 Task: Find connections with filter location Brive-la-Gaillarde with filter topic #Onlineadvertisingwith filter profile language Potuguese with filter current company WME with filter school SVKM's Narsee Monjee Institute of Management Studies (NMIMS) with filter industry Strategic Management Services with filter service category Team Building with filter keywords title Animal Shelter Manager
Action: Mouse moved to (589, 78)
Screenshot: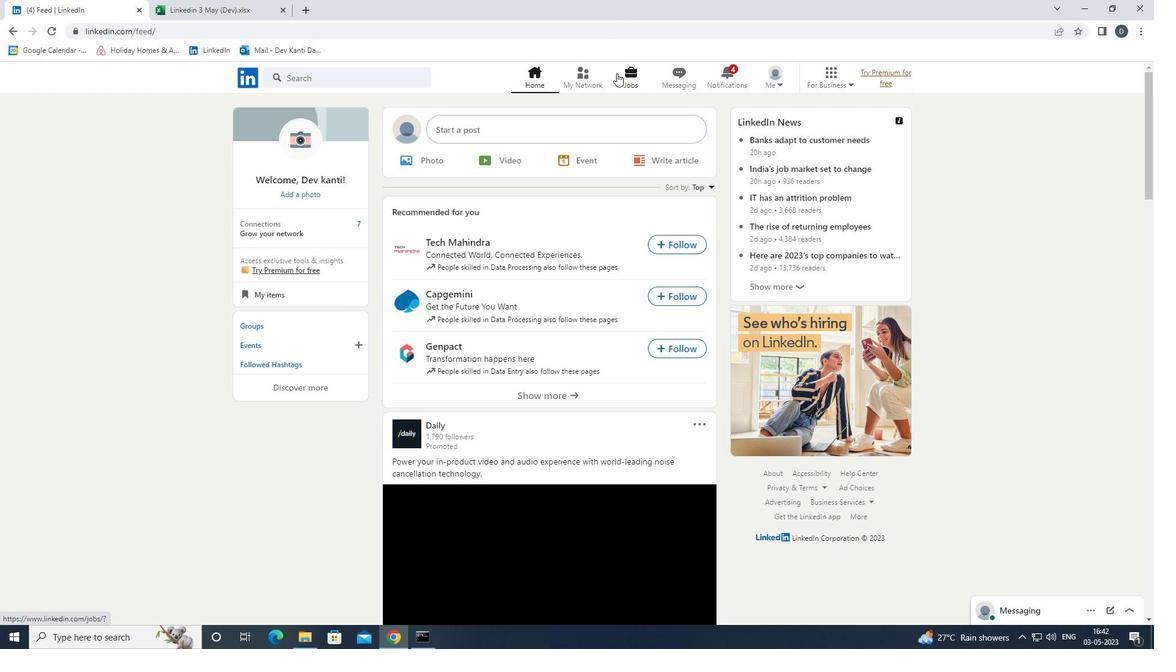 
Action: Mouse pressed left at (589, 78)
Screenshot: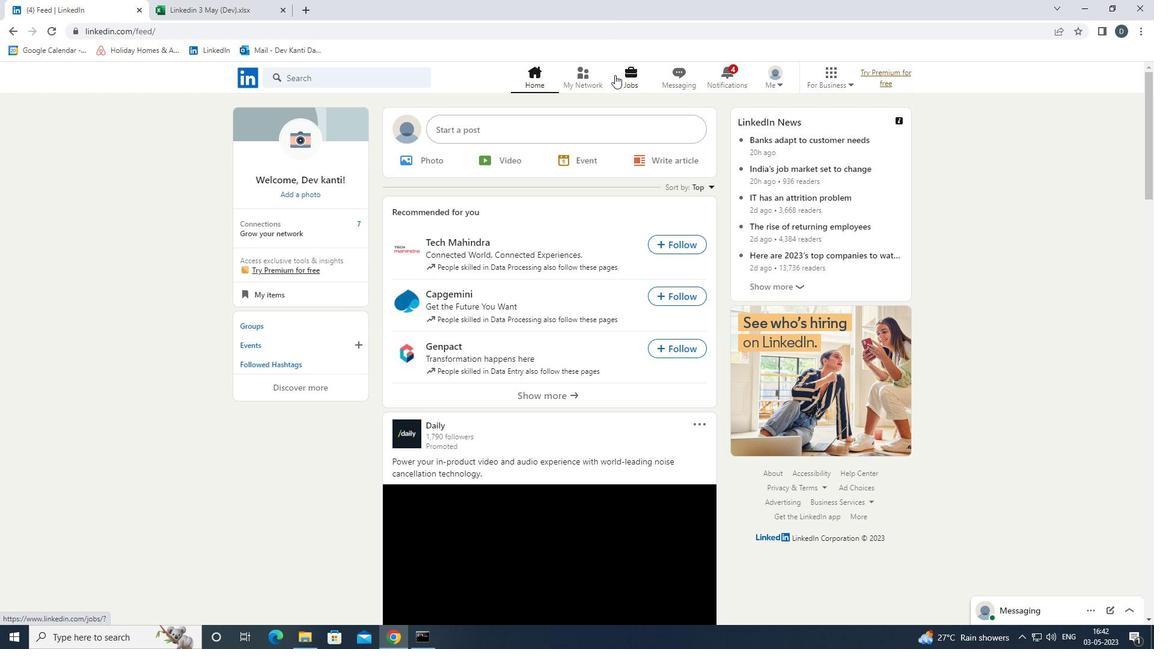 
Action: Mouse moved to (398, 147)
Screenshot: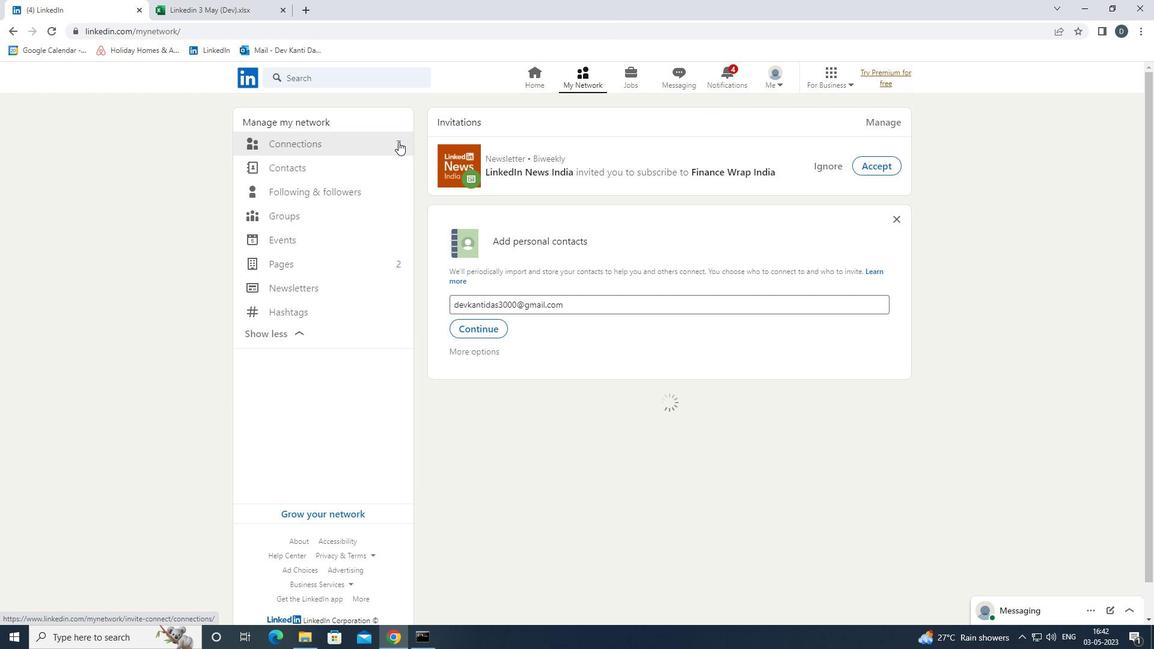 
Action: Mouse pressed left at (398, 147)
Screenshot: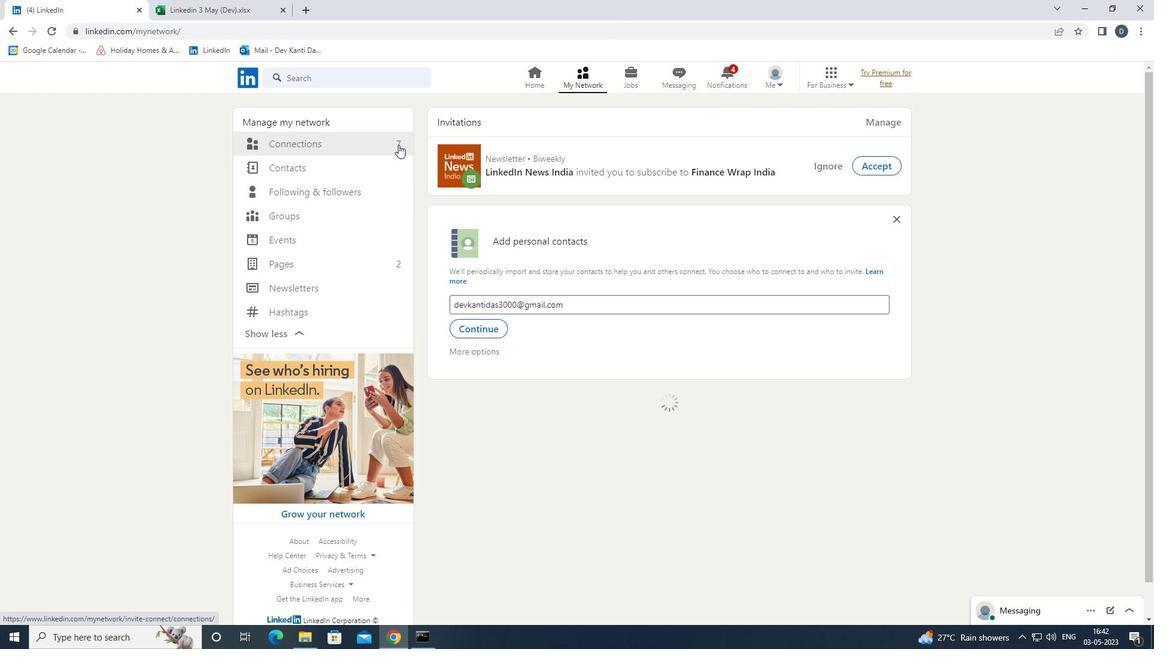 
Action: Mouse moved to (685, 144)
Screenshot: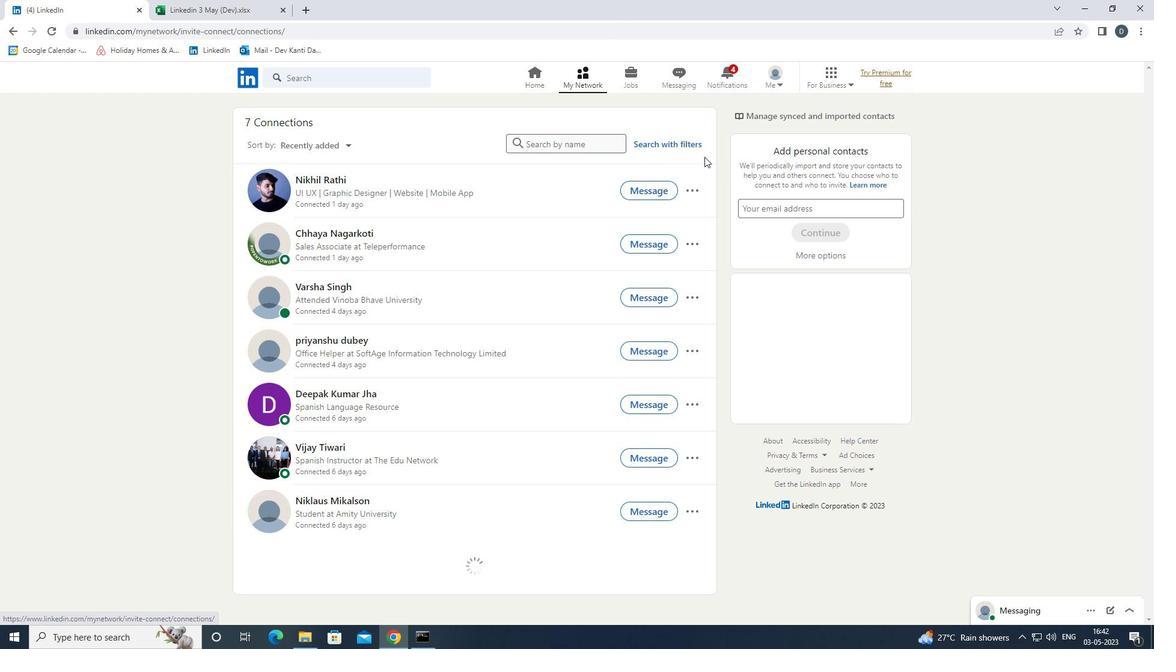 
Action: Mouse pressed left at (685, 144)
Screenshot: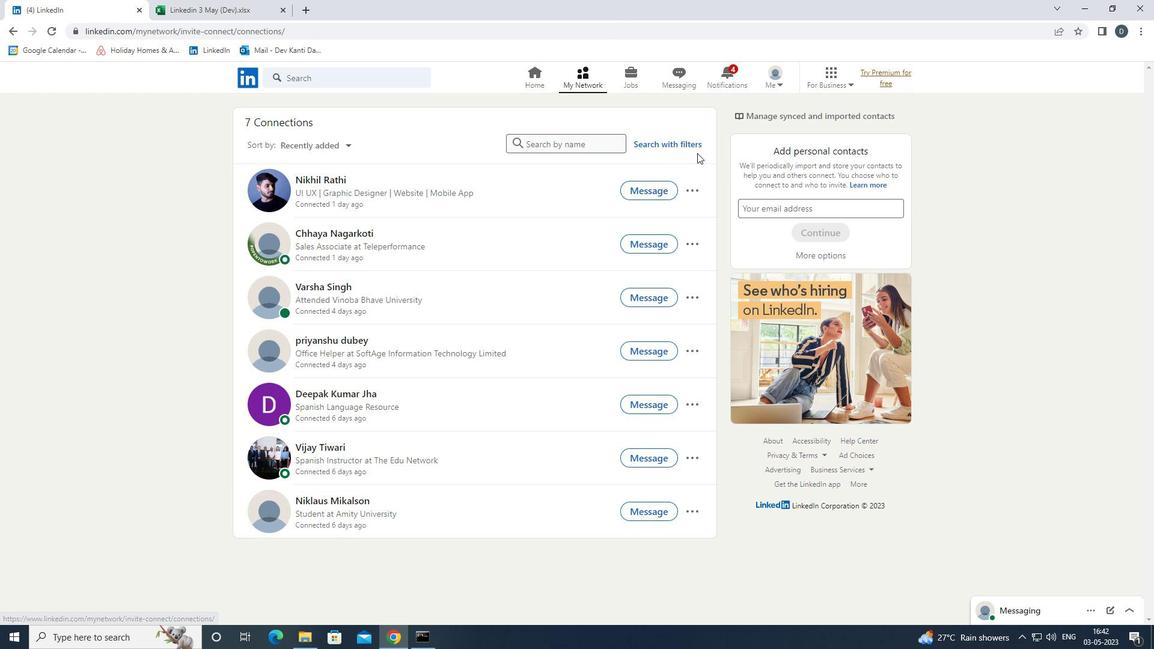 
Action: Mouse moved to (610, 108)
Screenshot: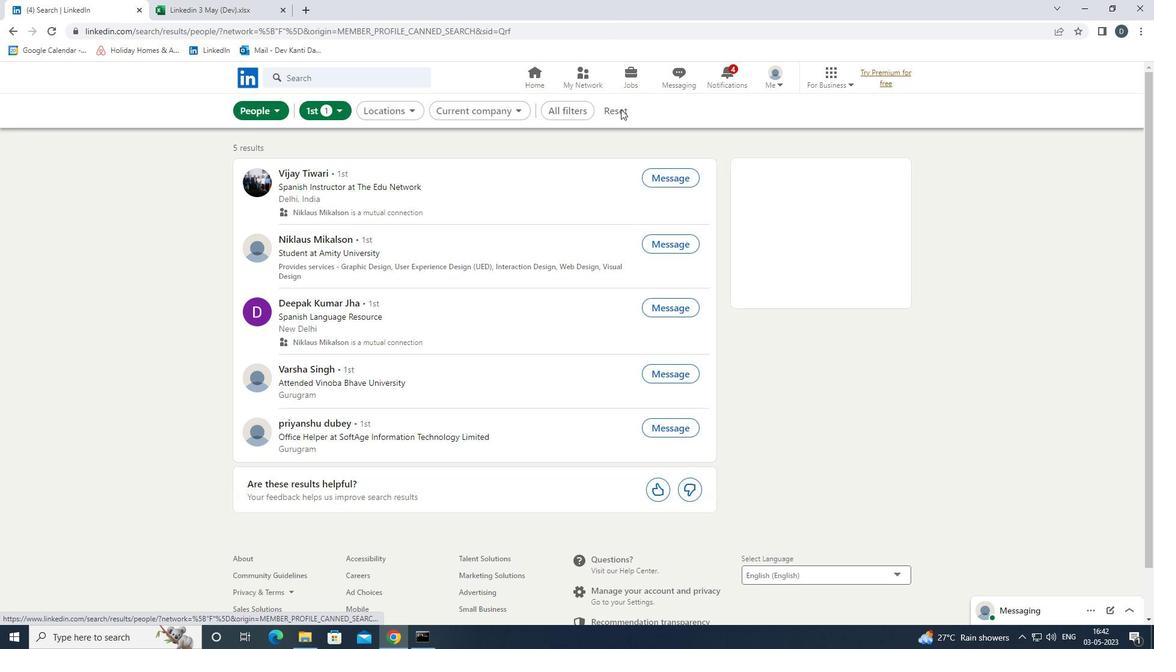 
Action: Mouse pressed left at (610, 108)
Screenshot: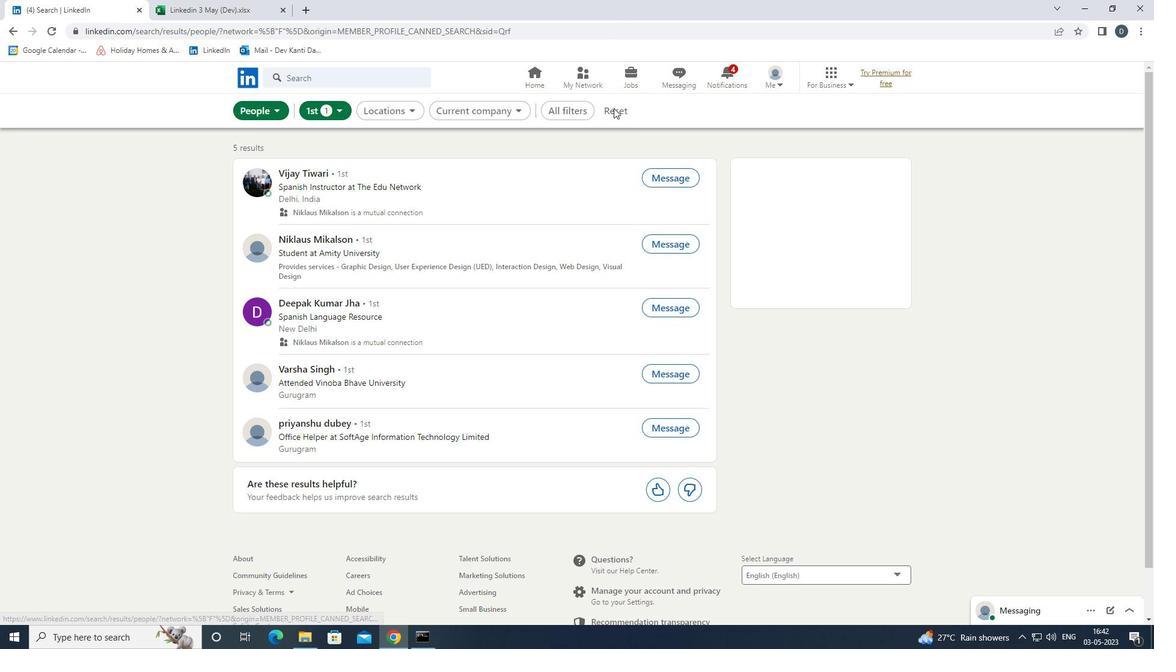 
Action: Mouse moved to (601, 109)
Screenshot: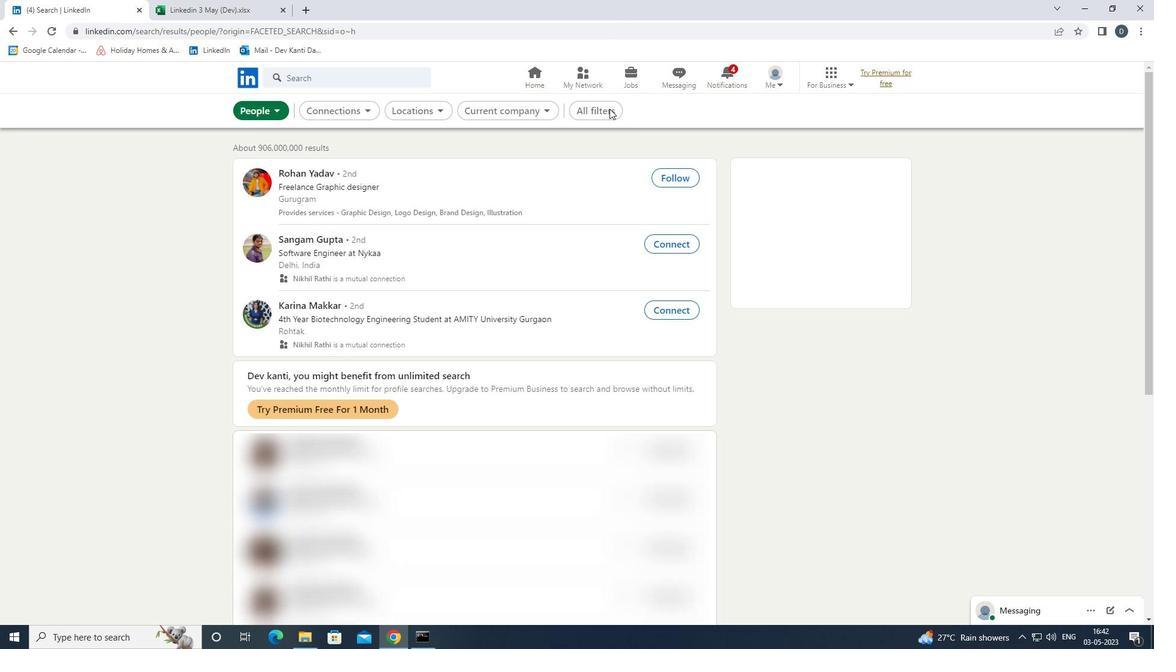 
Action: Mouse pressed left at (601, 109)
Screenshot: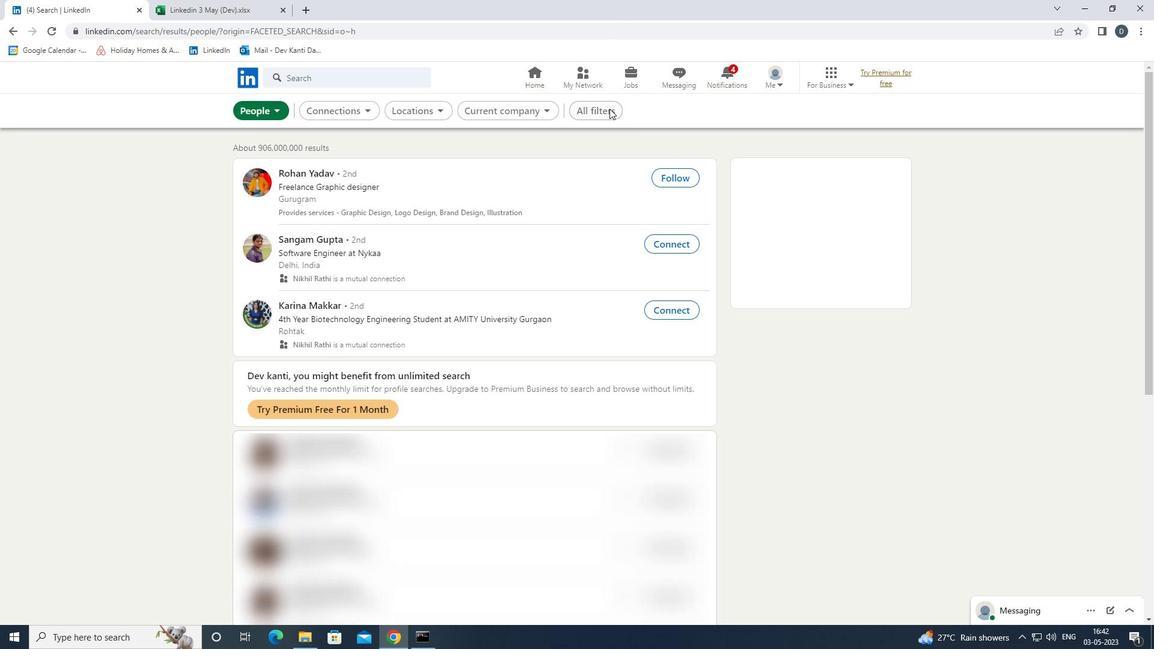 
Action: Mouse moved to (957, 369)
Screenshot: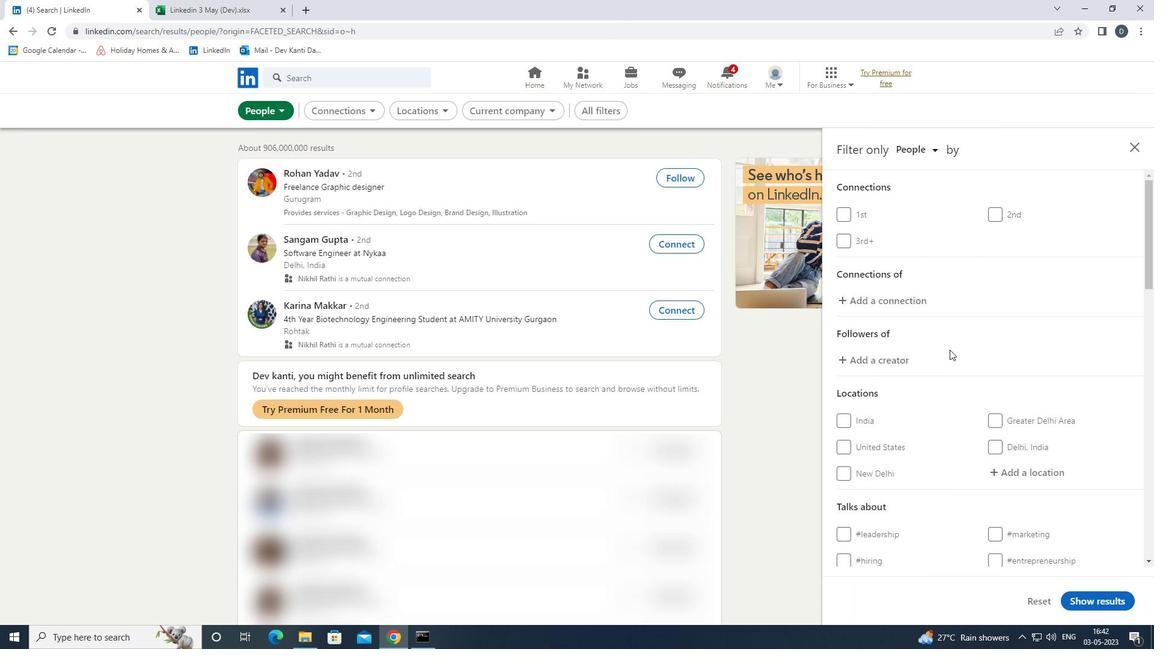 
Action: Mouse scrolled (957, 369) with delta (0, 0)
Screenshot: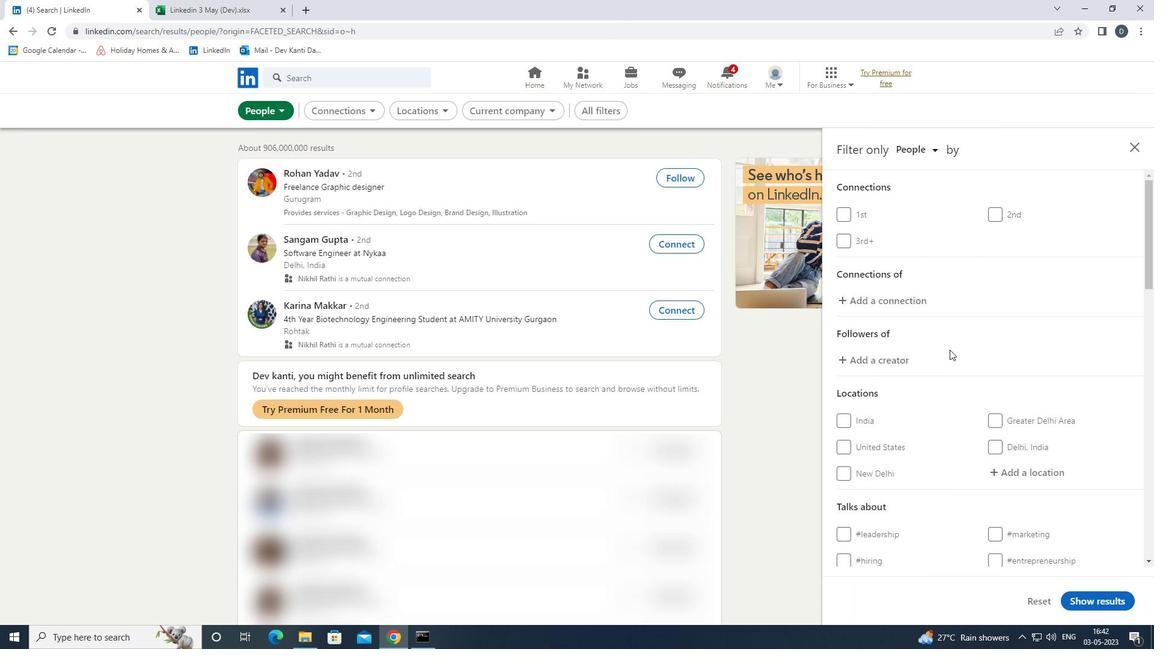 
Action: Mouse moved to (957, 369)
Screenshot: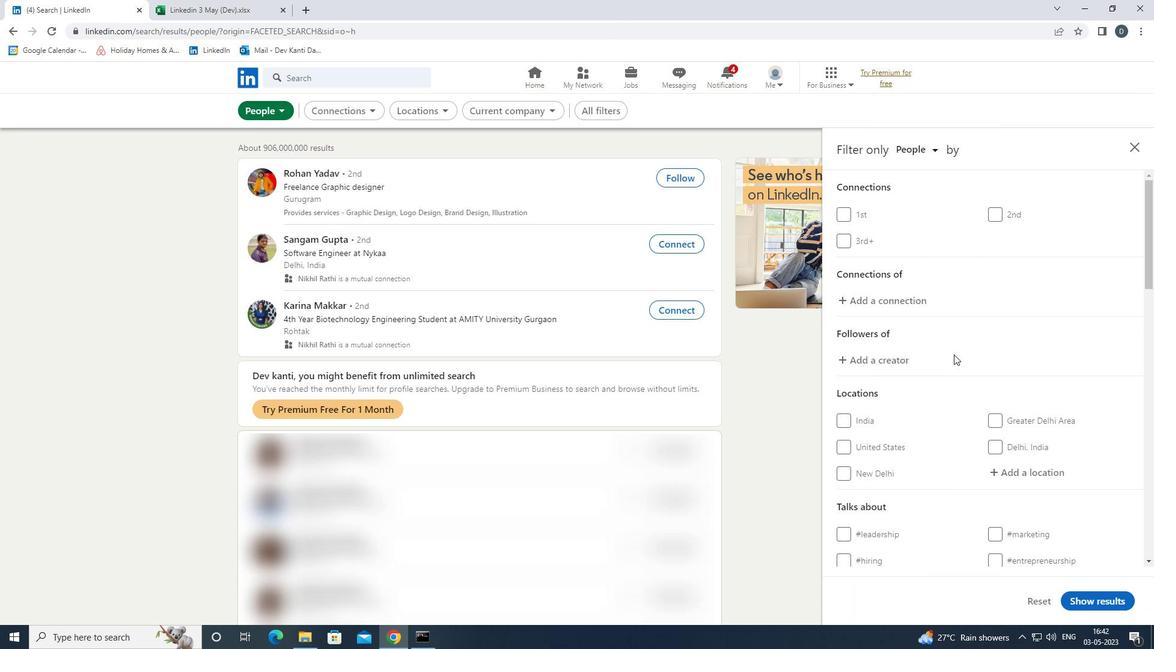 
Action: Mouse scrolled (957, 369) with delta (0, 0)
Screenshot: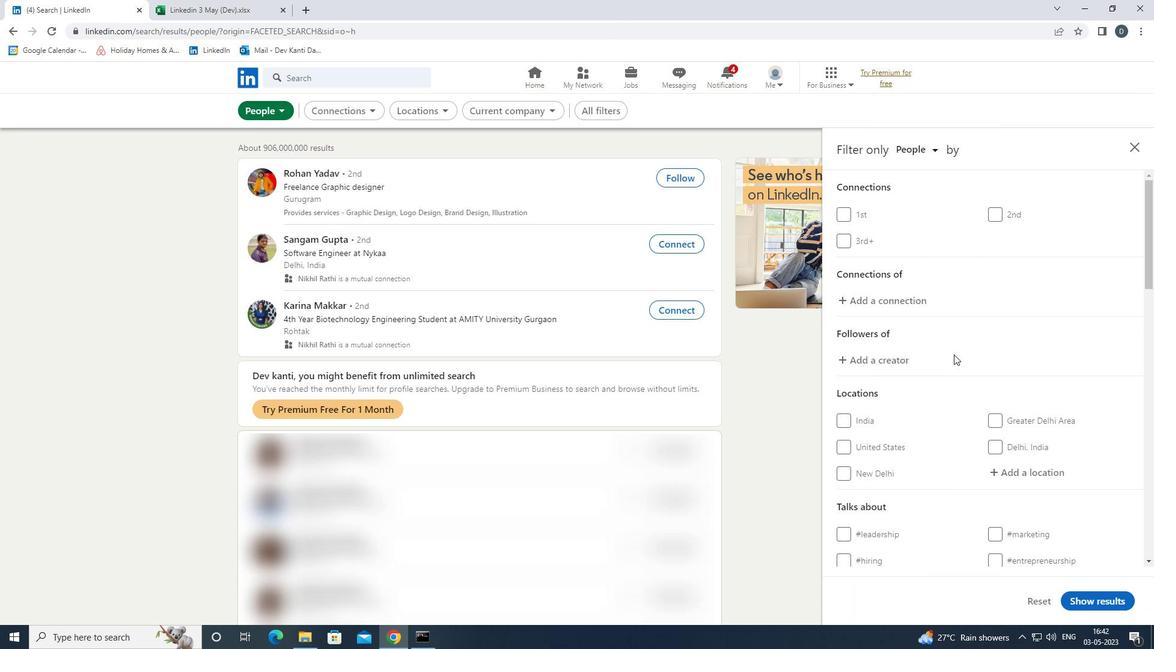 
Action: Mouse moved to (1026, 358)
Screenshot: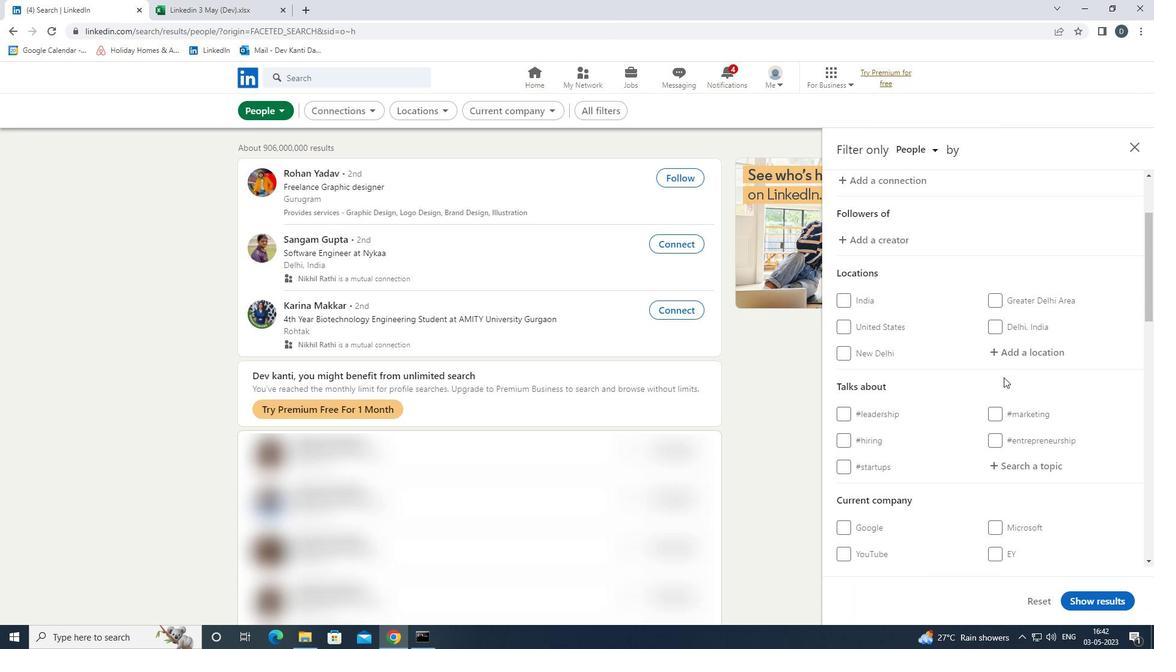 
Action: Mouse pressed left at (1026, 358)
Screenshot: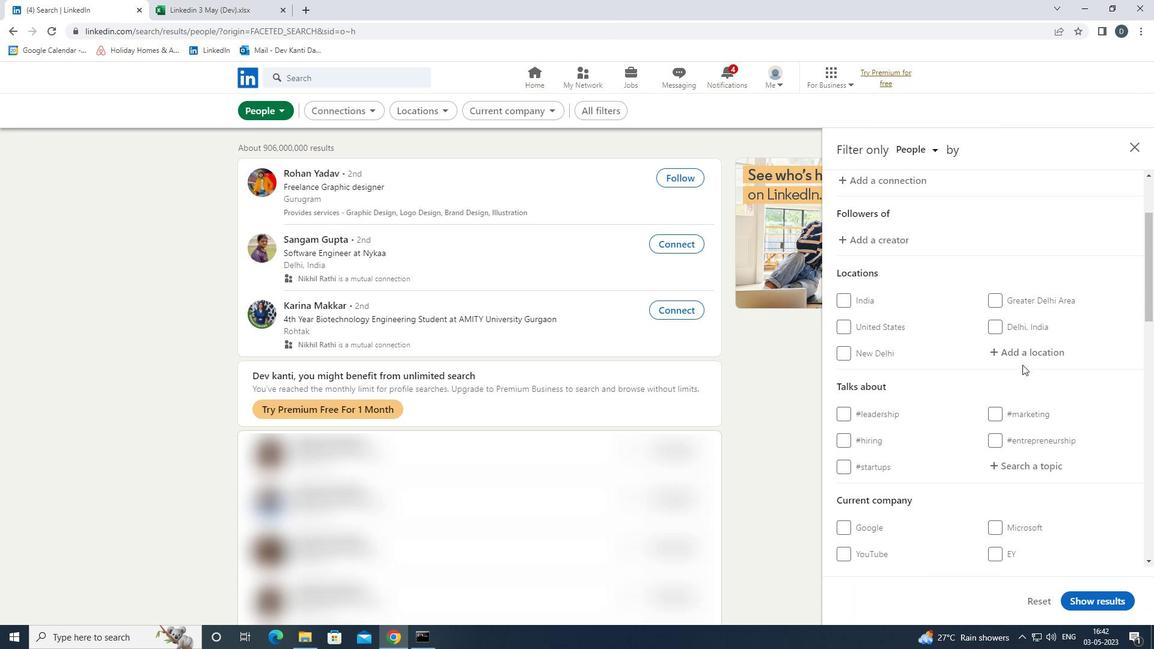 
Action: Key pressed <Key.shift>BRIVE-LA-<Key.down><Key.enter>
Screenshot: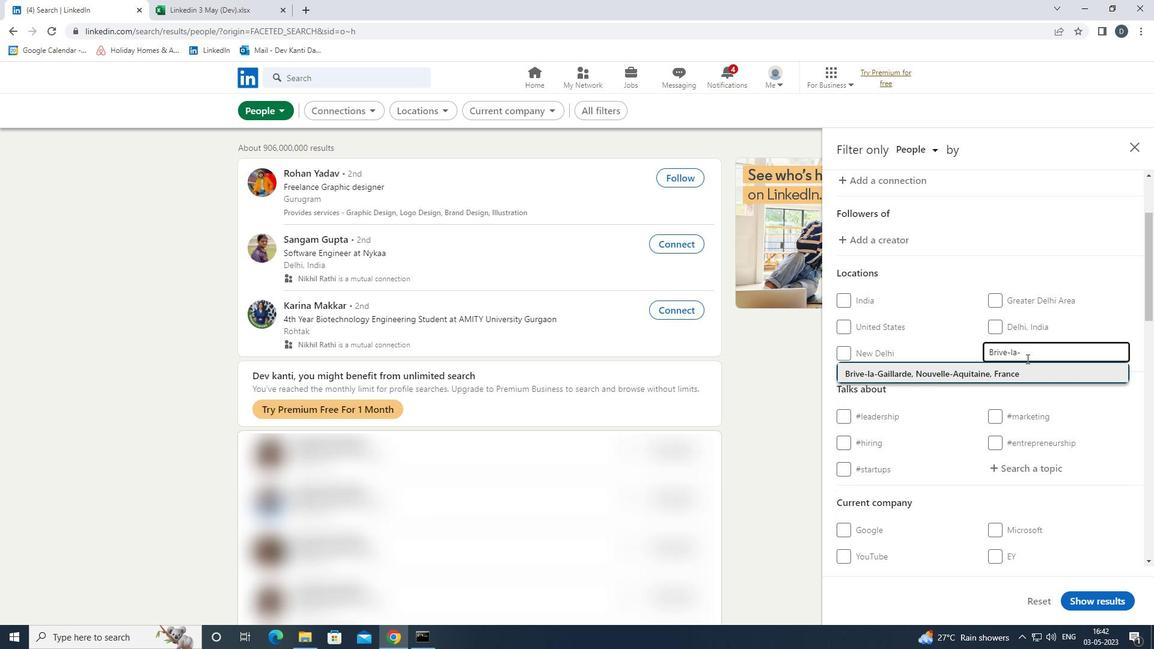 
Action: Mouse moved to (1121, 339)
Screenshot: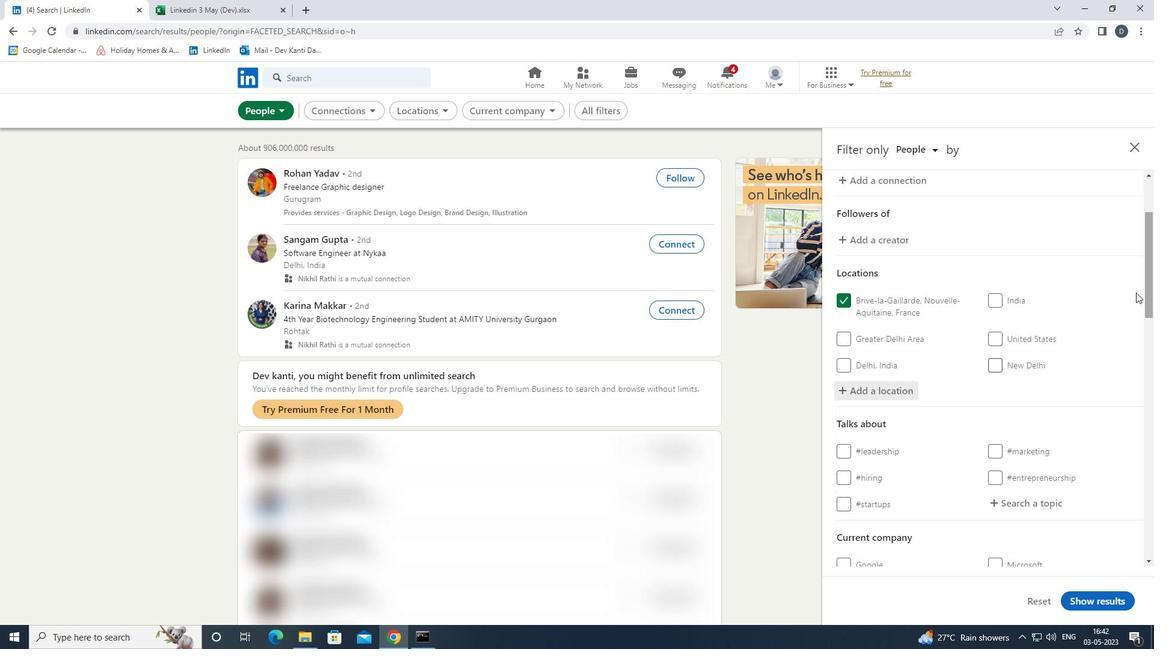 
Action: Mouse scrolled (1121, 338) with delta (0, 0)
Screenshot: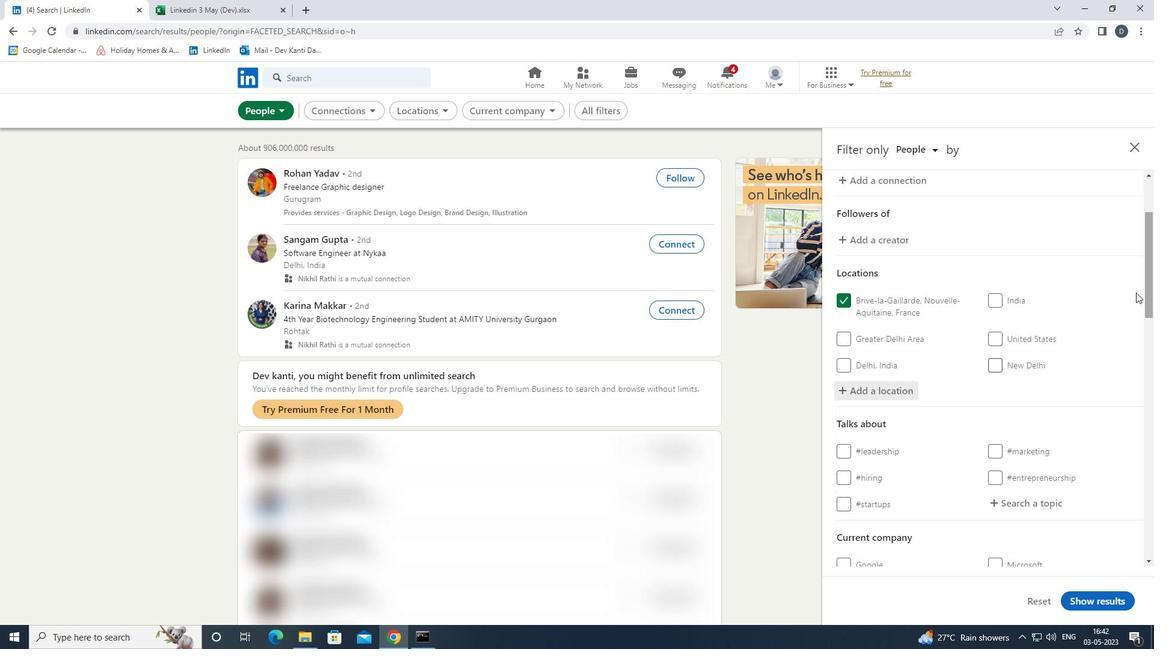 
Action: Mouse moved to (1100, 417)
Screenshot: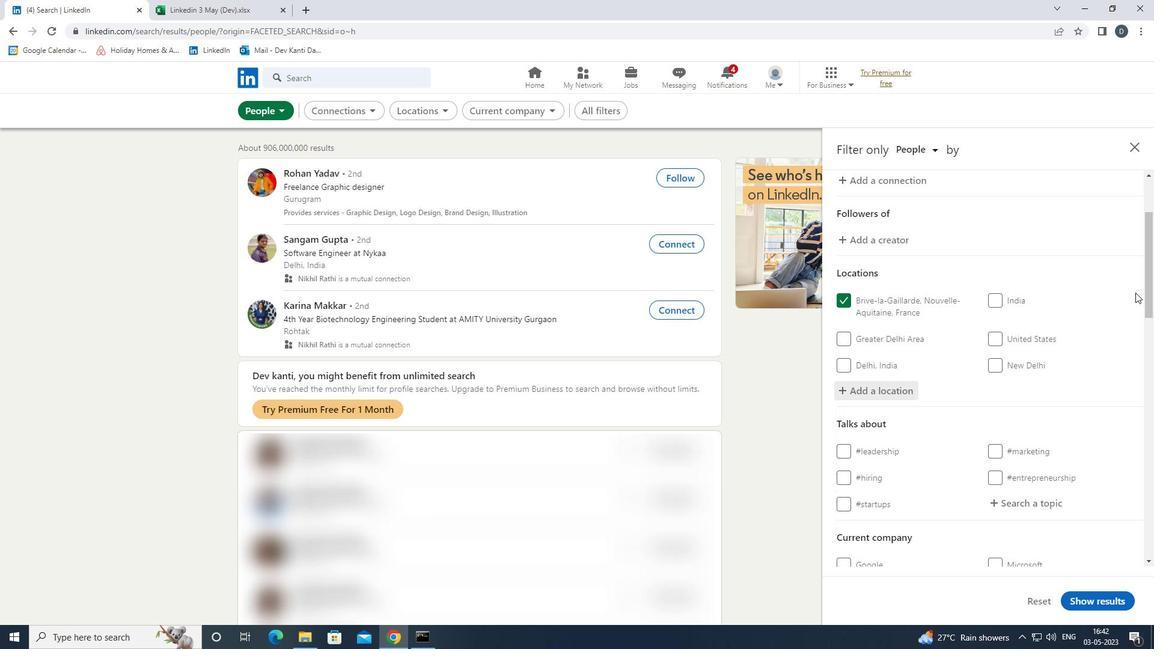 
Action: Mouse scrolled (1100, 417) with delta (0, 0)
Screenshot: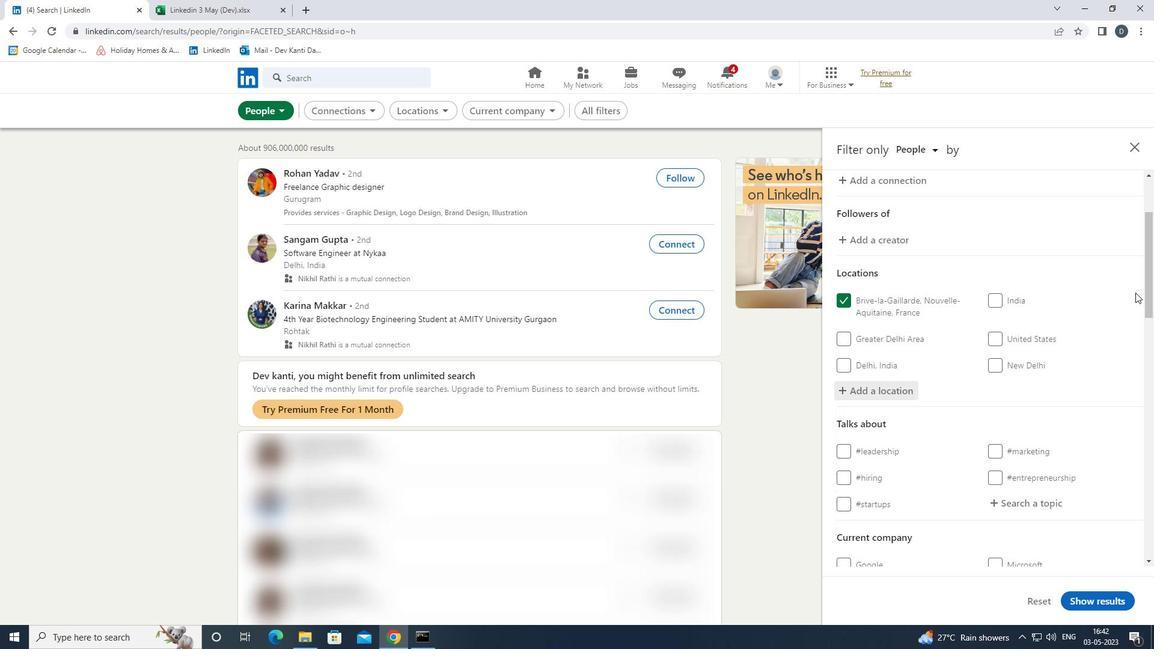 
Action: Mouse moved to (1023, 378)
Screenshot: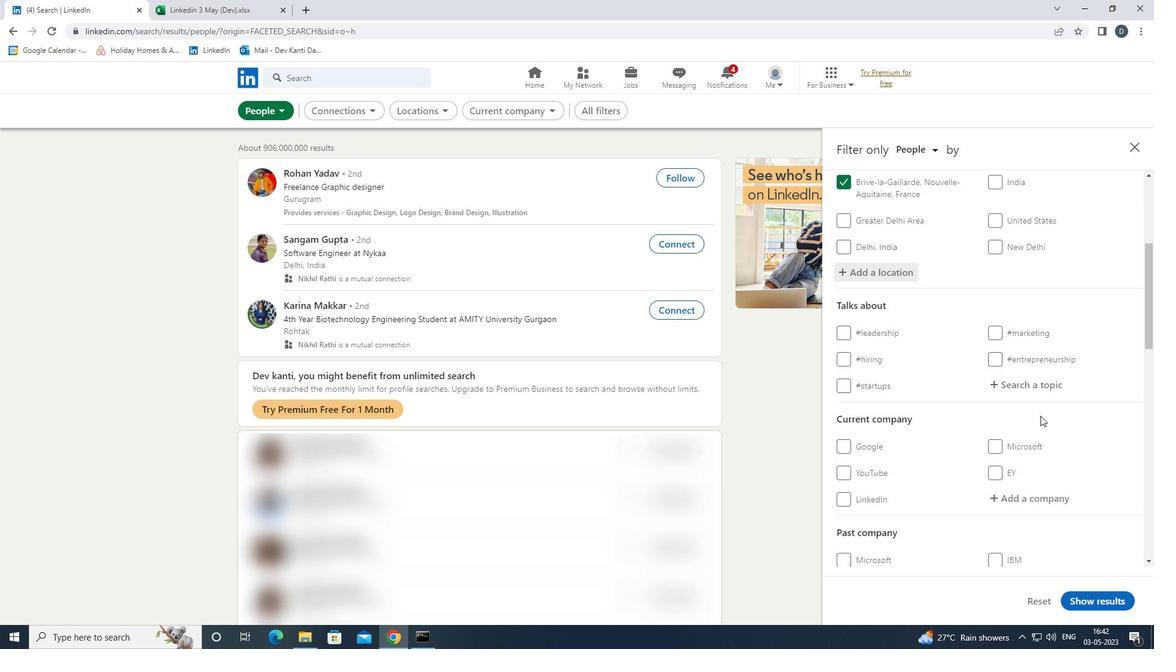 
Action: Mouse pressed left at (1023, 378)
Screenshot: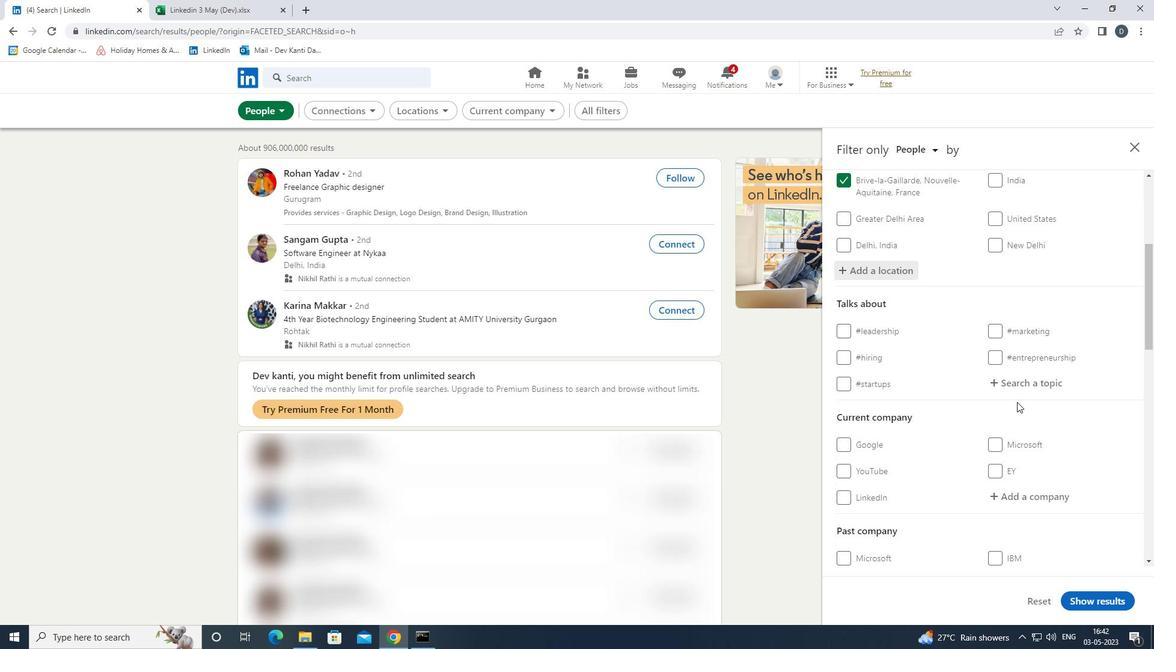 
Action: Key pressed <Key.shift>ONLIN
Screenshot: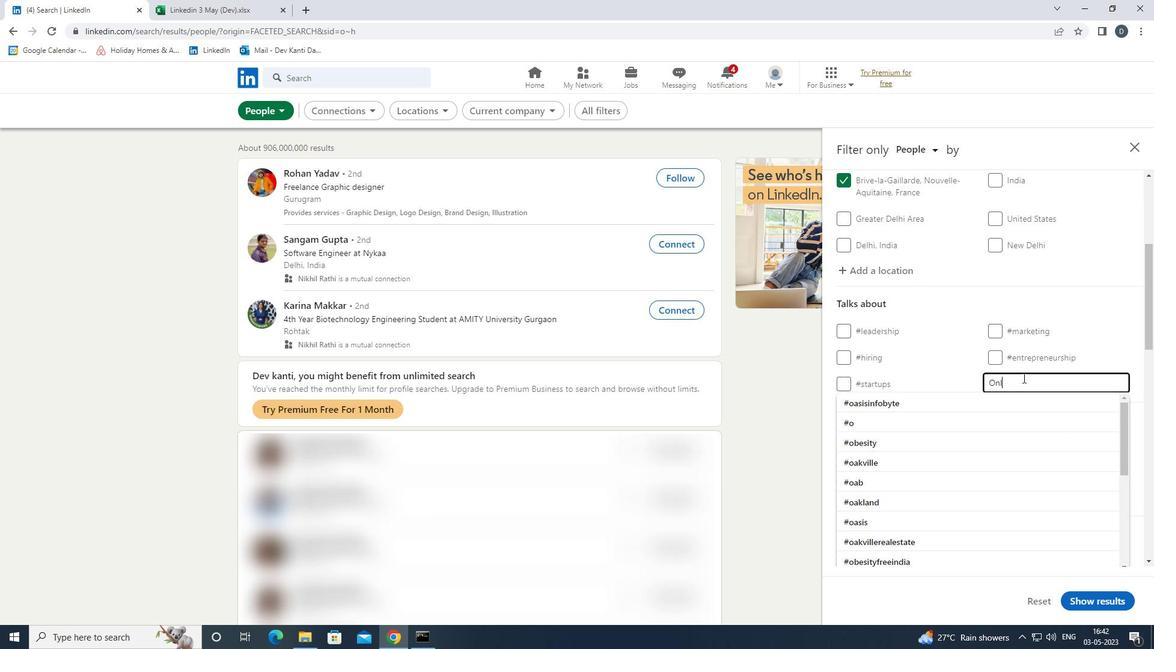 
Action: Mouse moved to (1023, 377)
Screenshot: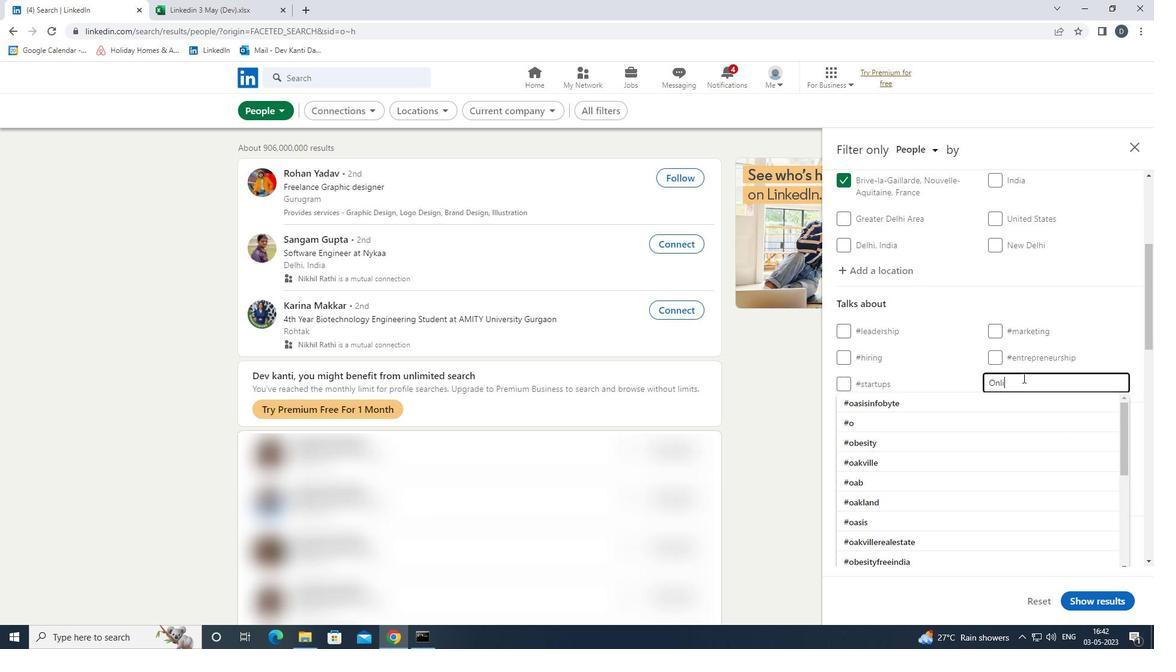 
Action: Key pressed EADVERTISING<Key.down><Key.enter>
Screenshot: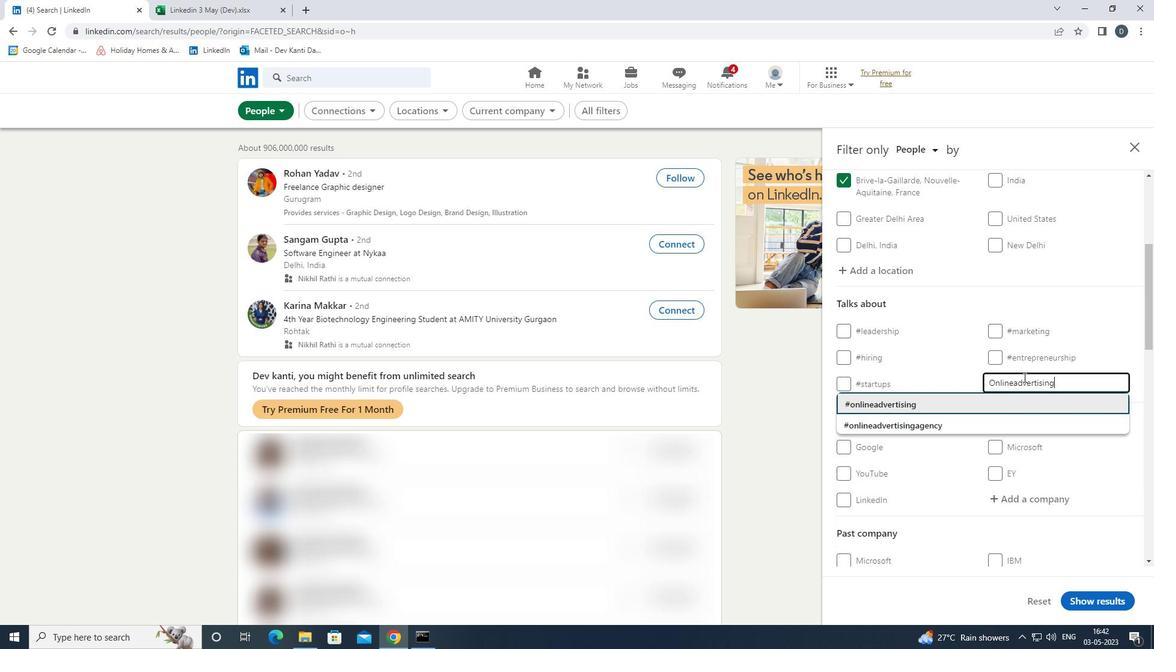 
Action: Mouse moved to (807, 459)
Screenshot: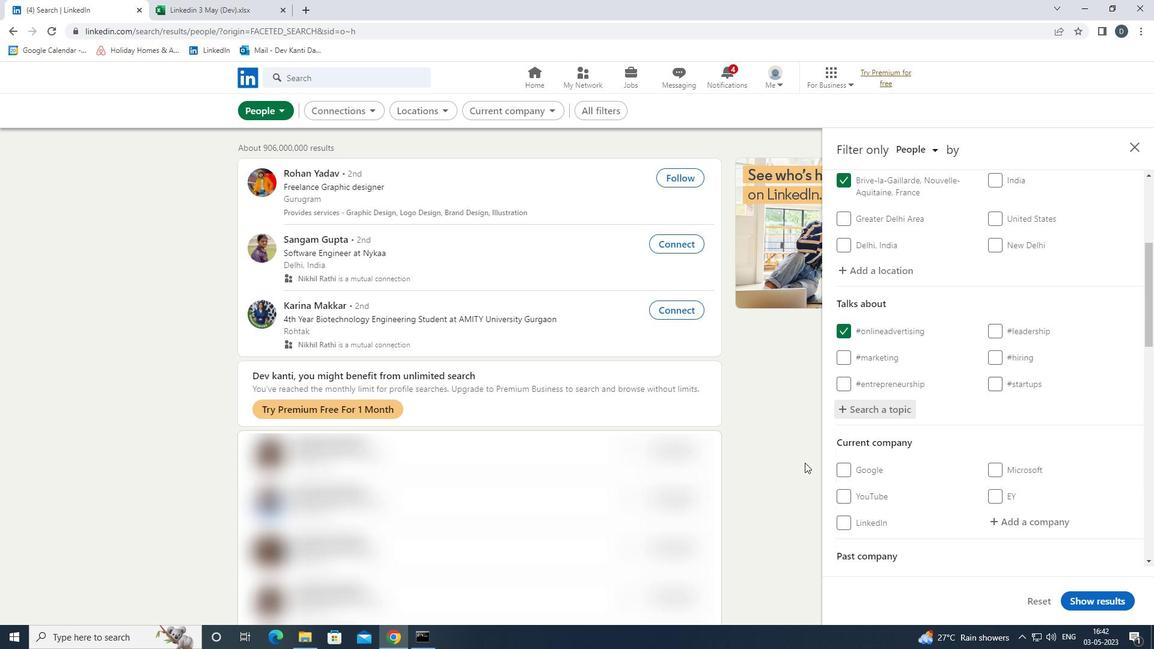 
Action: Mouse scrolled (807, 458) with delta (0, 0)
Screenshot: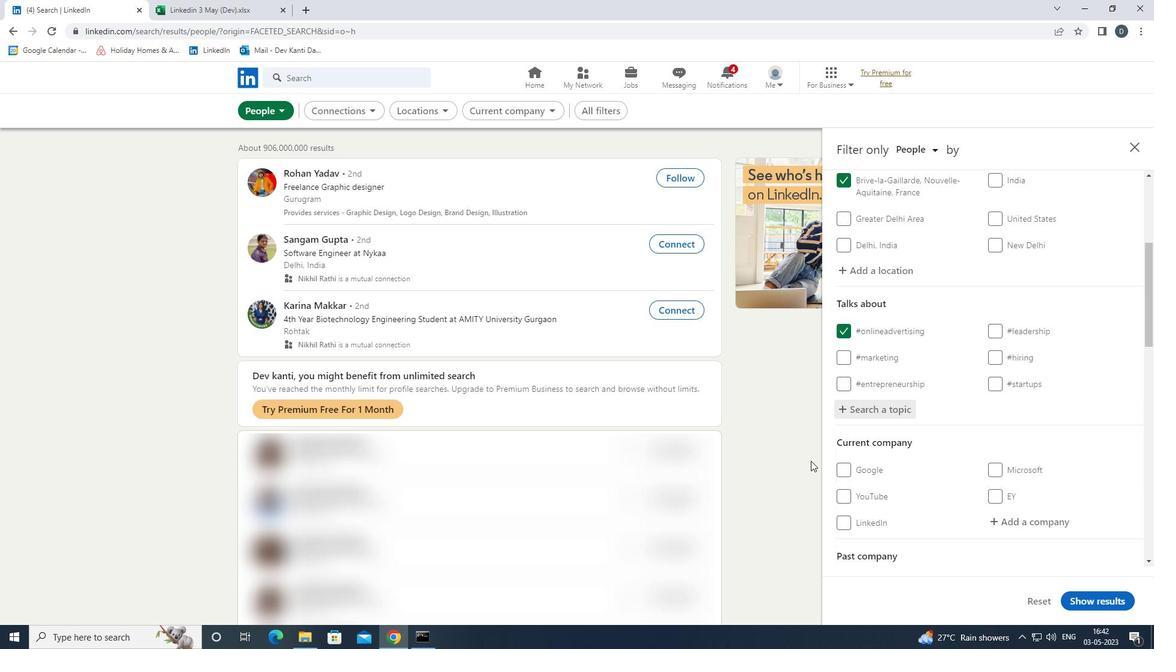 
Action: Mouse scrolled (807, 458) with delta (0, 0)
Screenshot: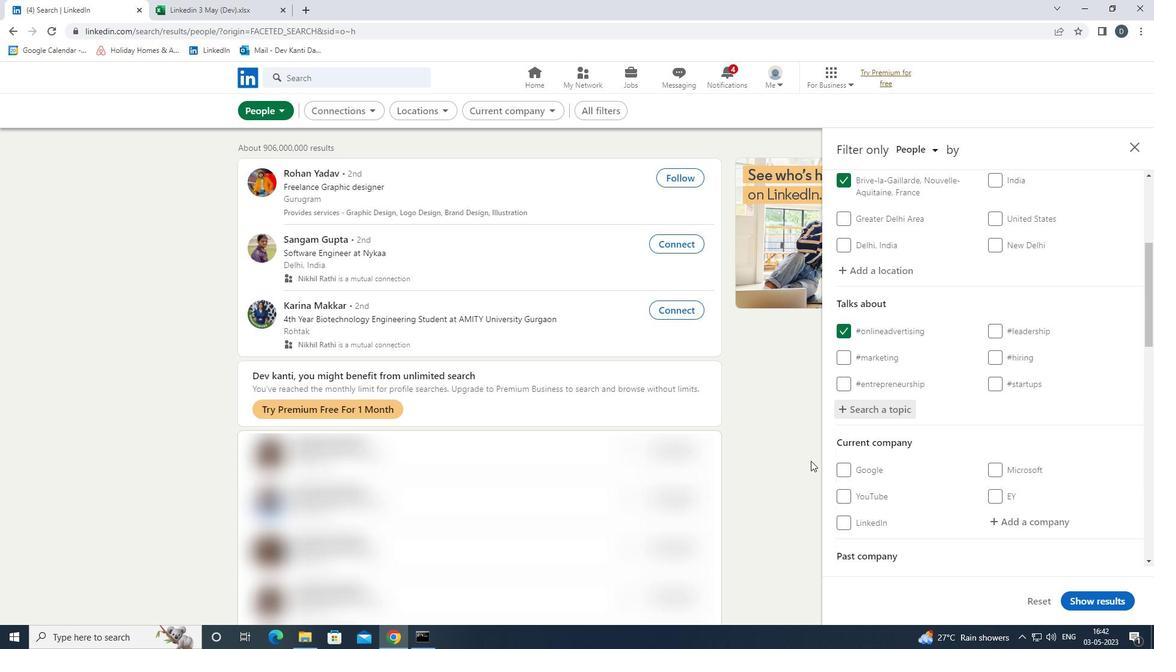 
Action: Mouse moved to (861, 447)
Screenshot: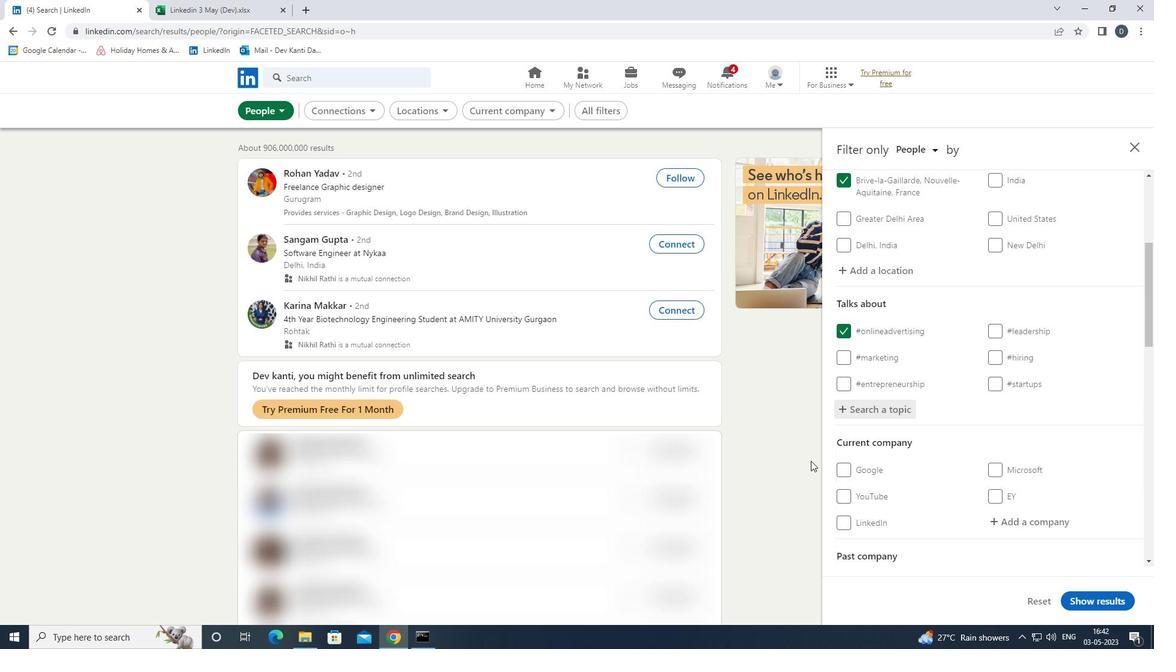 
Action: Mouse scrolled (861, 447) with delta (0, 0)
Screenshot: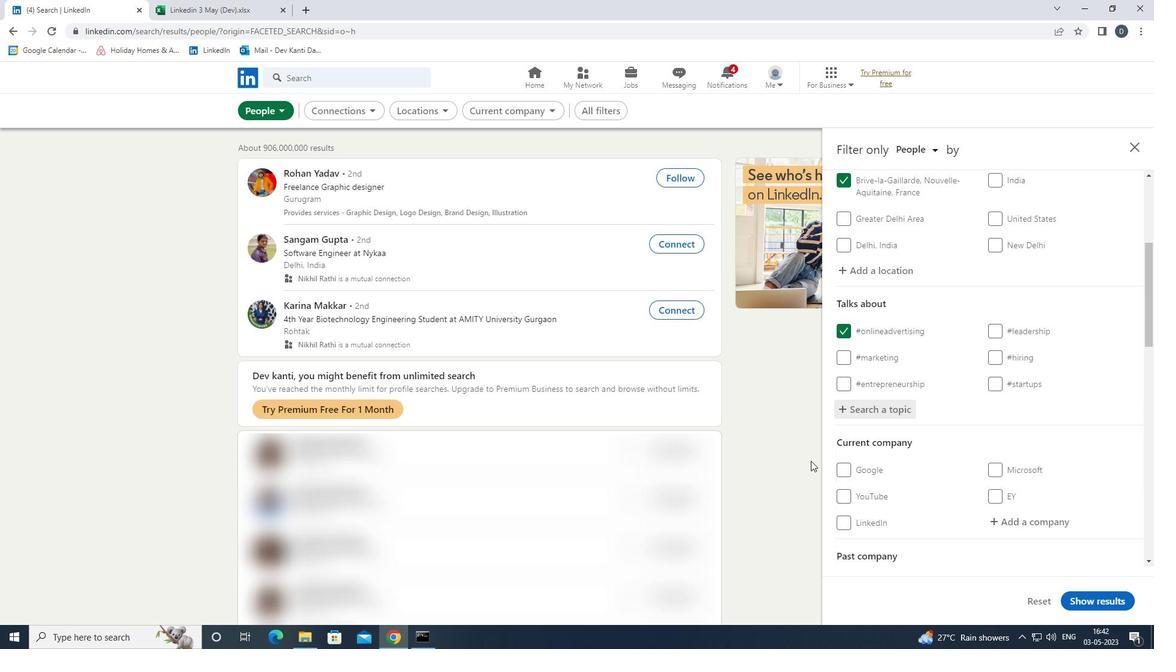 
Action: Mouse moved to (945, 423)
Screenshot: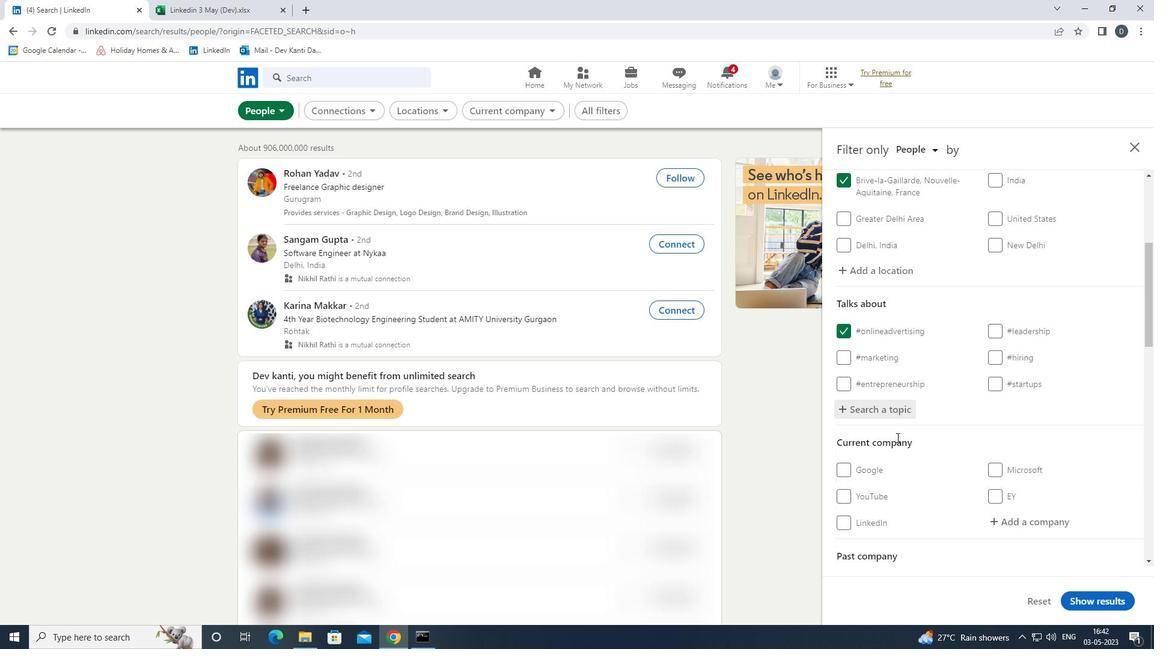 
Action: Mouse scrolled (945, 423) with delta (0, 0)
Screenshot: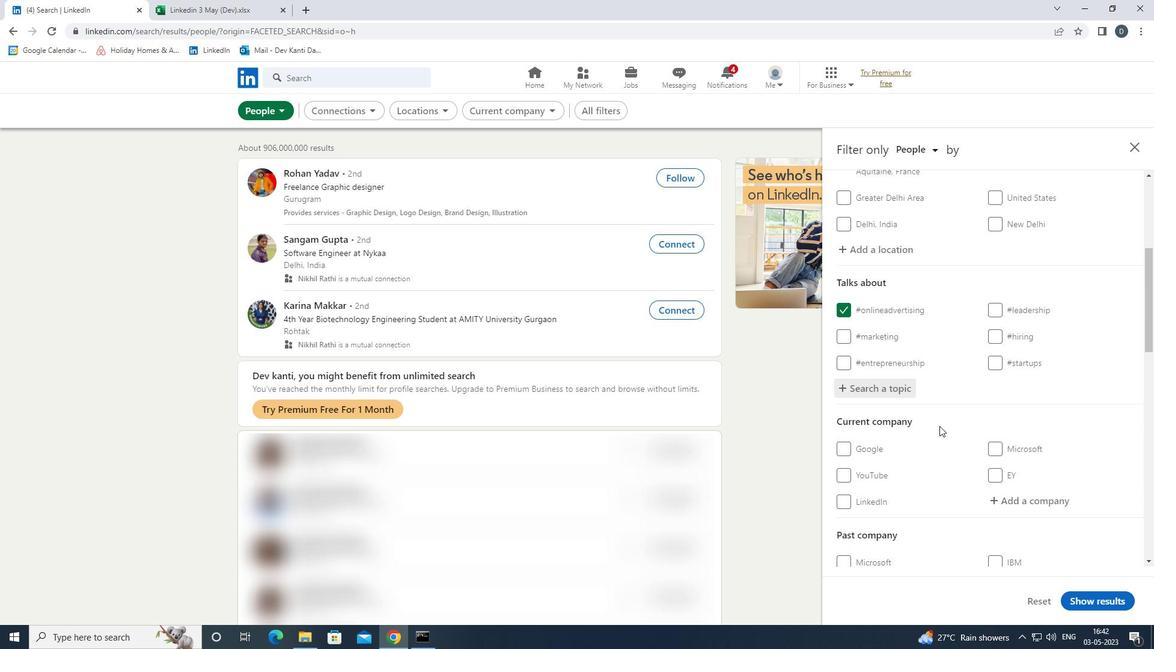 
Action: Mouse scrolled (945, 423) with delta (0, 0)
Screenshot: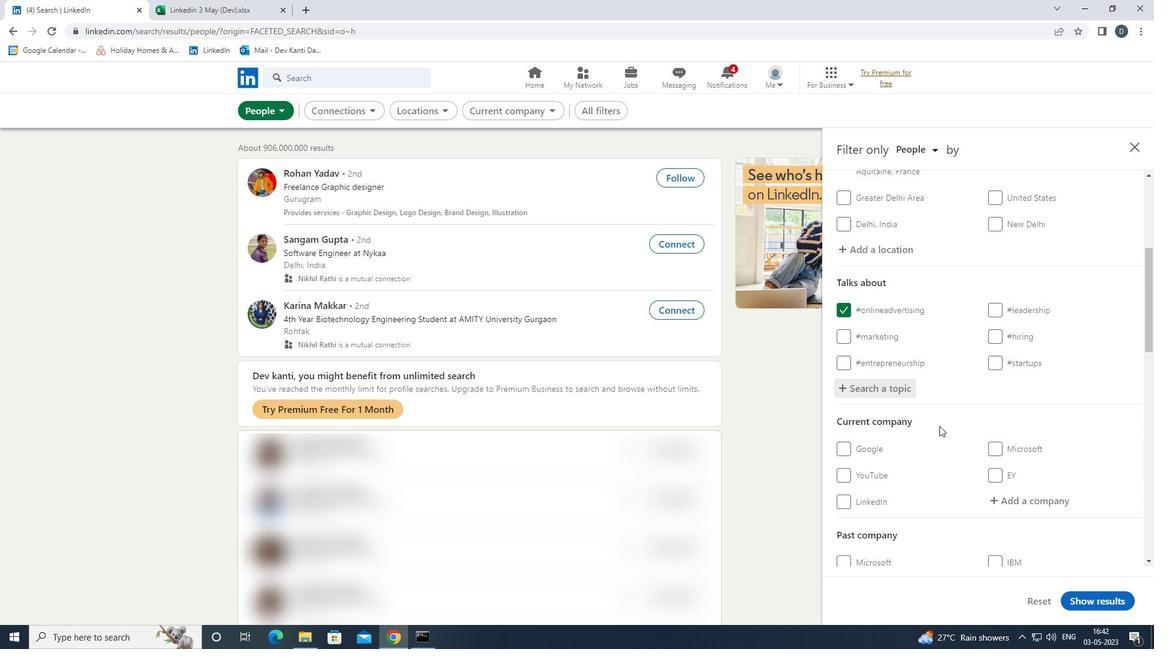 
Action: Mouse scrolled (945, 423) with delta (0, 0)
Screenshot: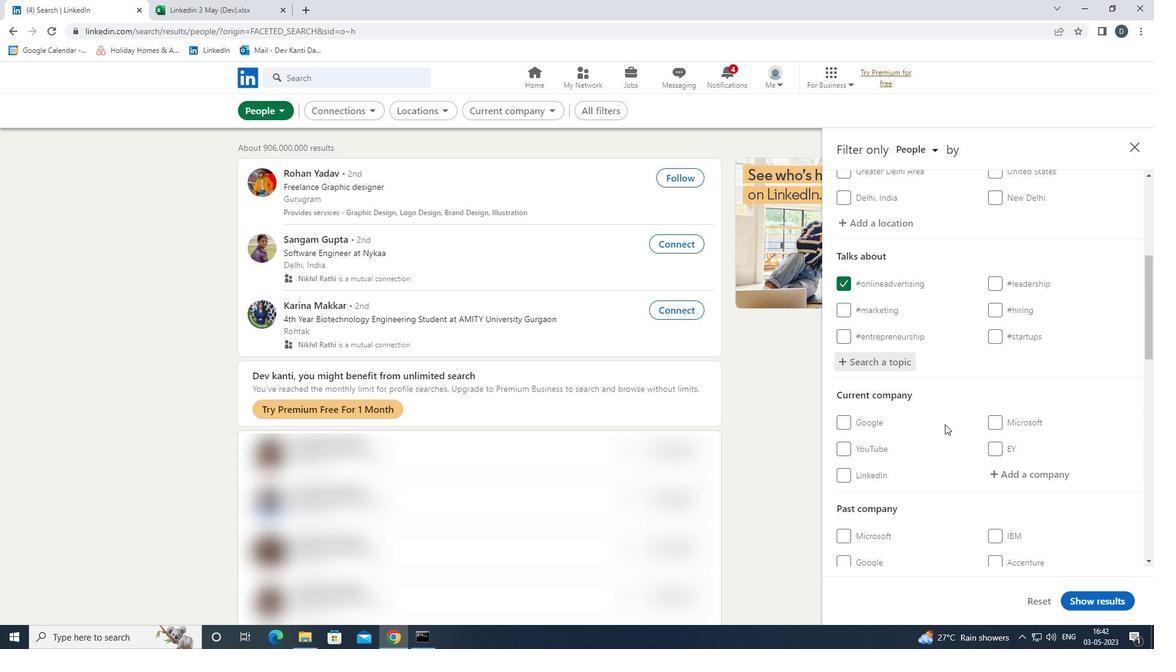 
Action: Mouse moved to (973, 413)
Screenshot: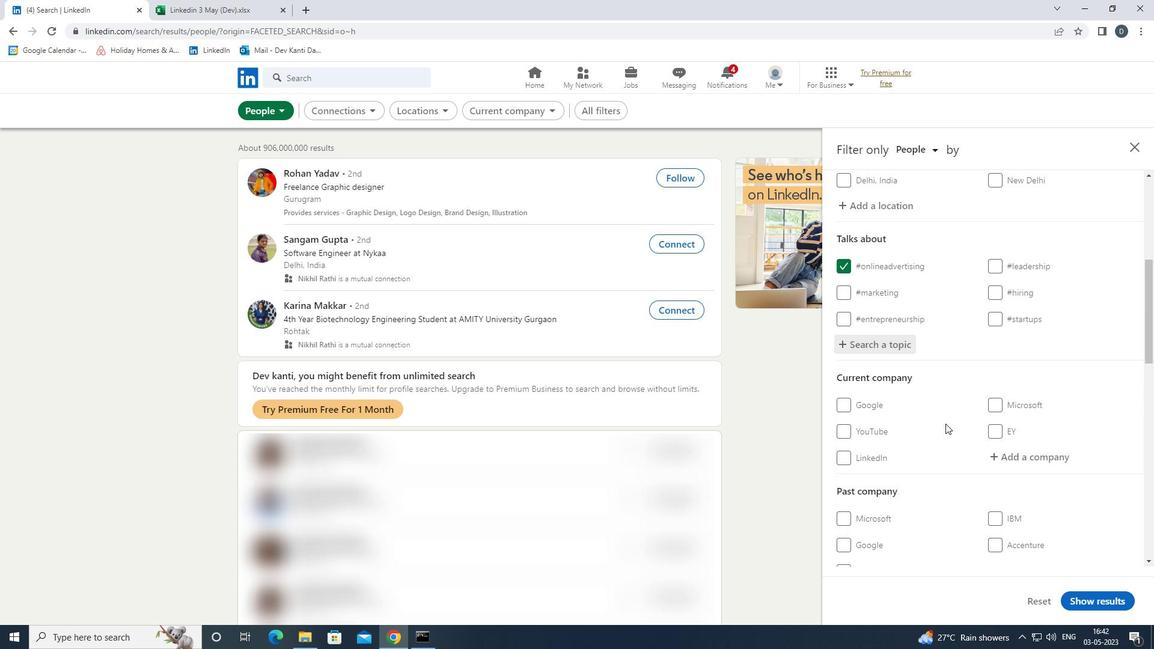 
Action: Mouse scrolled (973, 412) with delta (0, 0)
Screenshot: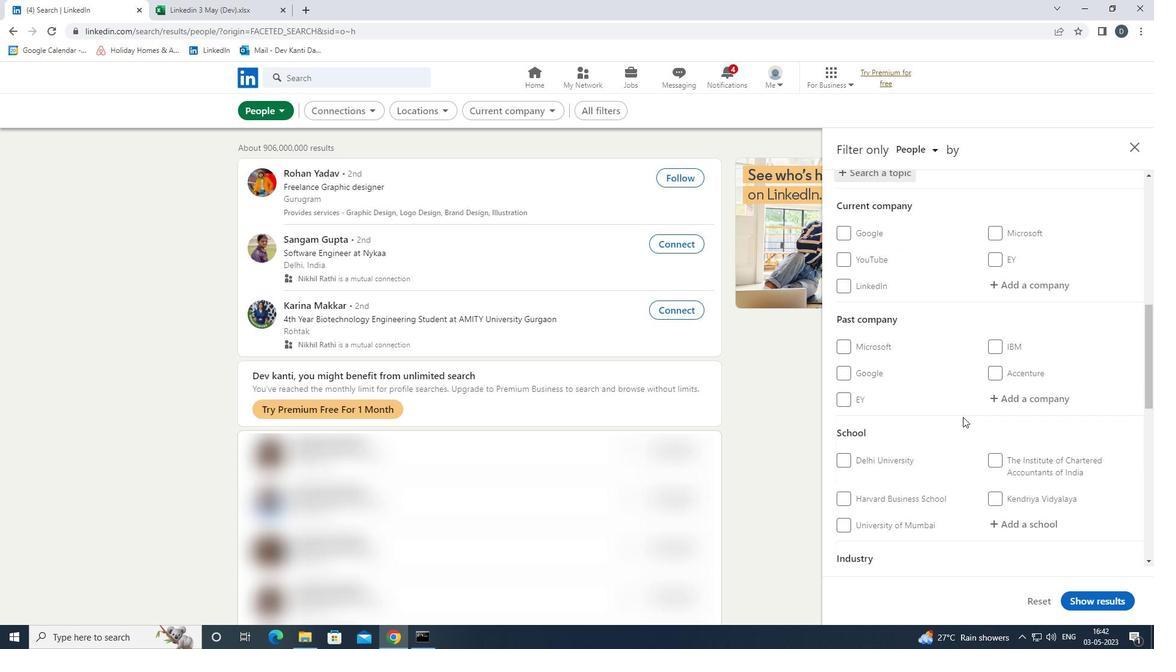 
Action: Mouse scrolled (973, 412) with delta (0, 0)
Screenshot: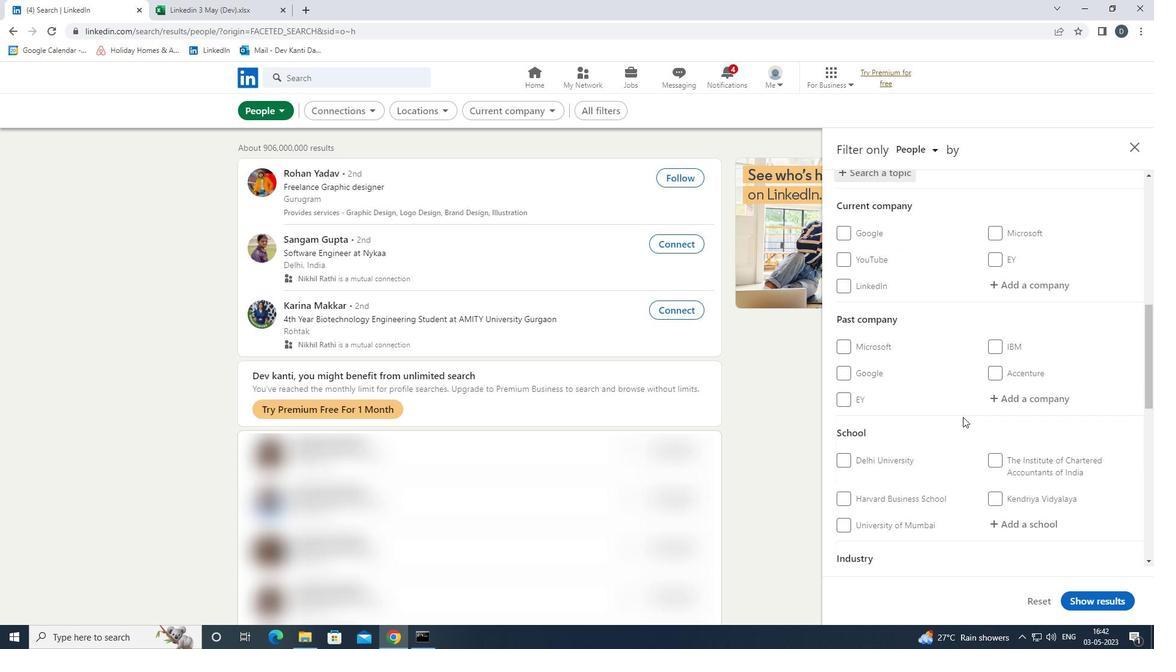 
Action: Mouse scrolled (973, 412) with delta (0, 0)
Screenshot: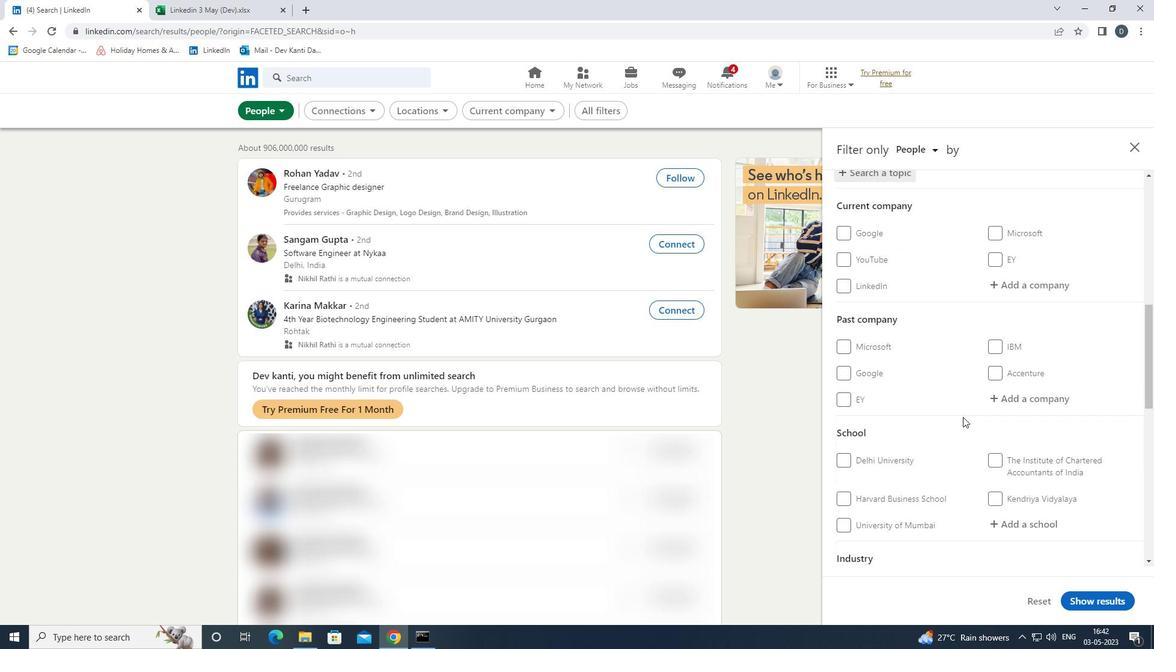 
Action: Mouse moved to (982, 411)
Screenshot: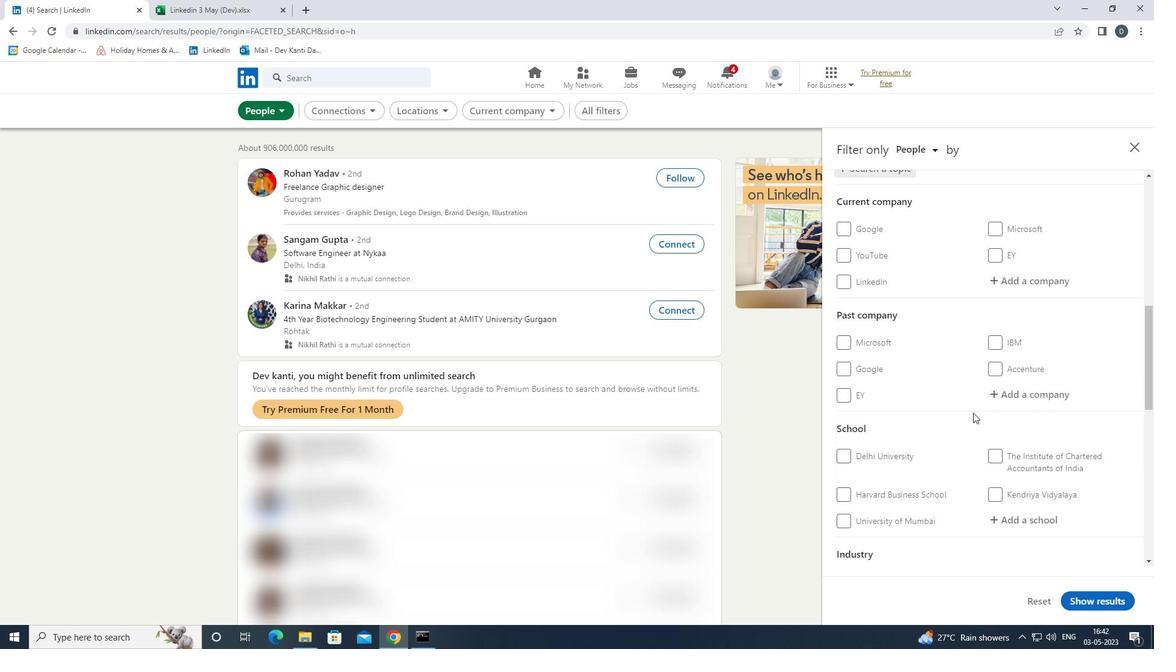 
Action: Mouse scrolled (982, 411) with delta (0, 0)
Screenshot: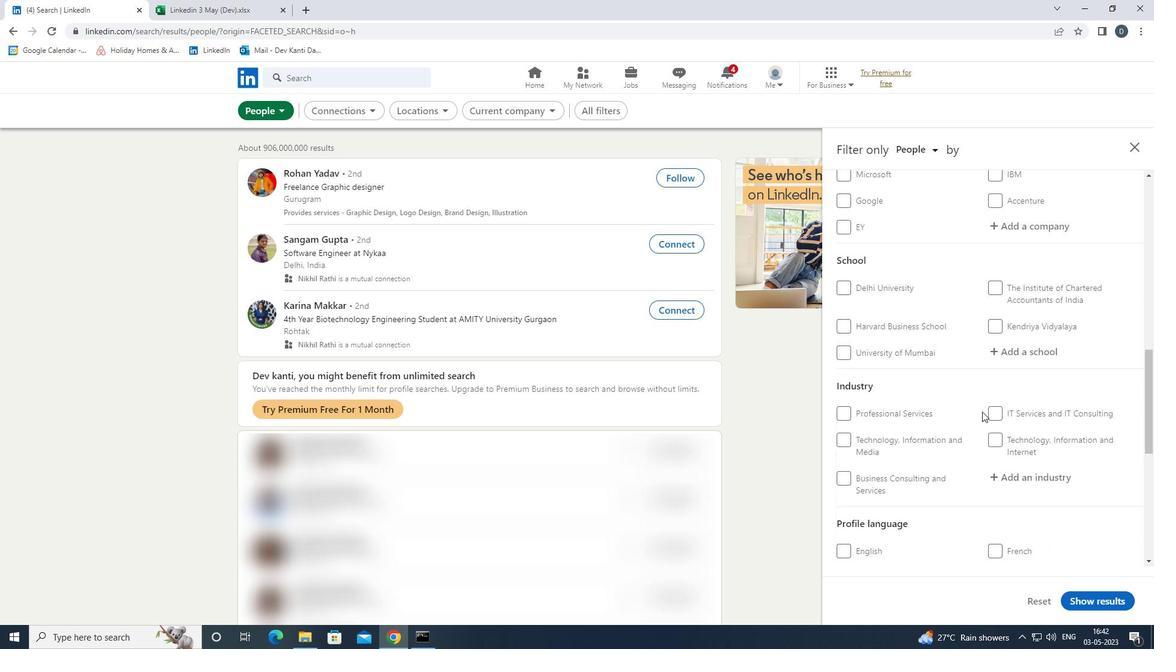 
Action: Mouse moved to (982, 411)
Screenshot: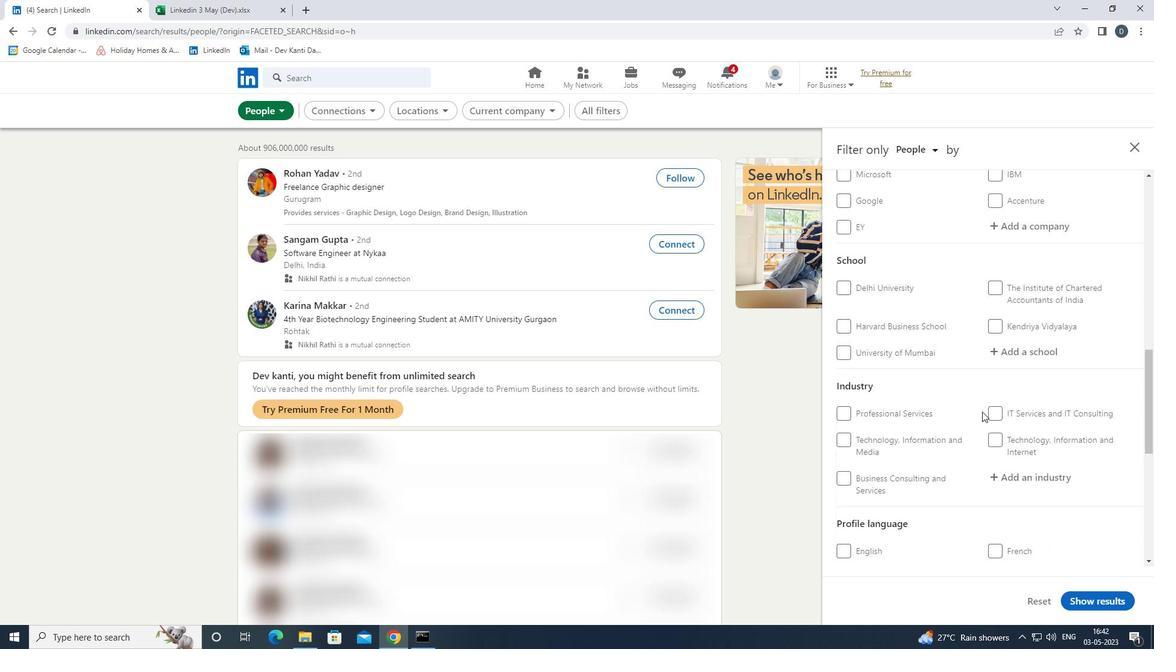
Action: Mouse scrolled (982, 411) with delta (0, 0)
Screenshot: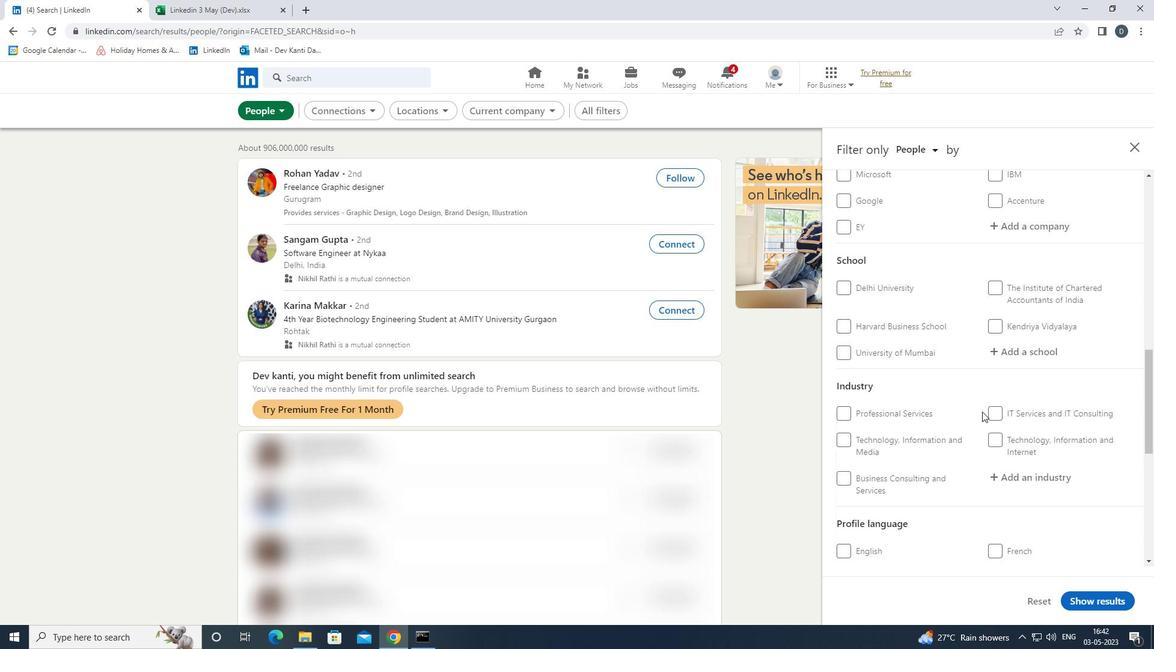 
Action: Mouse moved to (1014, 446)
Screenshot: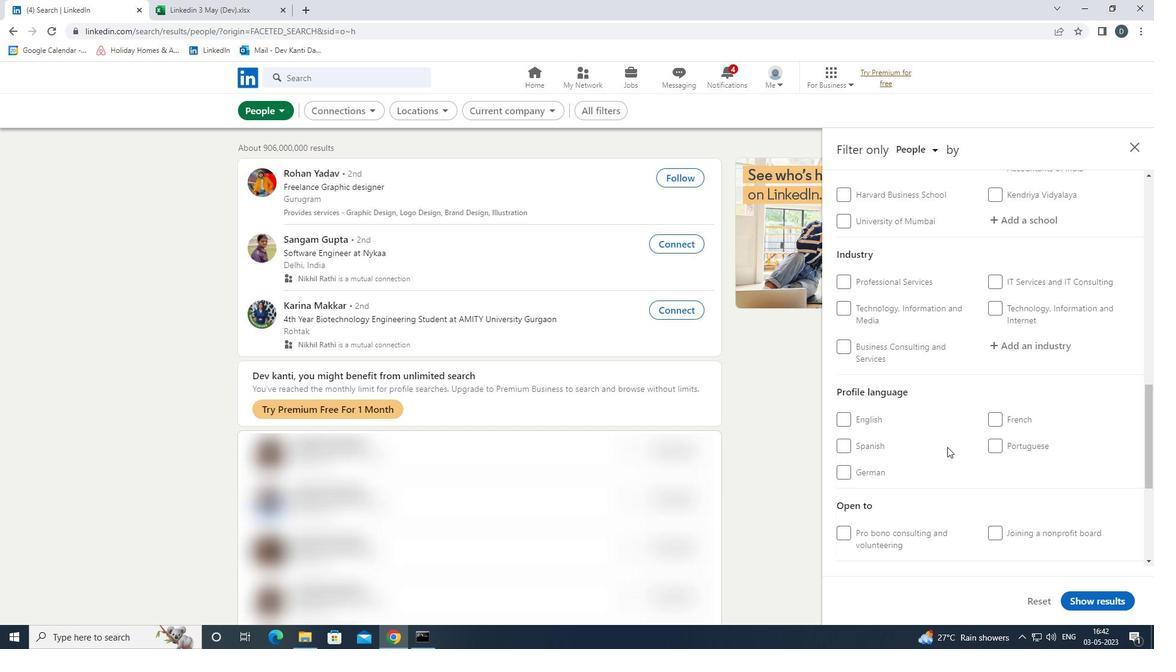 
Action: Mouse pressed left at (1014, 446)
Screenshot: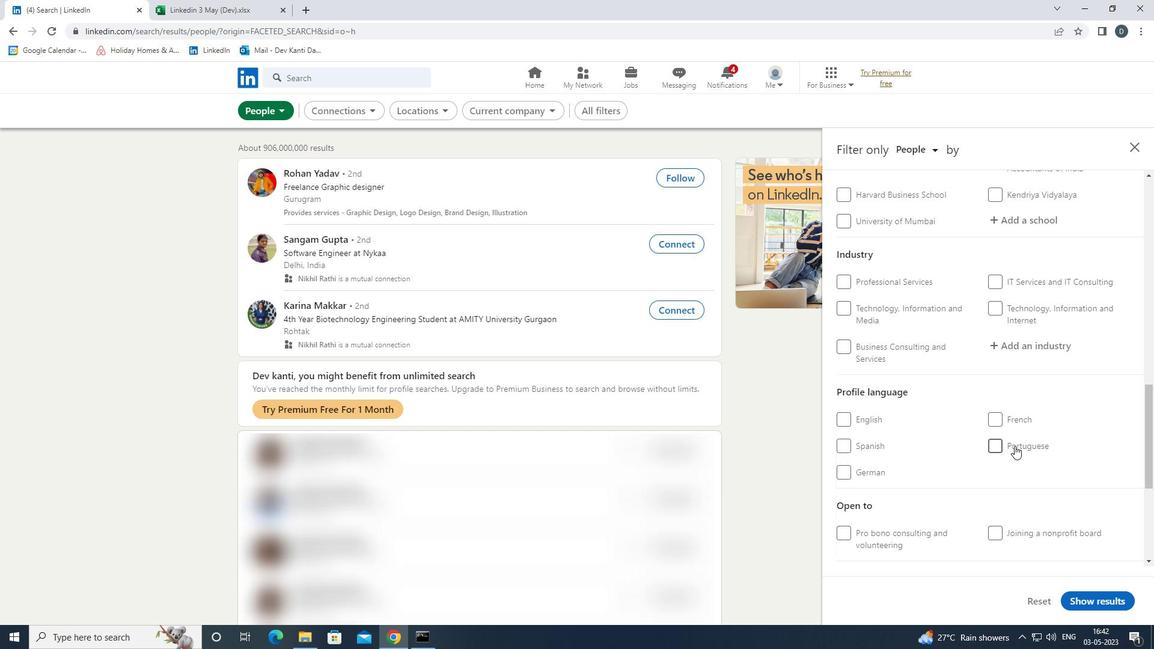 
Action: Mouse scrolled (1014, 446) with delta (0, 0)
Screenshot: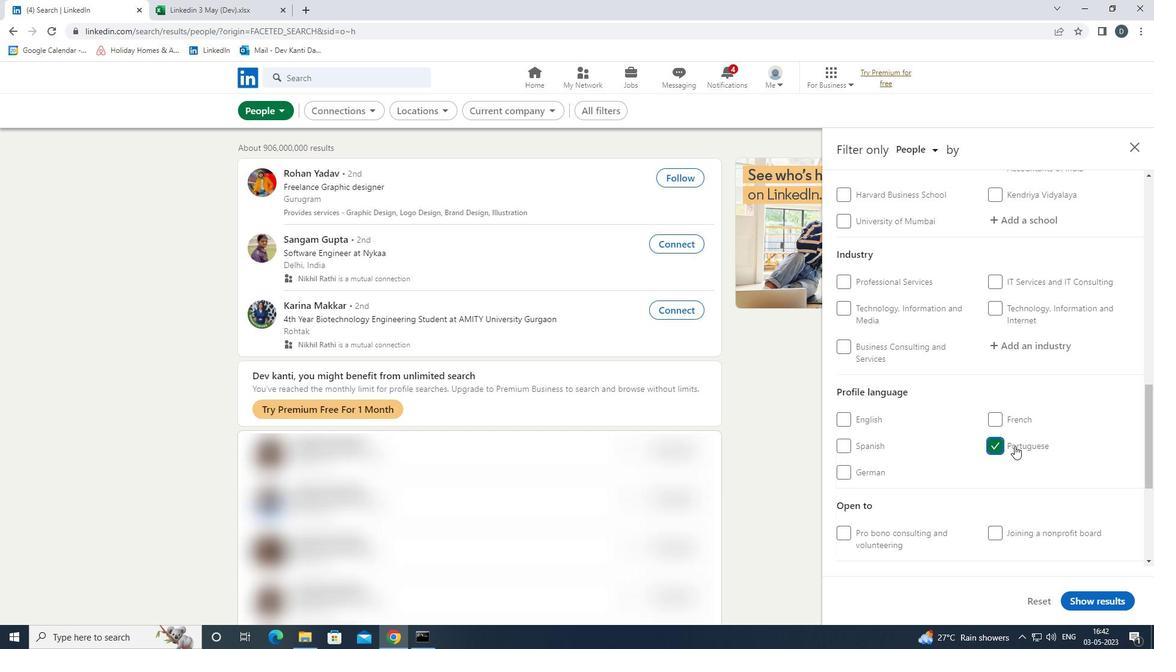 
Action: Mouse scrolled (1014, 446) with delta (0, 0)
Screenshot: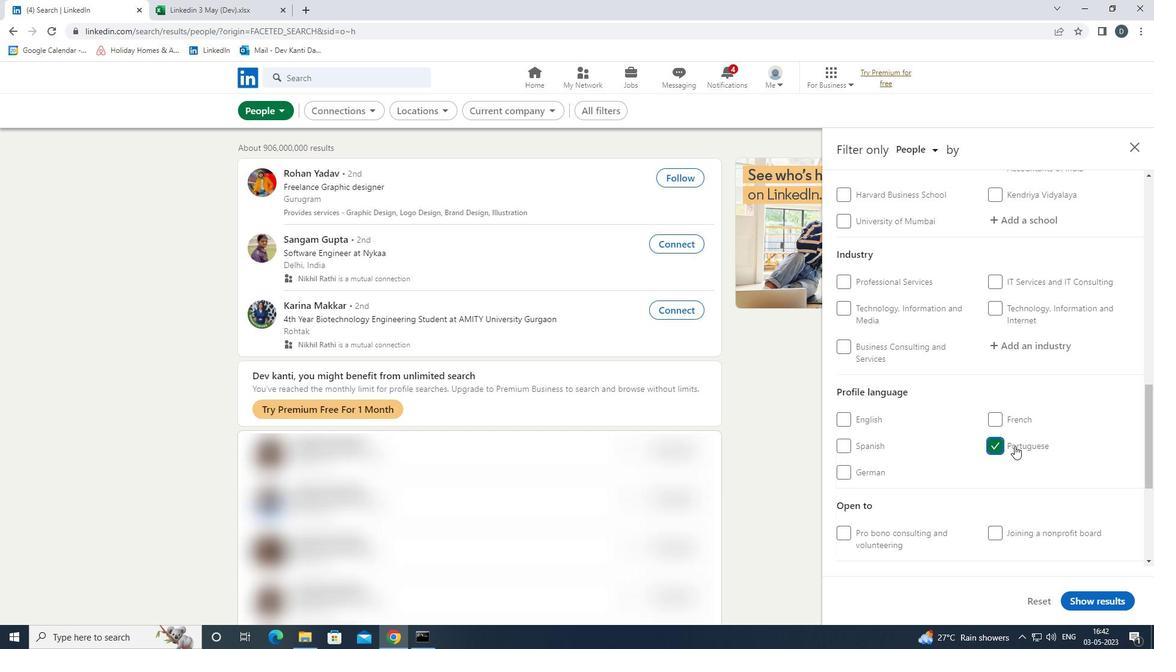 
Action: Mouse scrolled (1014, 446) with delta (0, 0)
Screenshot: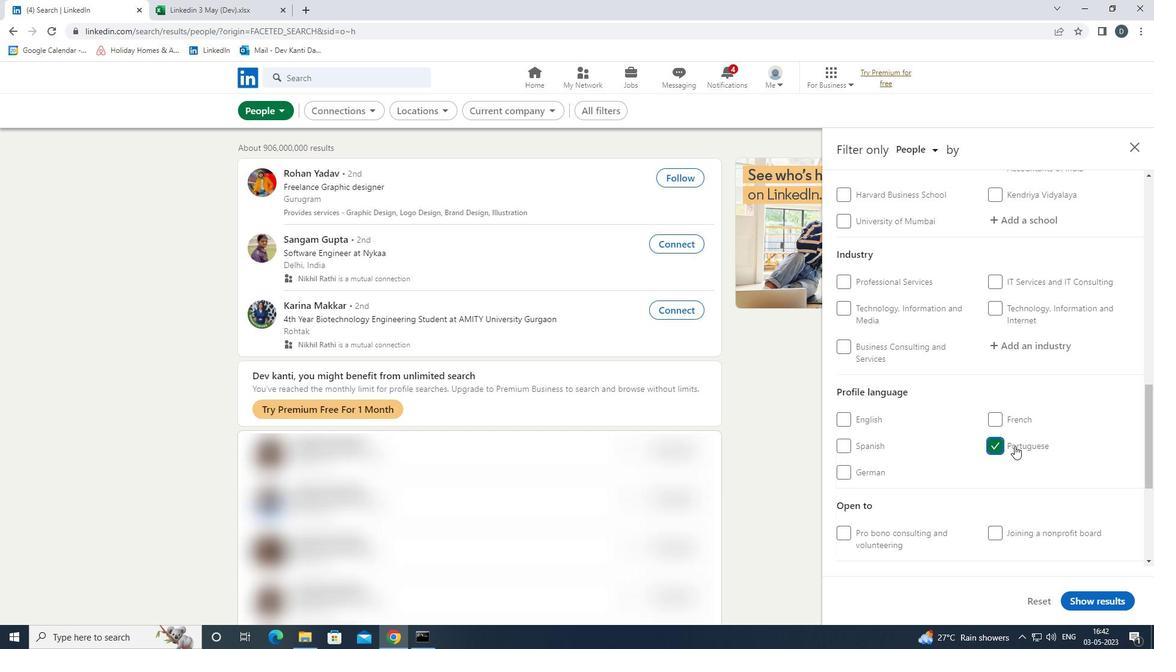 
Action: Mouse scrolled (1014, 446) with delta (0, 0)
Screenshot: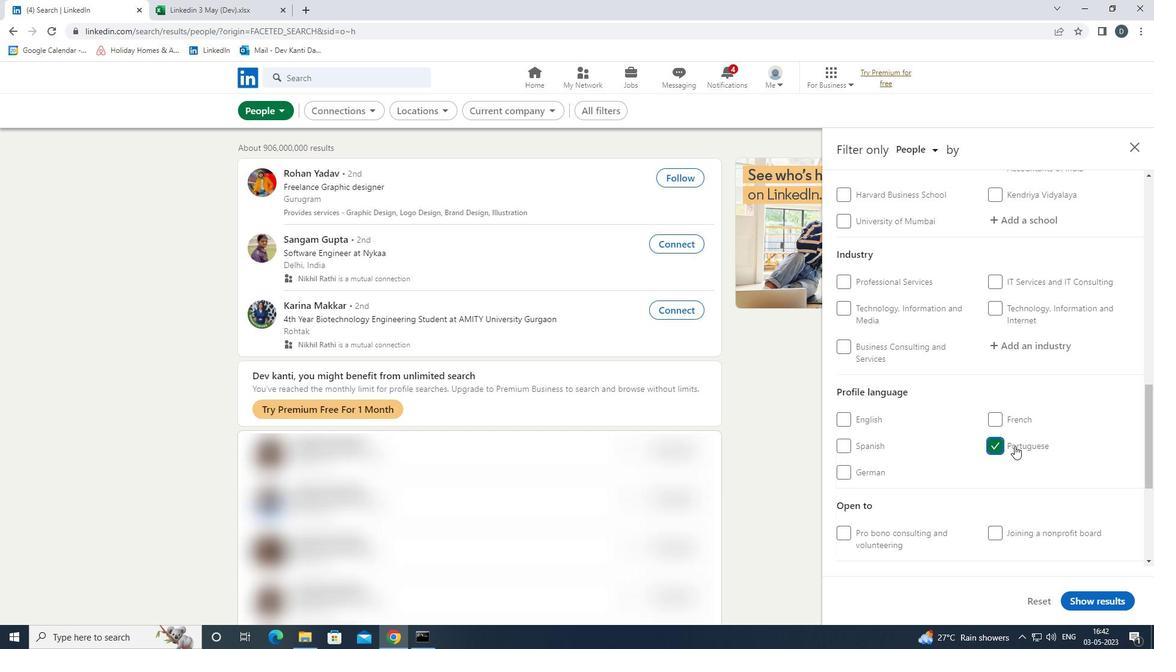 
Action: Mouse scrolled (1014, 446) with delta (0, 0)
Screenshot: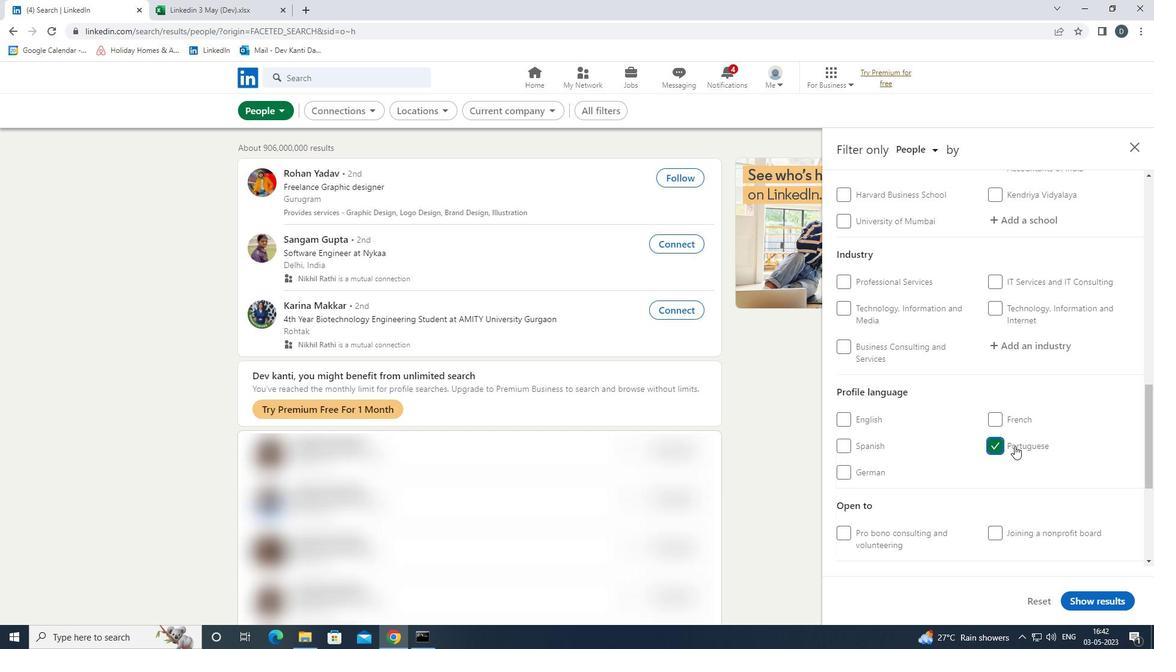 
Action: Mouse scrolled (1014, 446) with delta (0, 0)
Screenshot: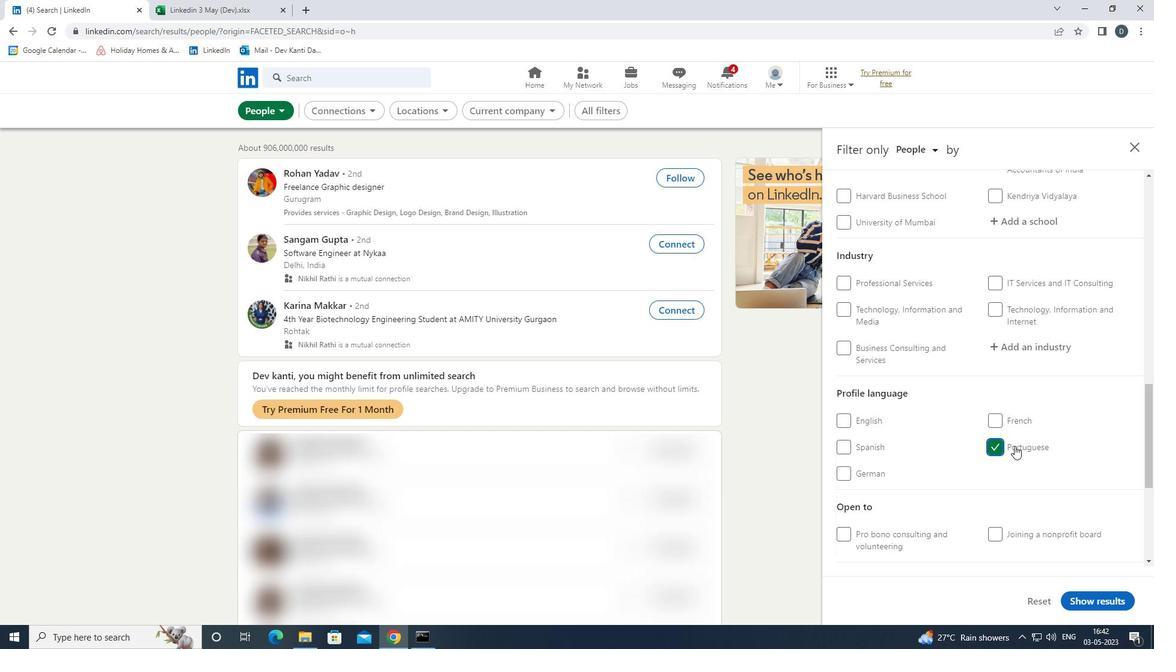 
Action: Mouse moved to (1033, 343)
Screenshot: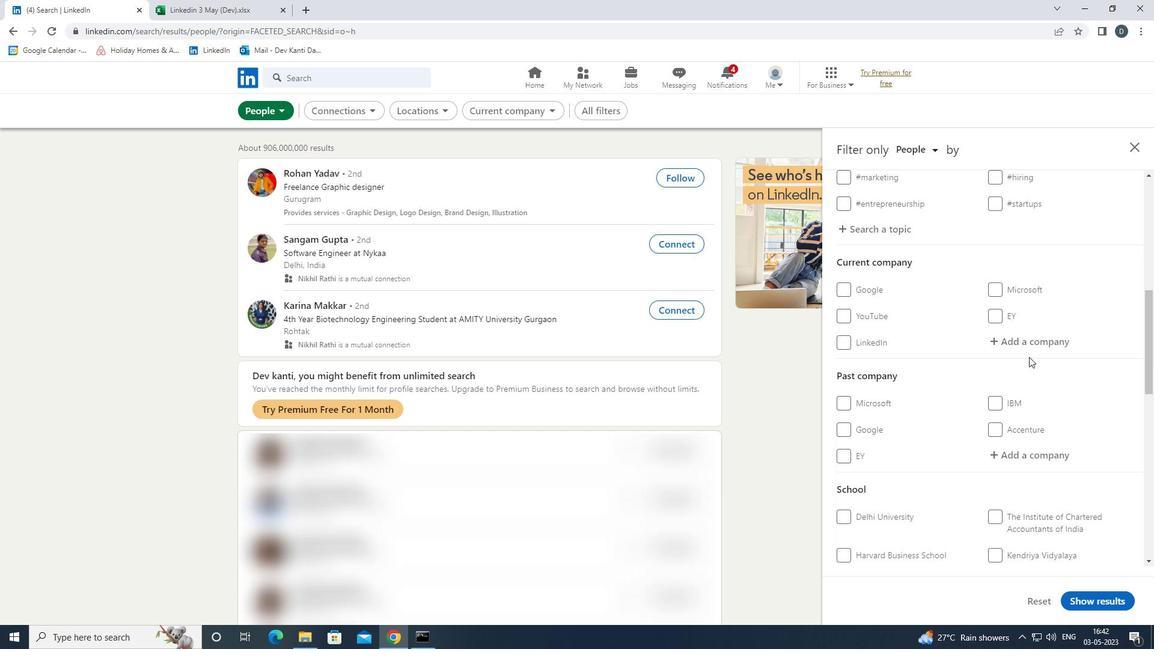 
Action: Mouse pressed left at (1033, 343)
Screenshot: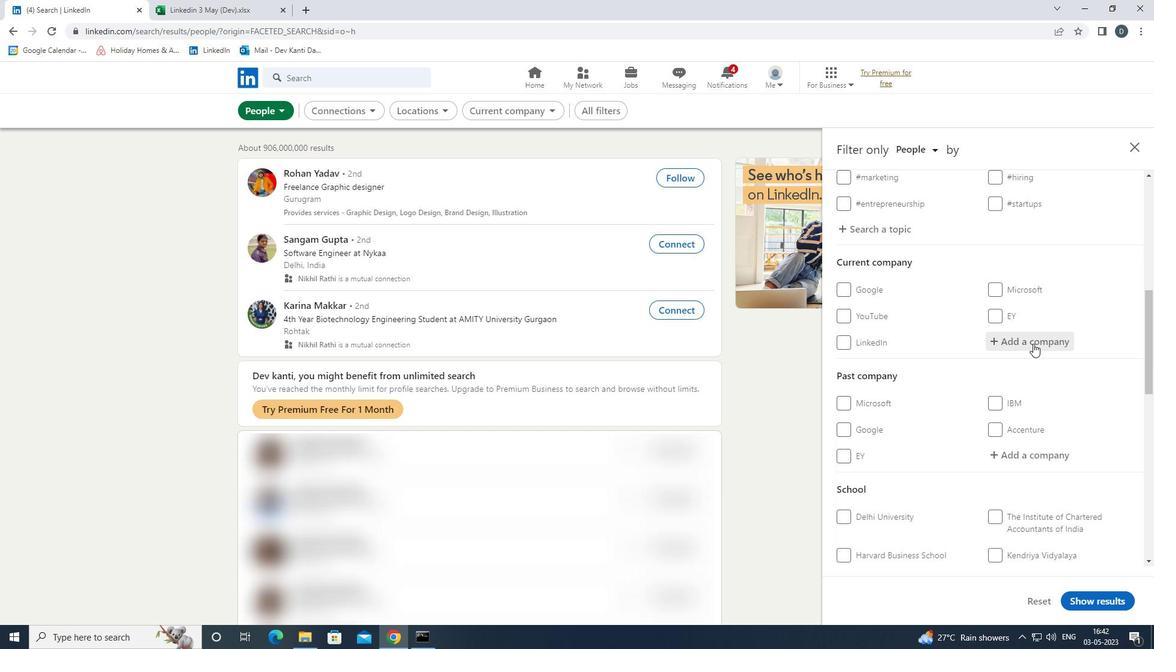 
Action: Mouse moved to (1031, 363)
Screenshot: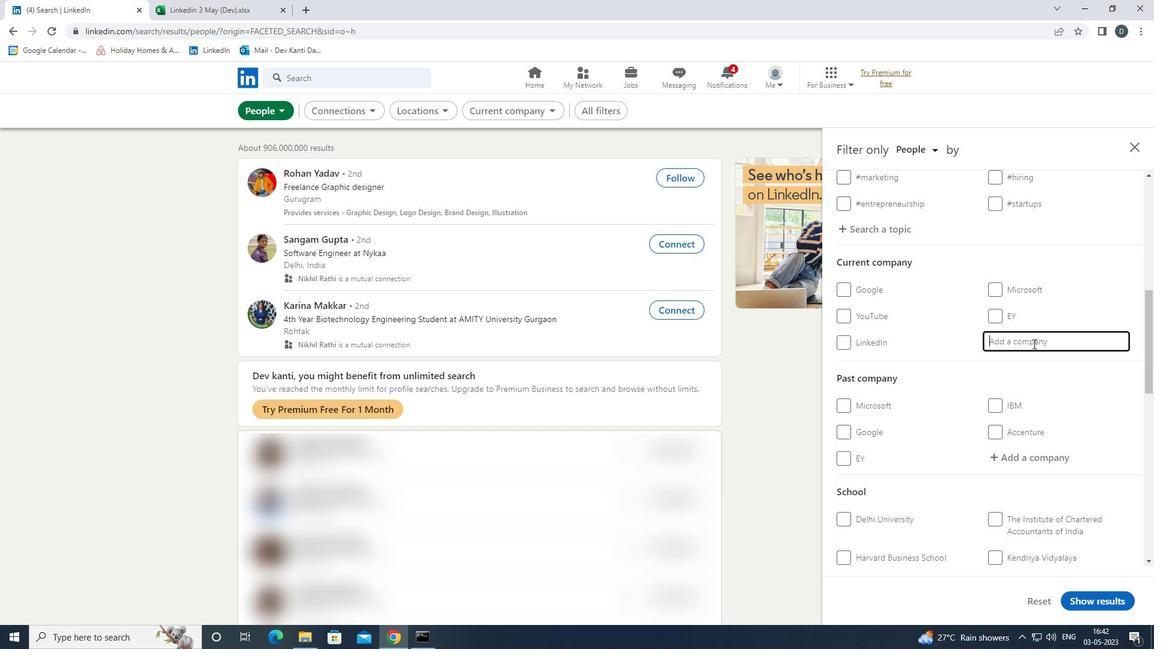 
Action: Key pressed <Key.shift><Key.shift><Key.shift>WME<Key.space><Key.down><Key.enter>
Screenshot: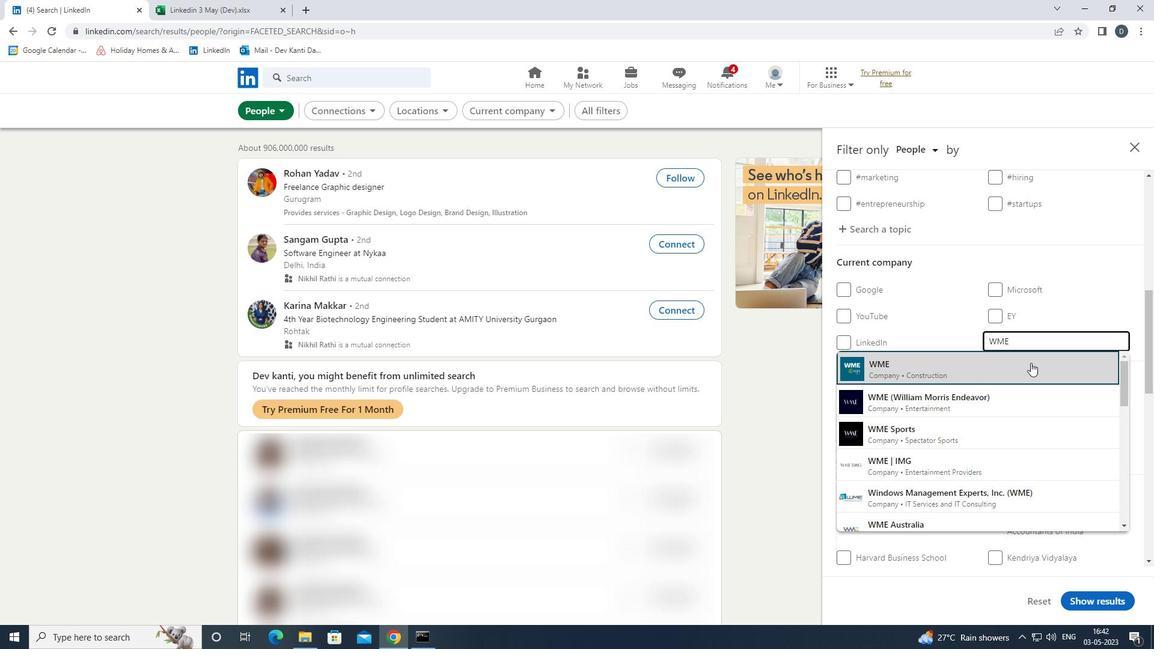 
Action: Mouse scrolled (1031, 362) with delta (0, 0)
Screenshot: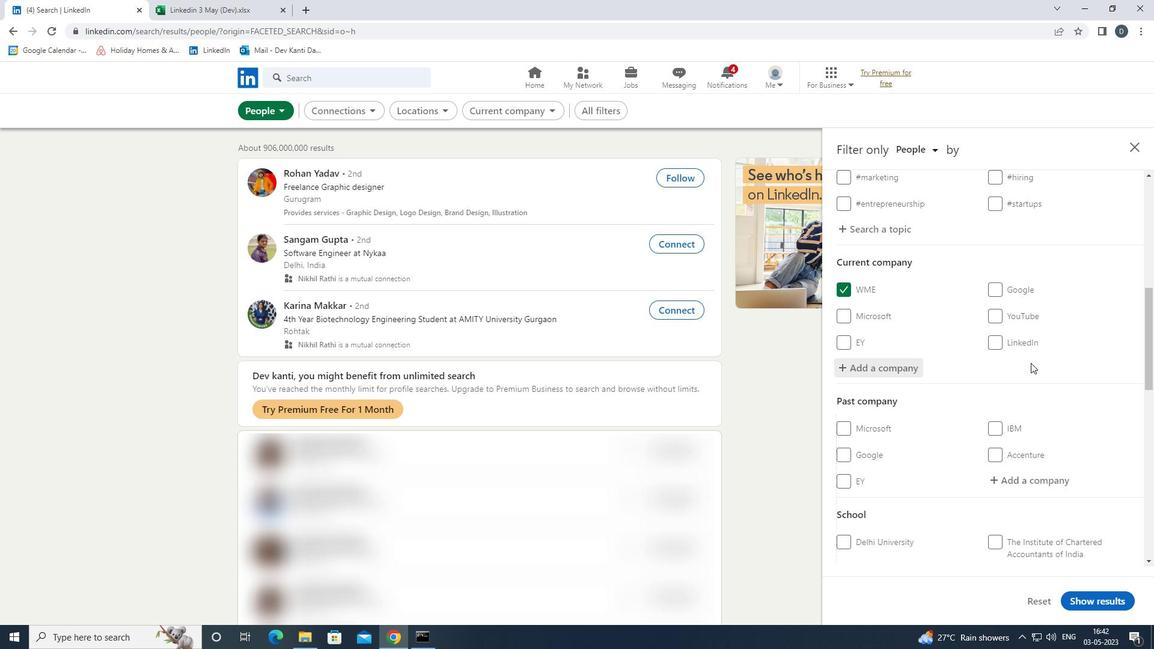 
Action: Mouse moved to (1031, 365)
Screenshot: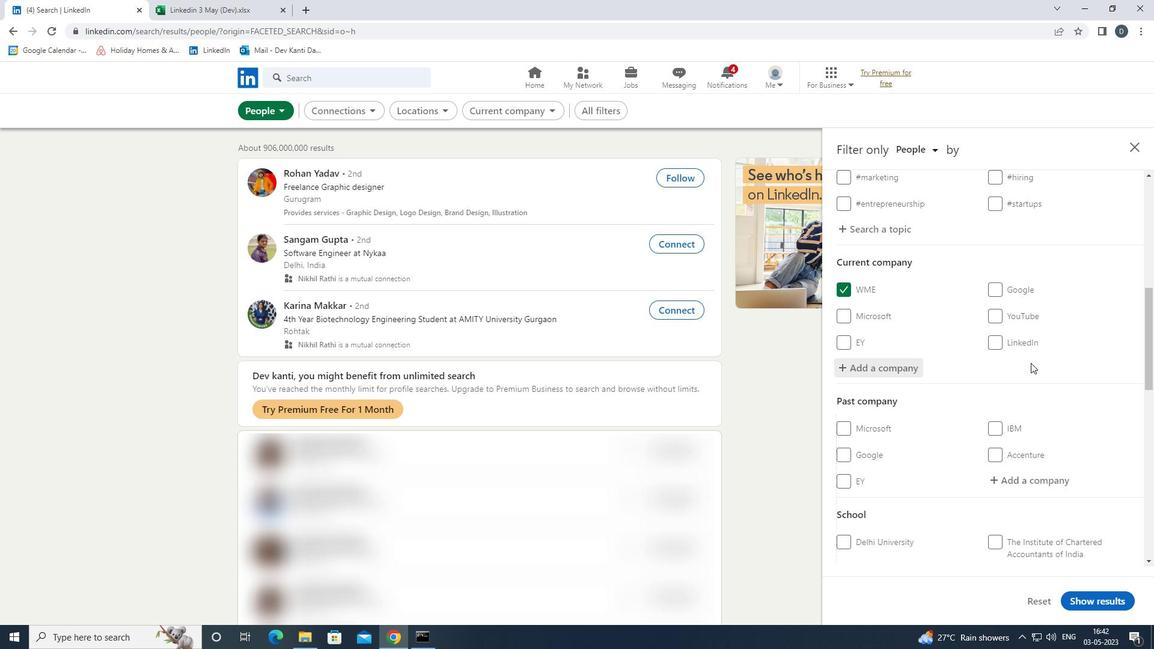 
Action: Mouse scrolled (1031, 364) with delta (0, 0)
Screenshot: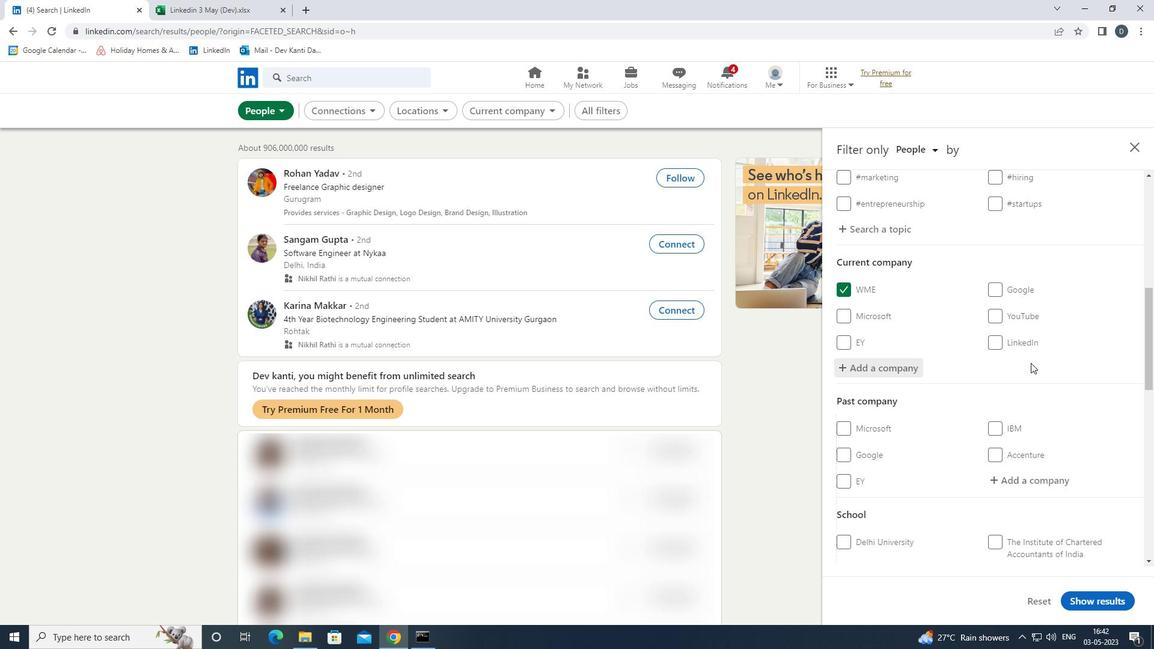 
Action: Mouse moved to (1031, 366)
Screenshot: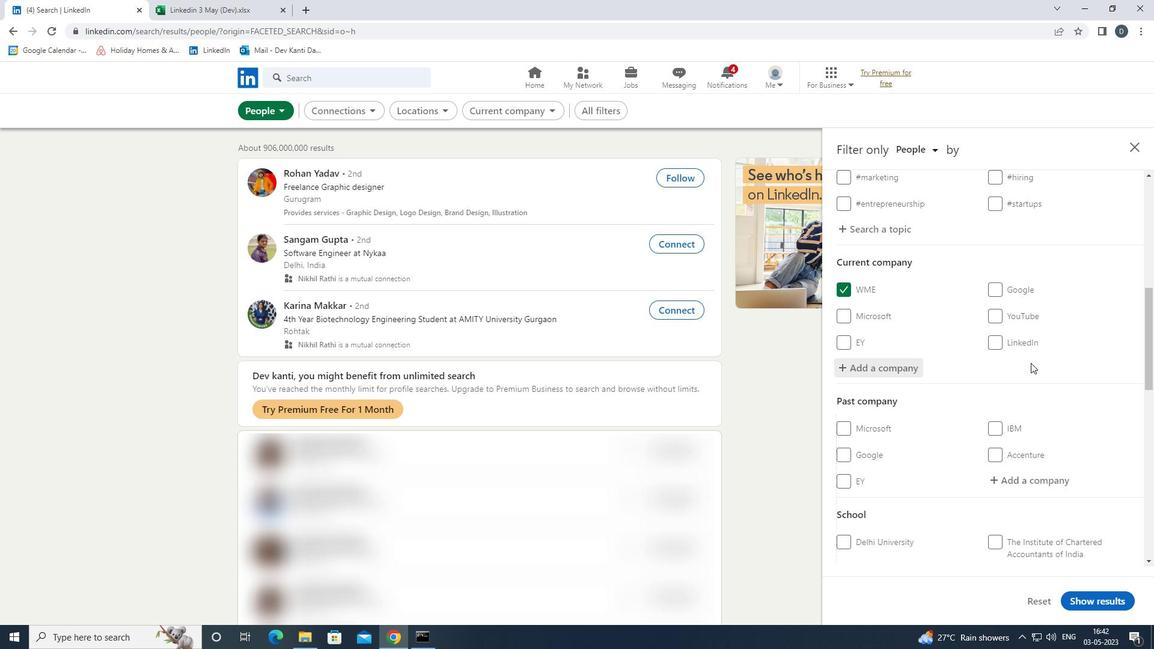 
Action: Mouse scrolled (1031, 366) with delta (0, 0)
Screenshot: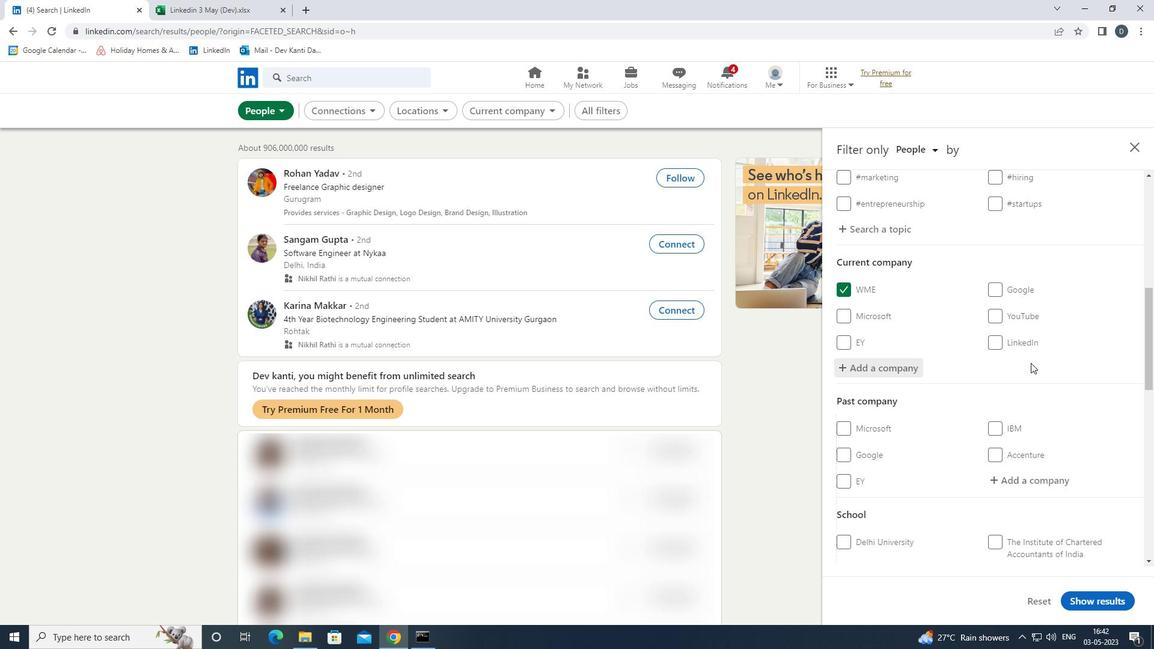 
Action: Mouse scrolled (1031, 366) with delta (0, 0)
Screenshot: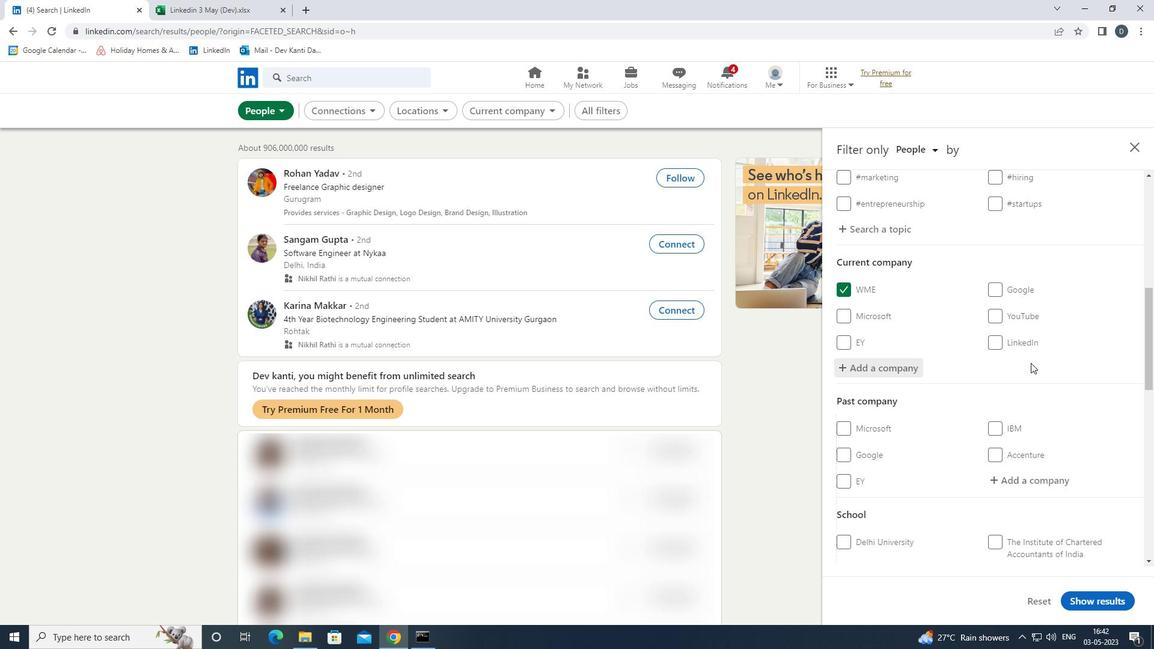 
Action: Mouse moved to (1035, 374)
Screenshot: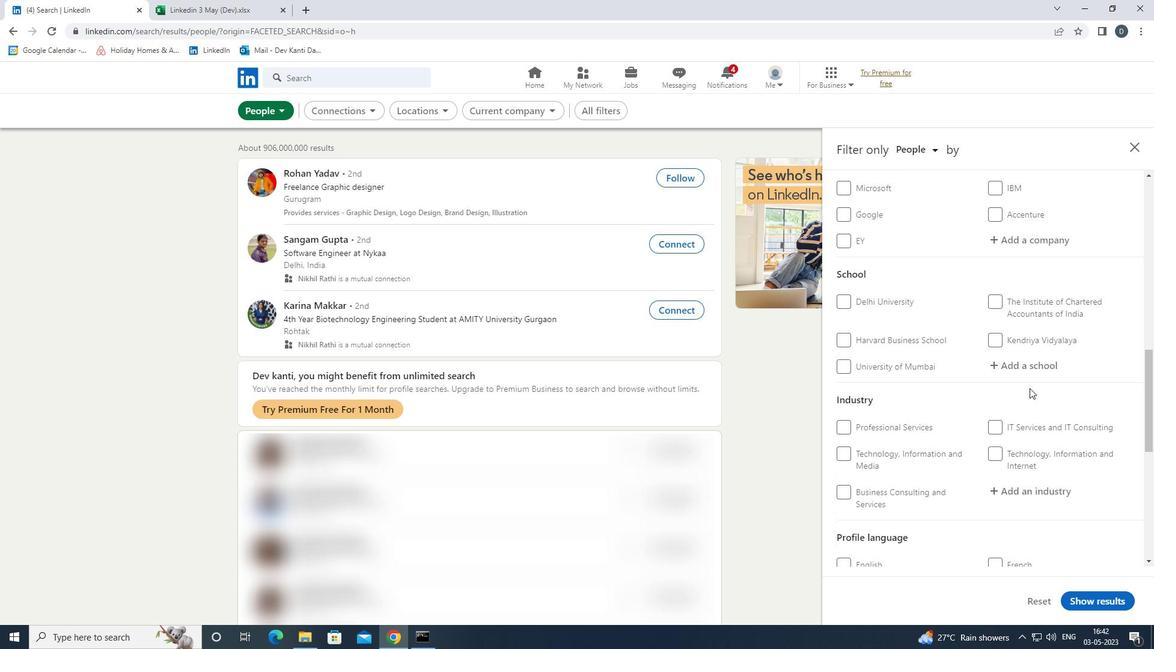 
Action: Mouse pressed left at (1035, 374)
Screenshot: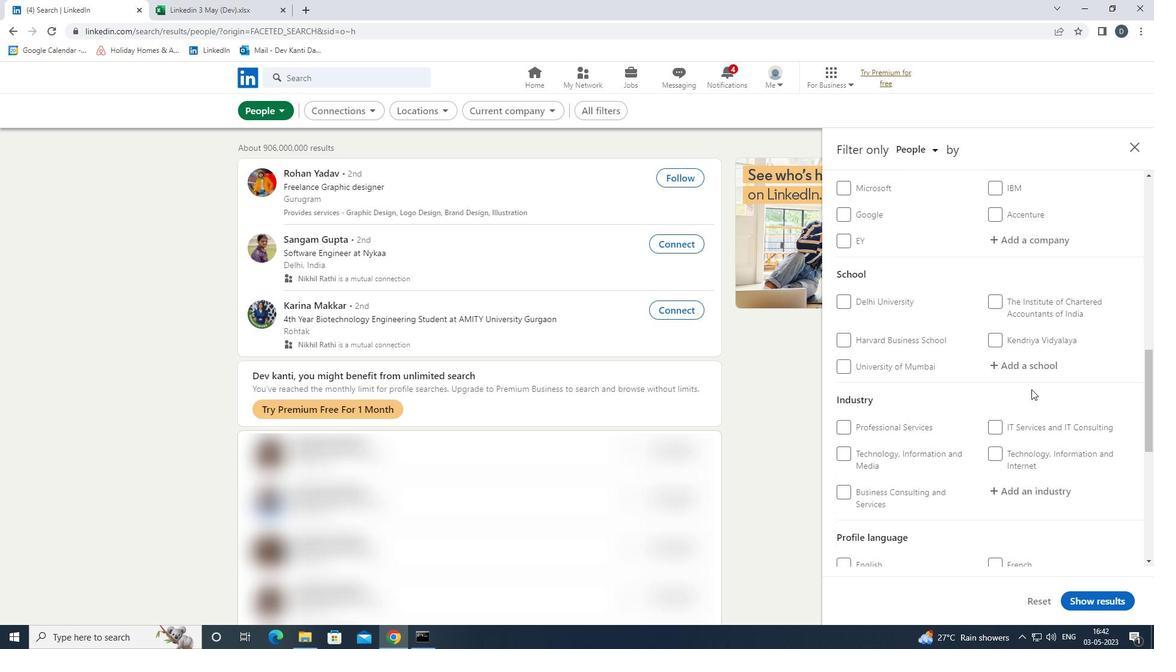 
Action: Key pressed <Key.shift><Key.shift><Key.shift><Key.shift><Key.shift>SVKM'S<Key.down><Key.enter>
Screenshot: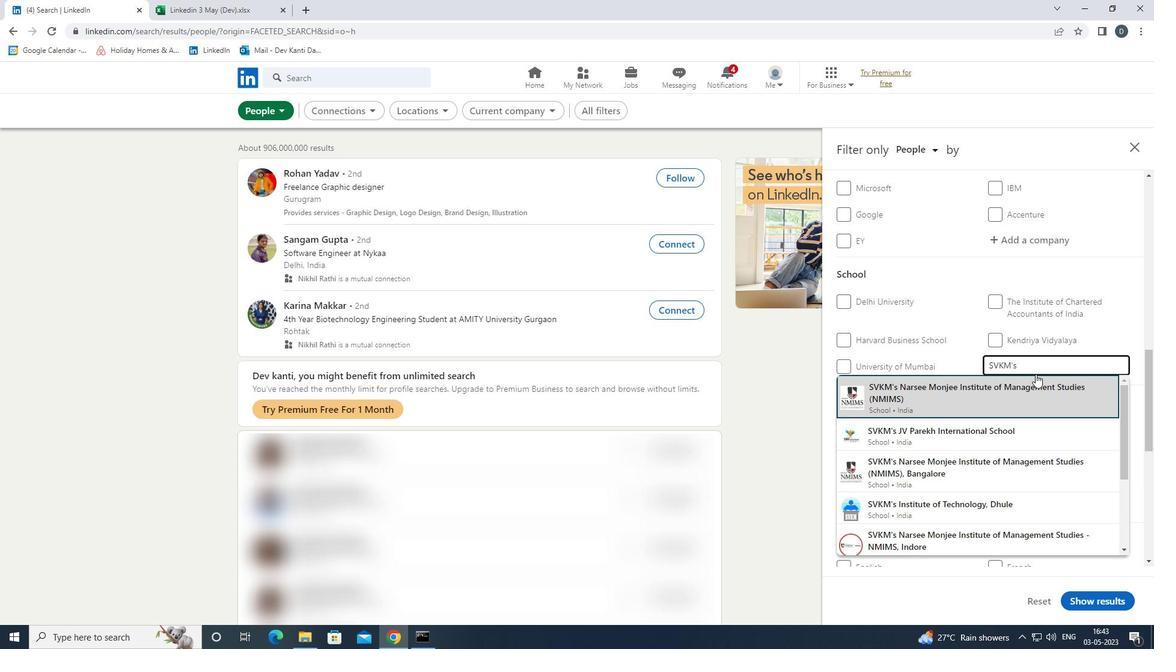 
Action: Mouse moved to (1032, 374)
Screenshot: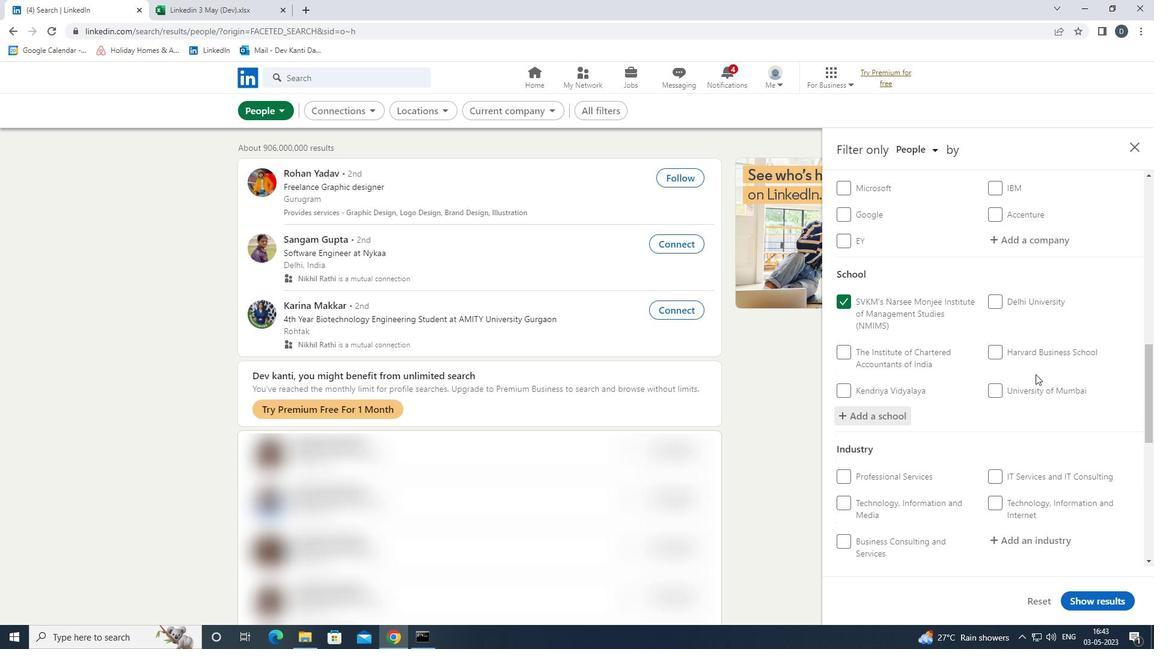 
Action: Mouse scrolled (1032, 373) with delta (0, 0)
Screenshot: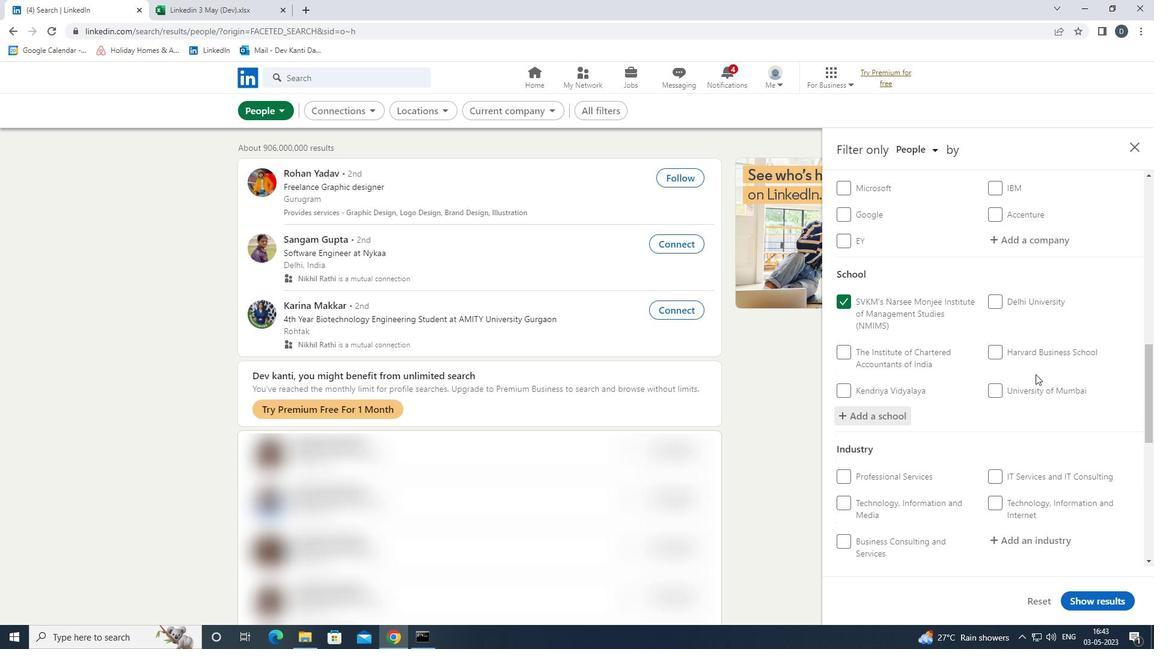 
Action: Mouse moved to (1032, 375)
Screenshot: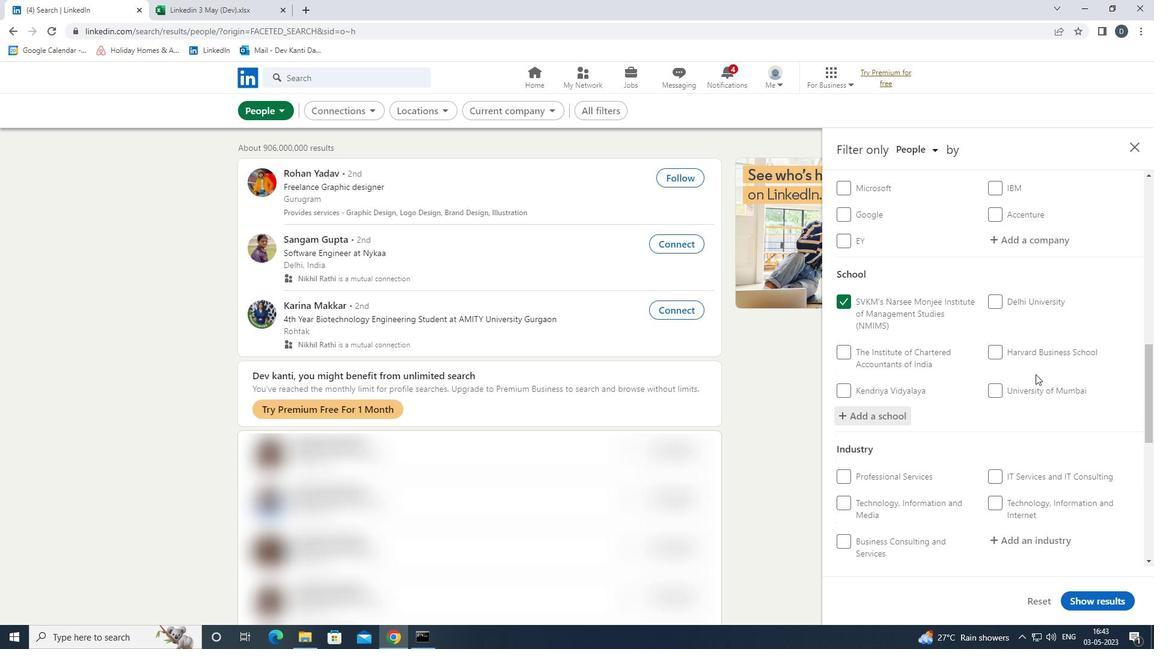
Action: Mouse scrolled (1032, 374) with delta (0, 0)
Screenshot: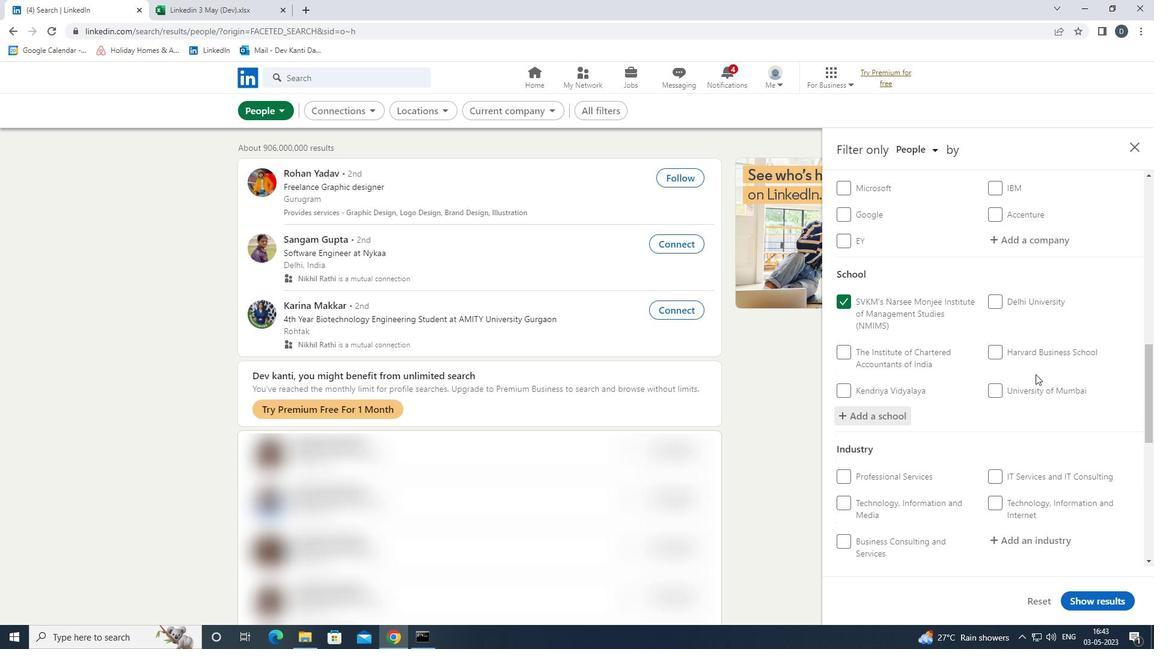 
Action: Mouse moved to (1034, 377)
Screenshot: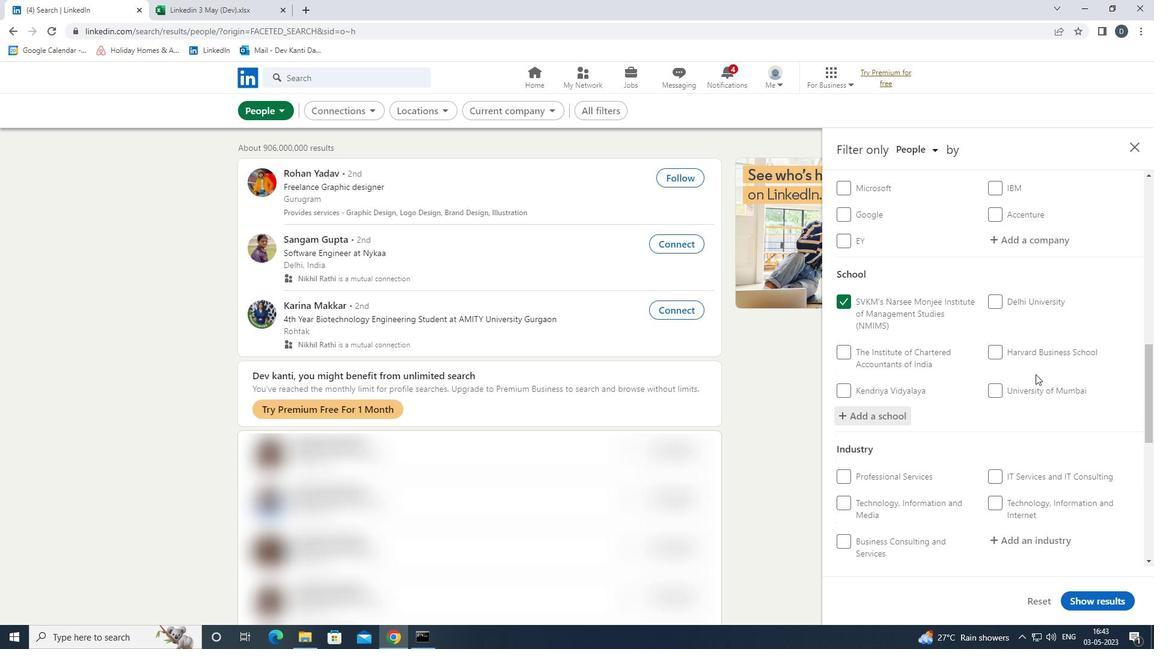 
Action: Mouse scrolled (1034, 376) with delta (0, 0)
Screenshot: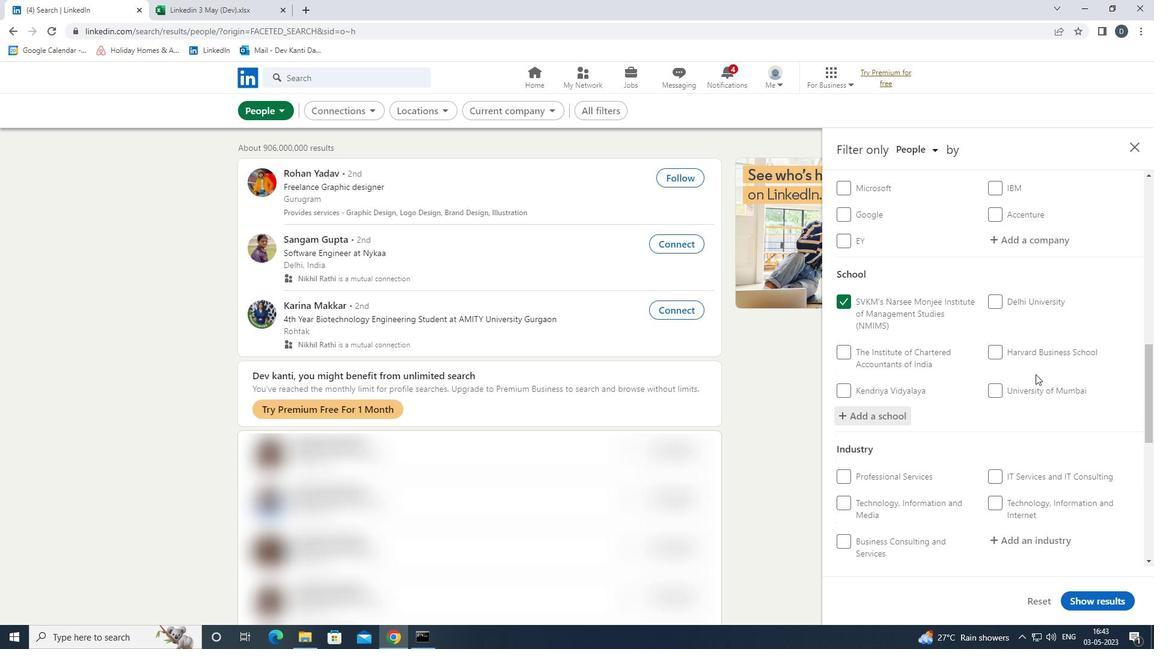 
Action: Mouse moved to (1034, 366)
Screenshot: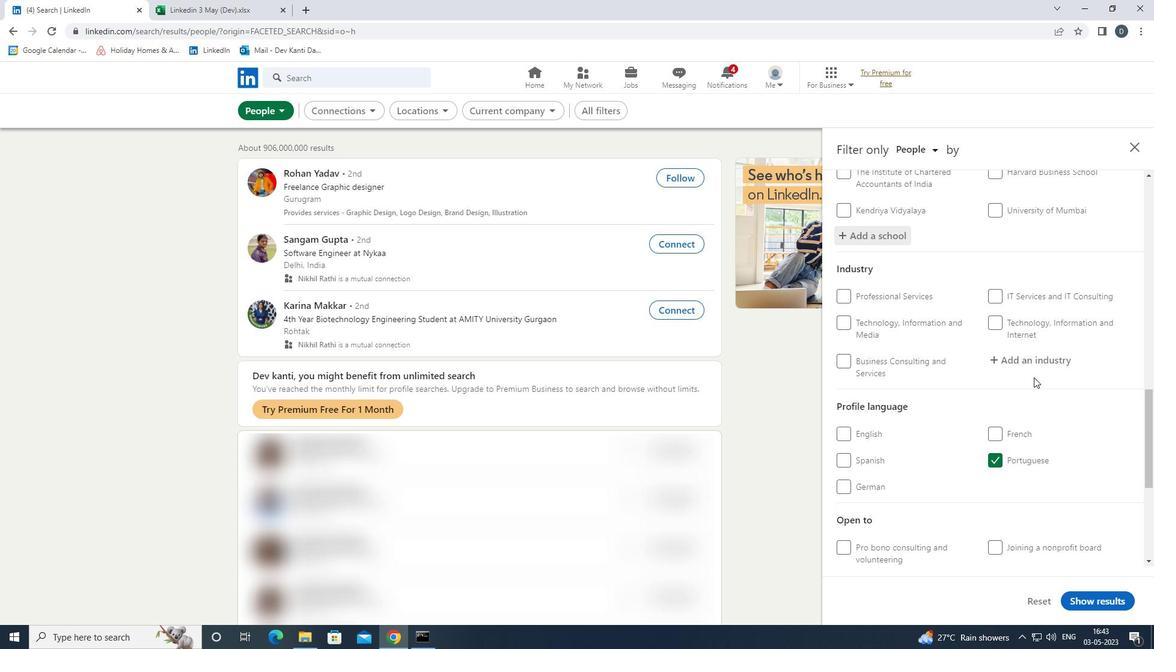 
Action: Mouse pressed left at (1034, 366)
Screenshot: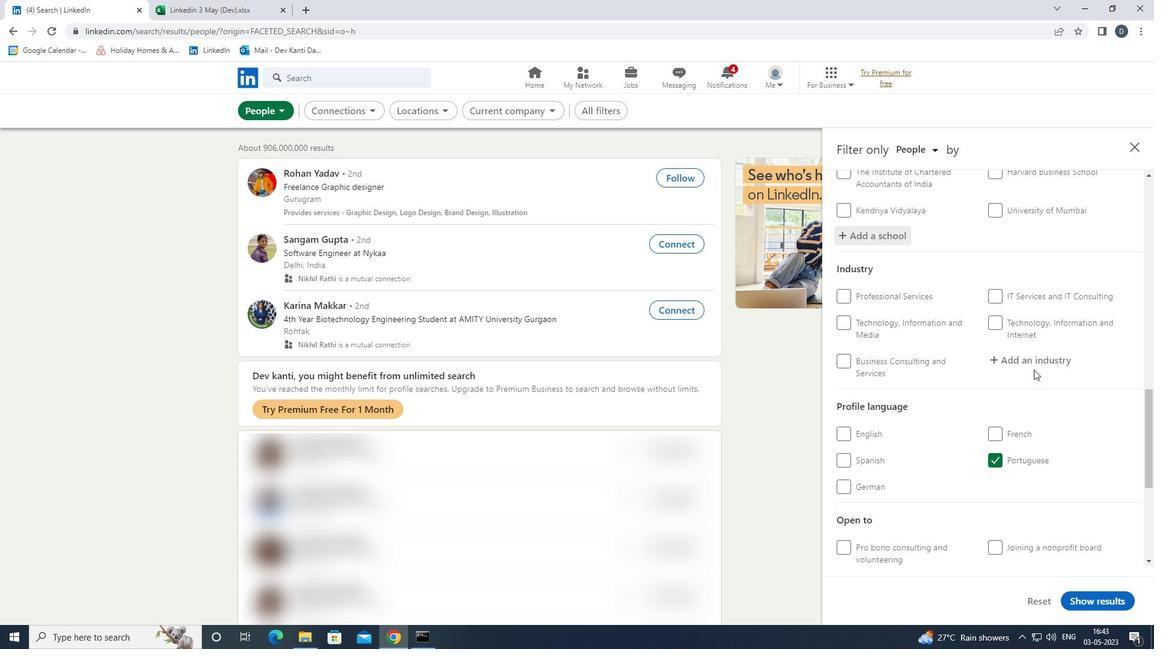 
Action: Mouse moved to (1034, 370)
Screenshot: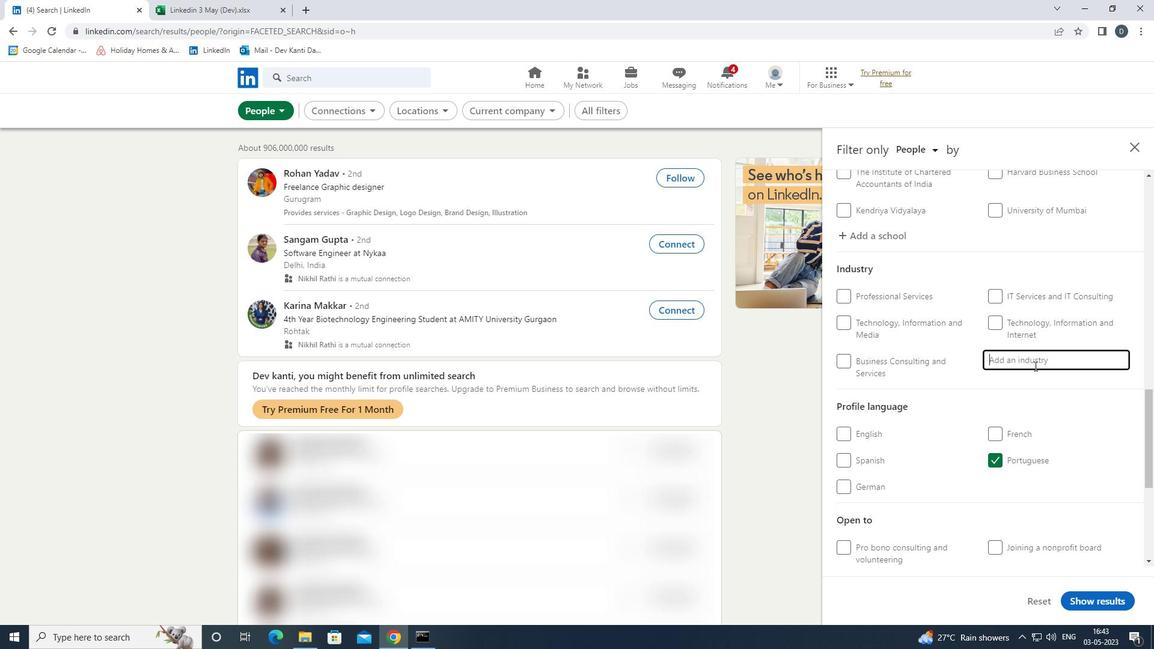 
Action: Key pressed <Key.shift>STRATE<Key.down><Key.enter>
Screenshot: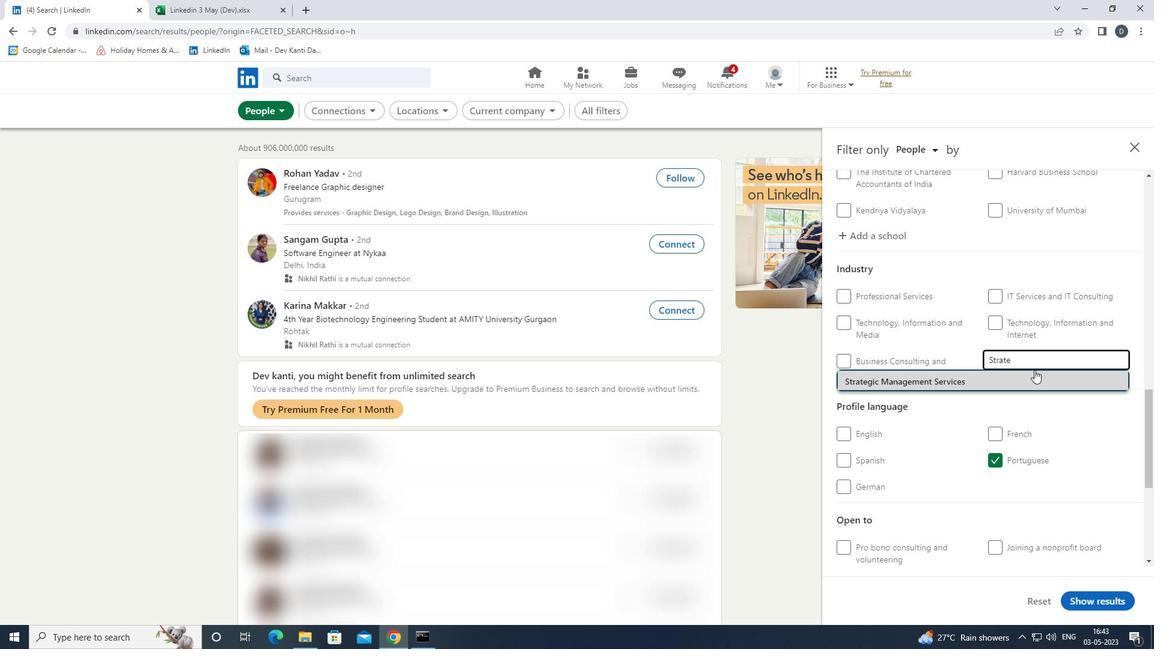 
Action: Mouse moved to (1008, 378)
Screenshot: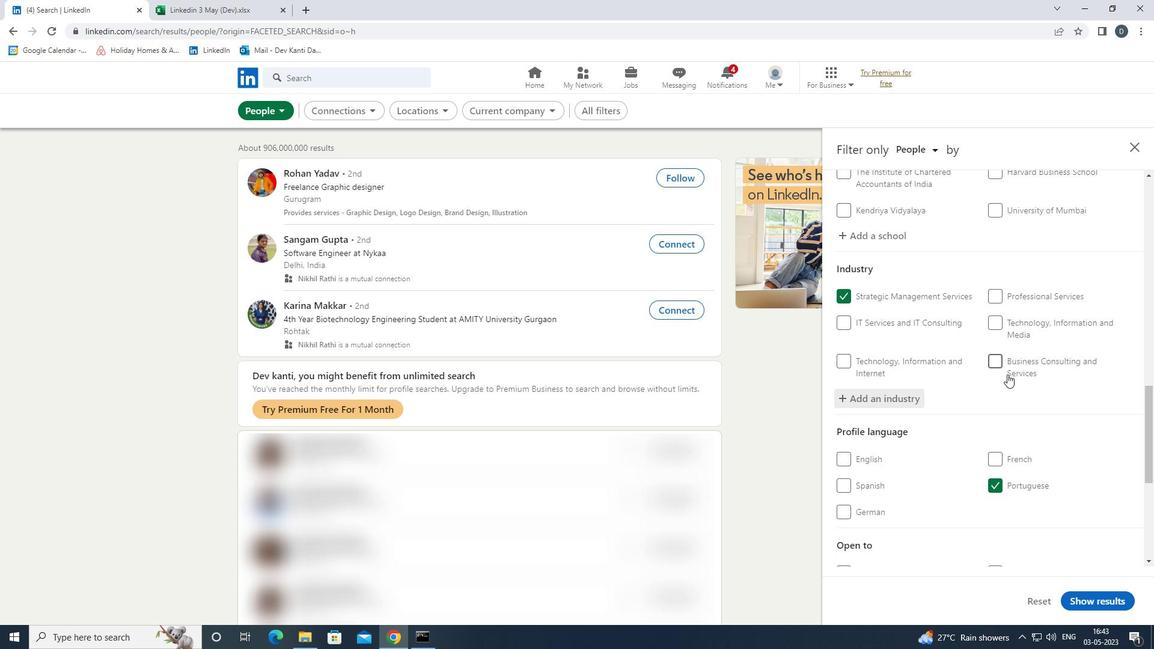 
Action: Mouse scrolled (1008, 377) with delta (0, 0)
Screenshot: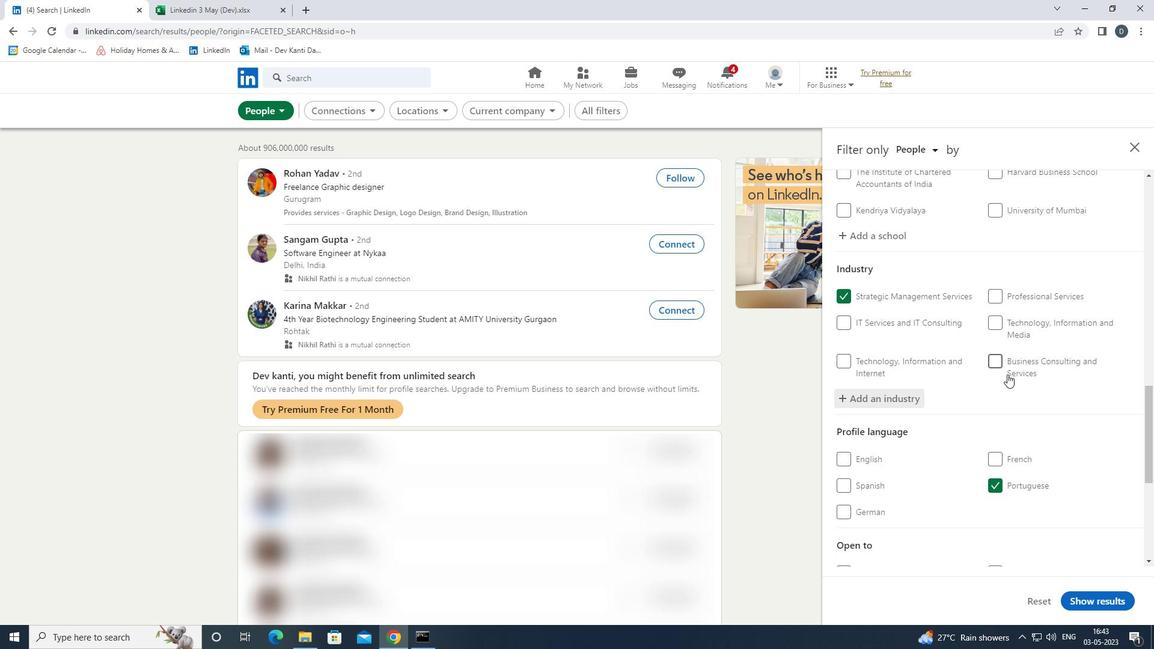 
Action: Mouse moved to (1009, 378)
Screenshot: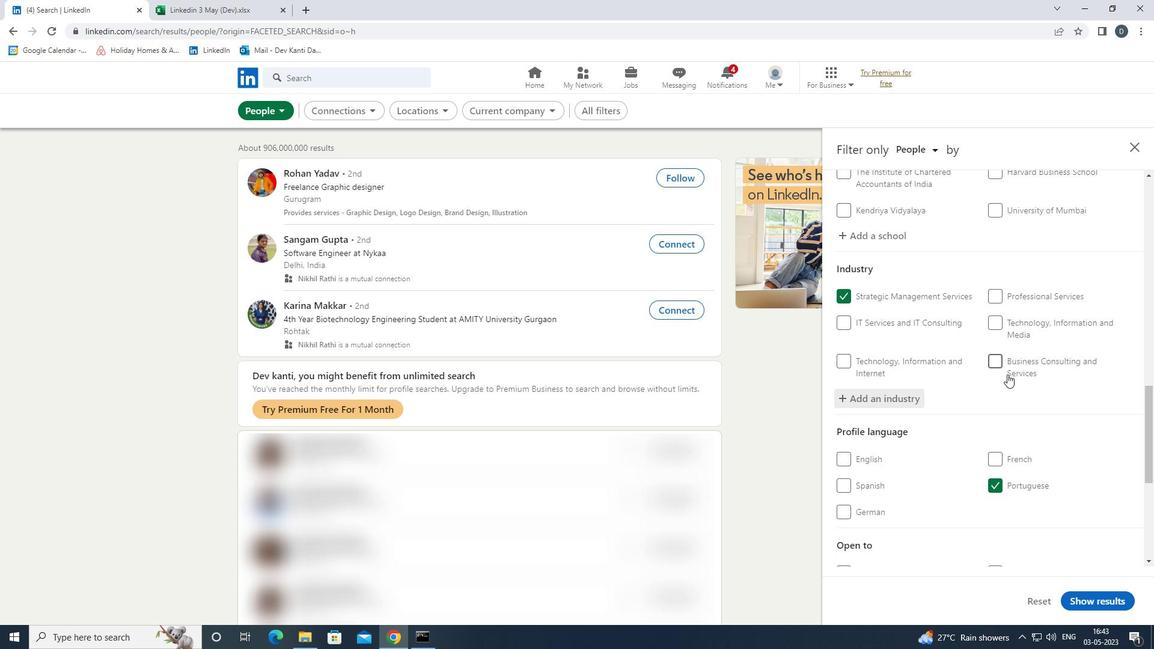 
Action: Mouse scrolled (1009, 378) with delta (0, 0)
Screenshot: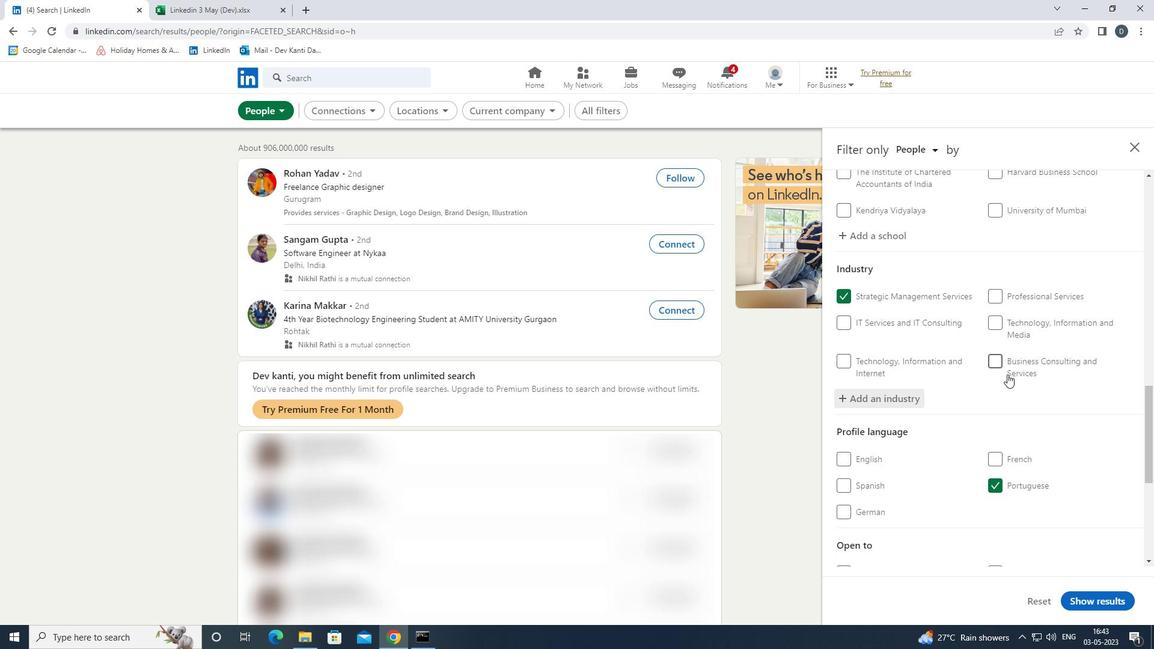 
Action: Mouse moved to (1009, 379)
Screenshot: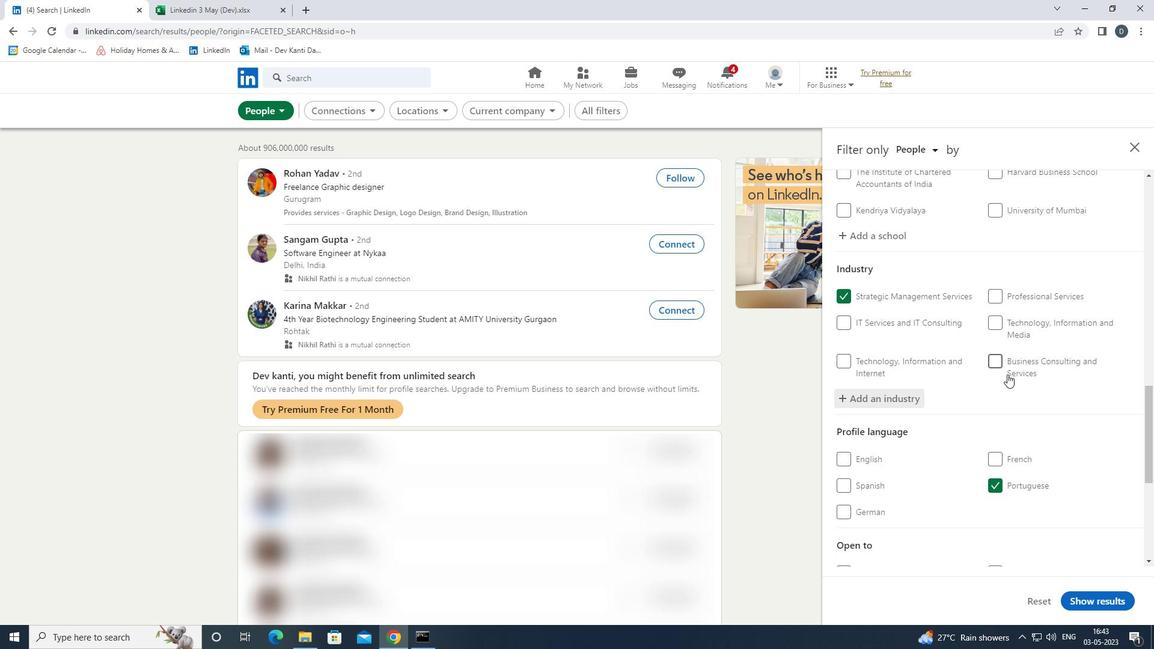 
Action: Mouse scrolled (1009, 378) with delta (0, 0)
Screenshot: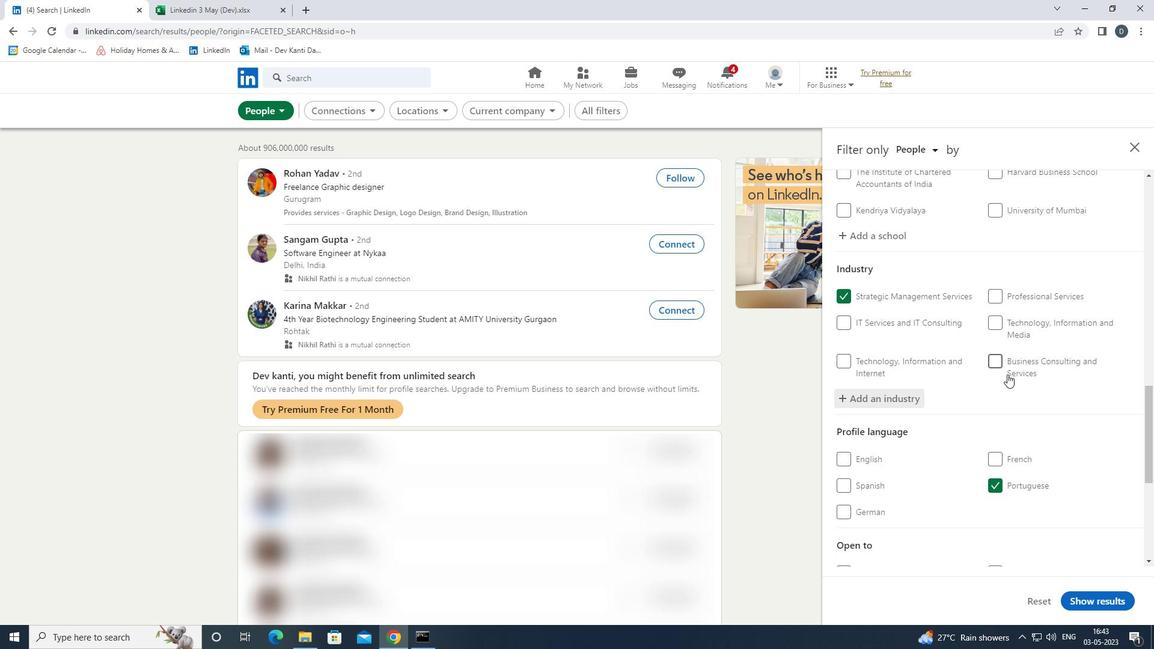 
Action: Mouse scrolled (1009, 378) with delta (0, 0)
Screenshot: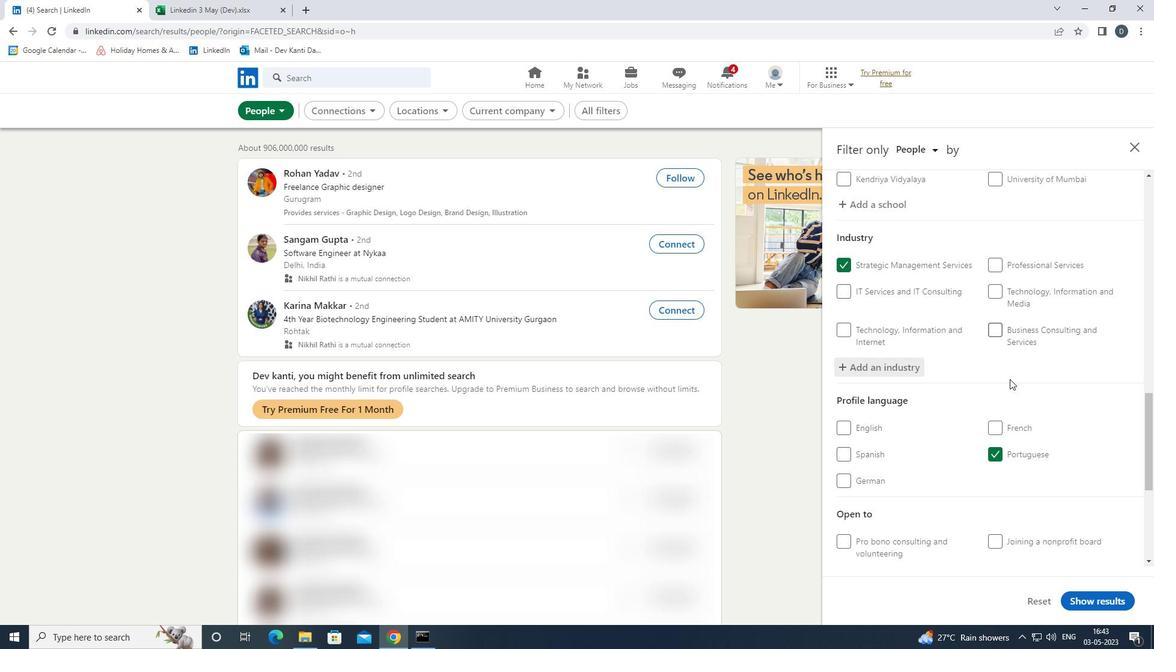 
Action: Mouse scrolled (1009, 378) with delta (0, 0)
Screenshot: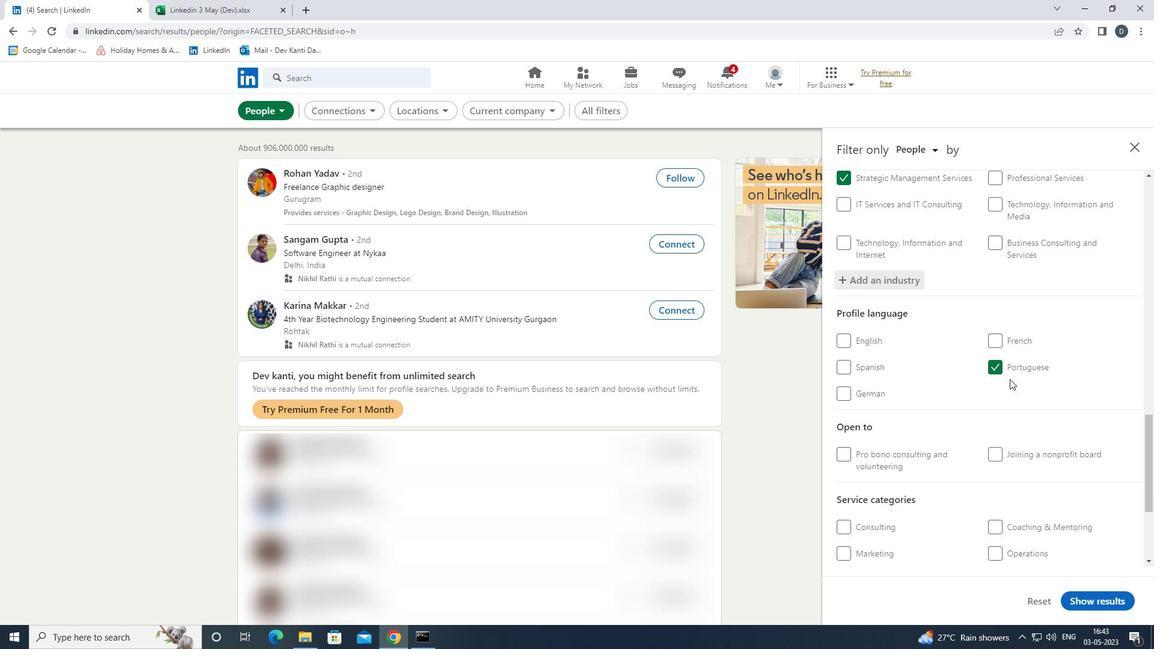 
Action: Mouse moved to (1012, 398)
Screenshot: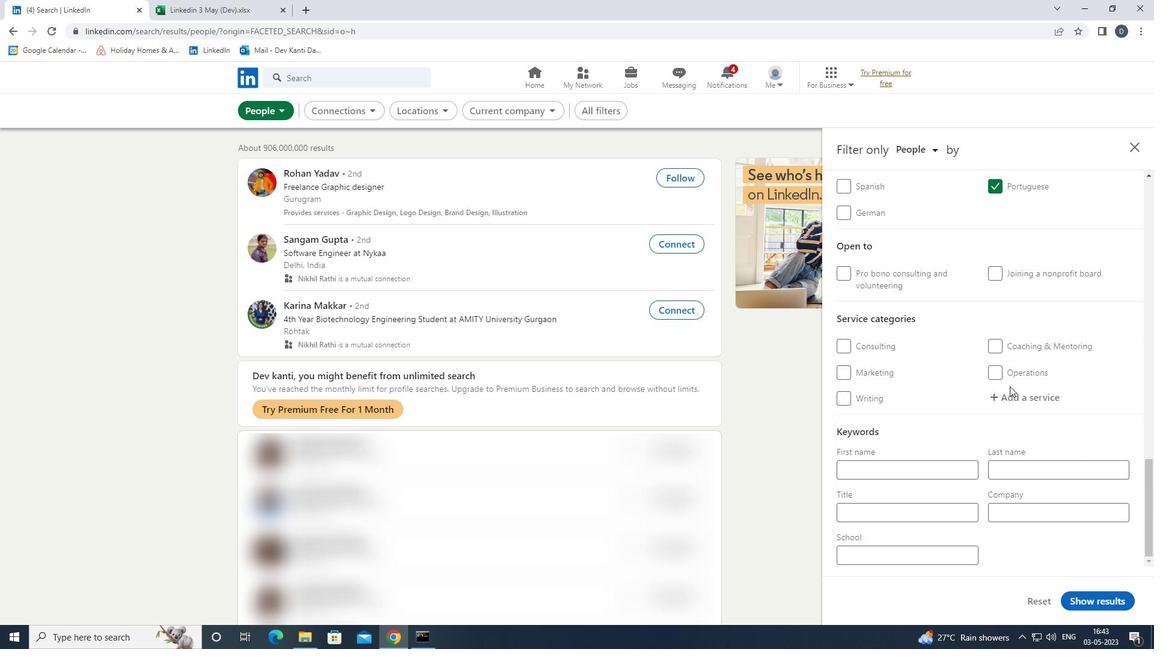 
Action: Mouse pressed left at (1012, 398)
Screenshot: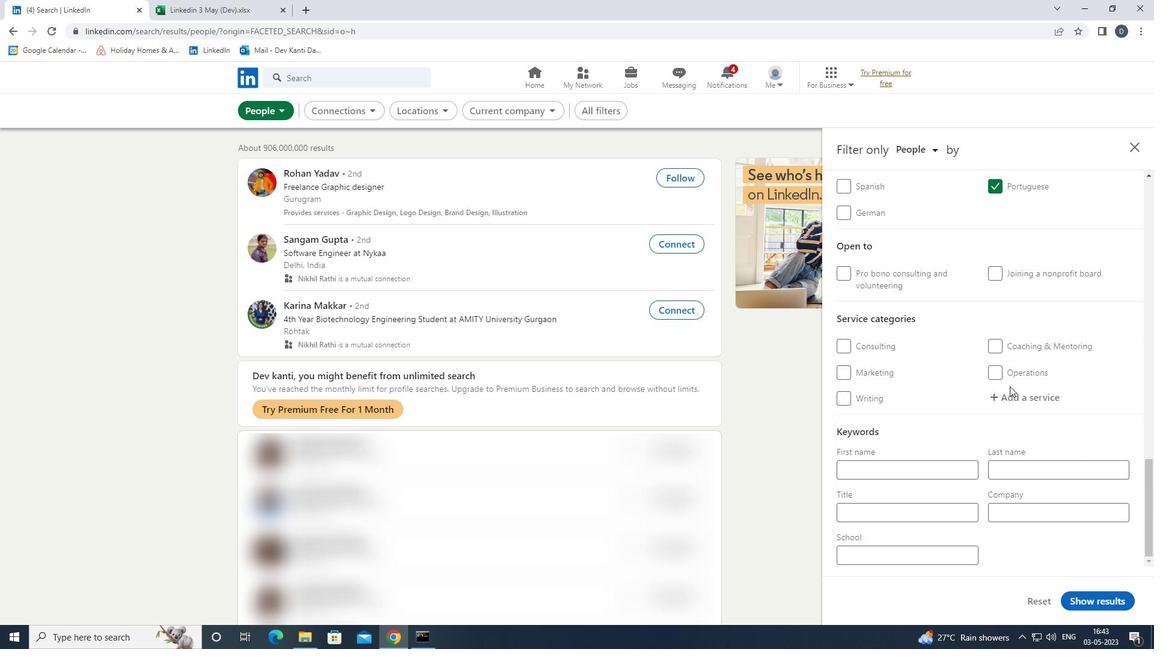 
Action: Mouse moved to (1012, 399)
Screenshot: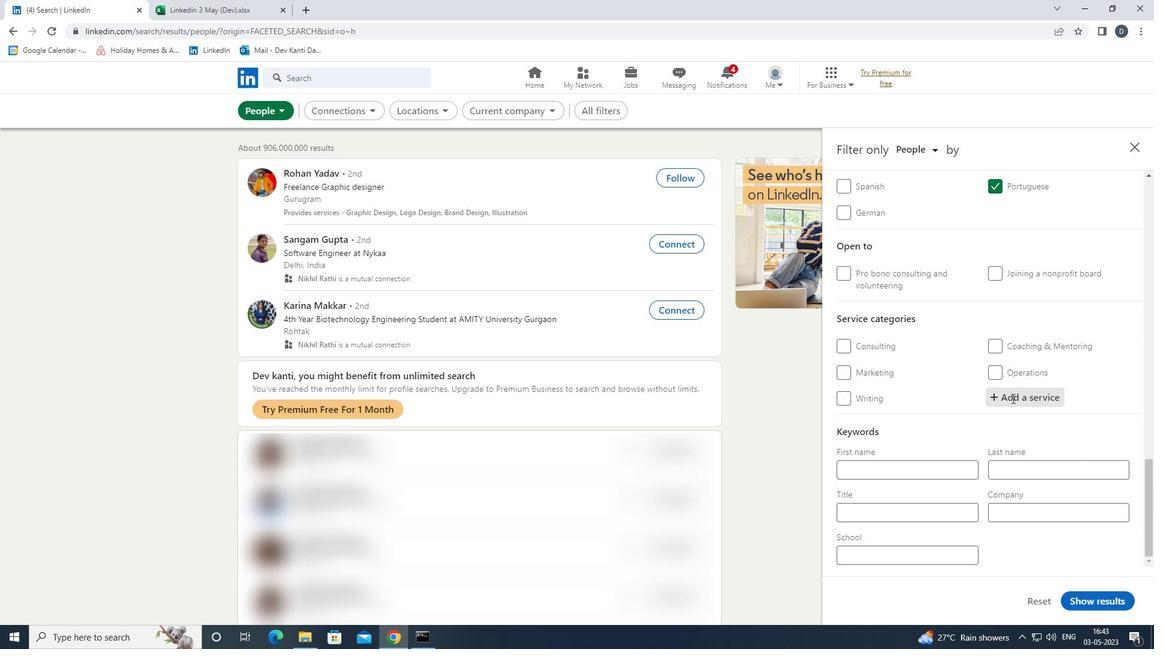 
Action: Key pressed <Key.shift>TEAM<Key.space><Key.shift>BUILDING<Key.down><Key.enter>
Screenshot: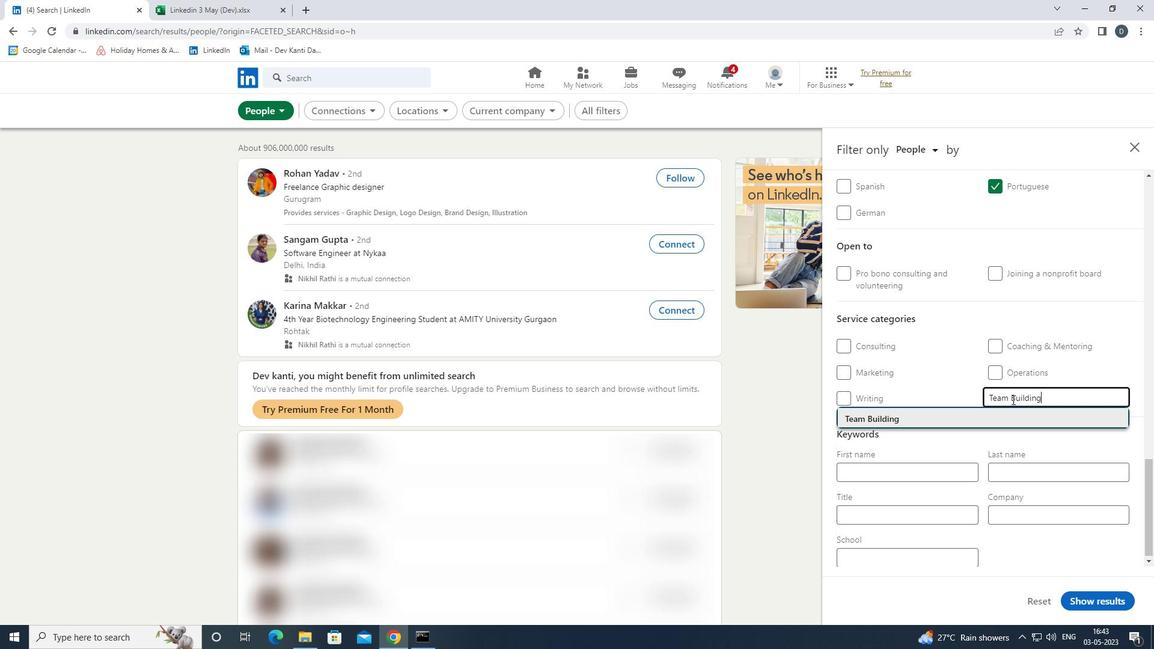 
Action: Mouse moved to (961, 465)
Screenshot: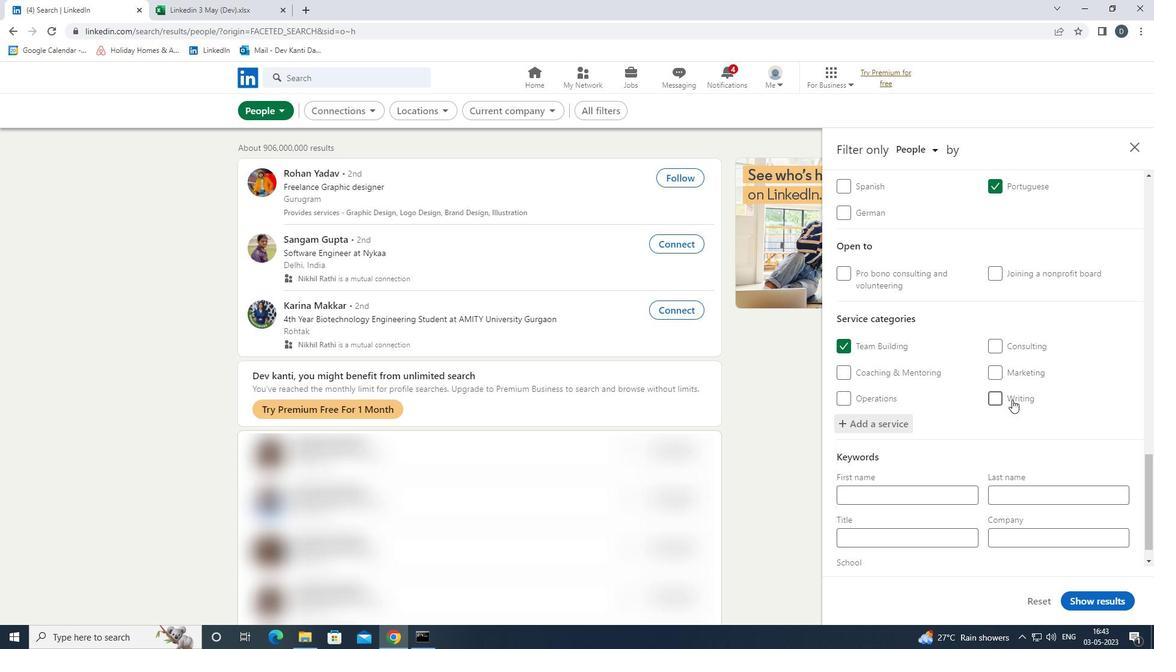 
Action: Mouse scrolled (961, 464) with delta (0, 0)
Screenshot: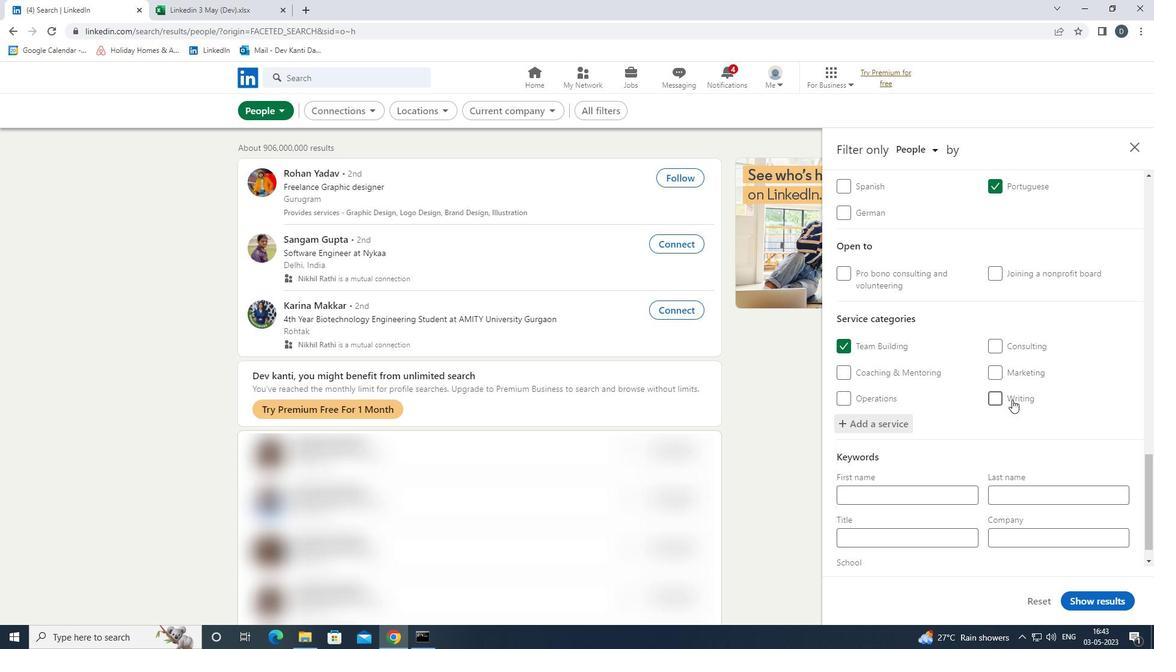 
Action: Mouse moved to (941, 490)
Screenshot: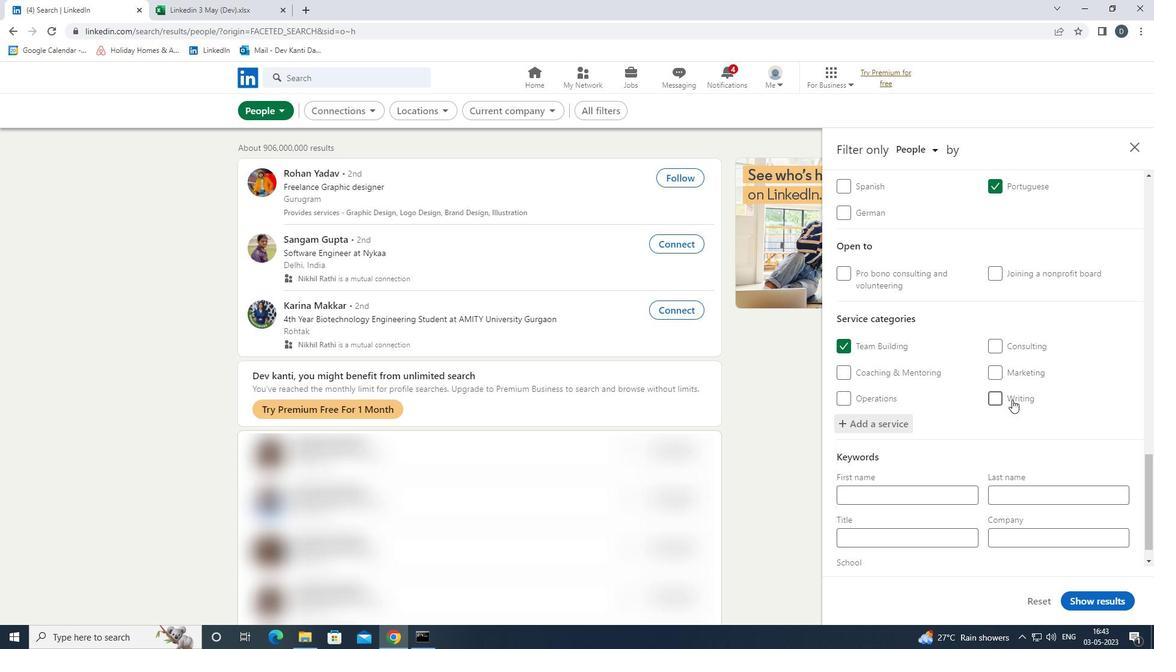 
Action: Mouse scrolled (941, 489) with delta (0, 0)
Screenshot: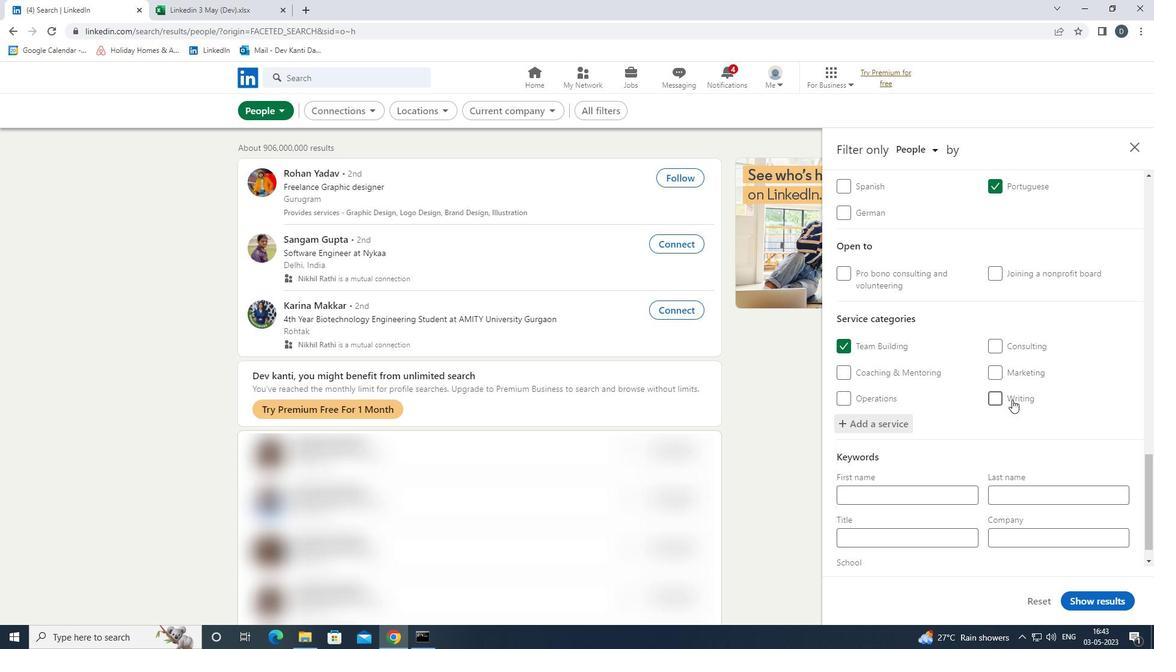
Action: Mouse moved to (939, 492)
Screenshot: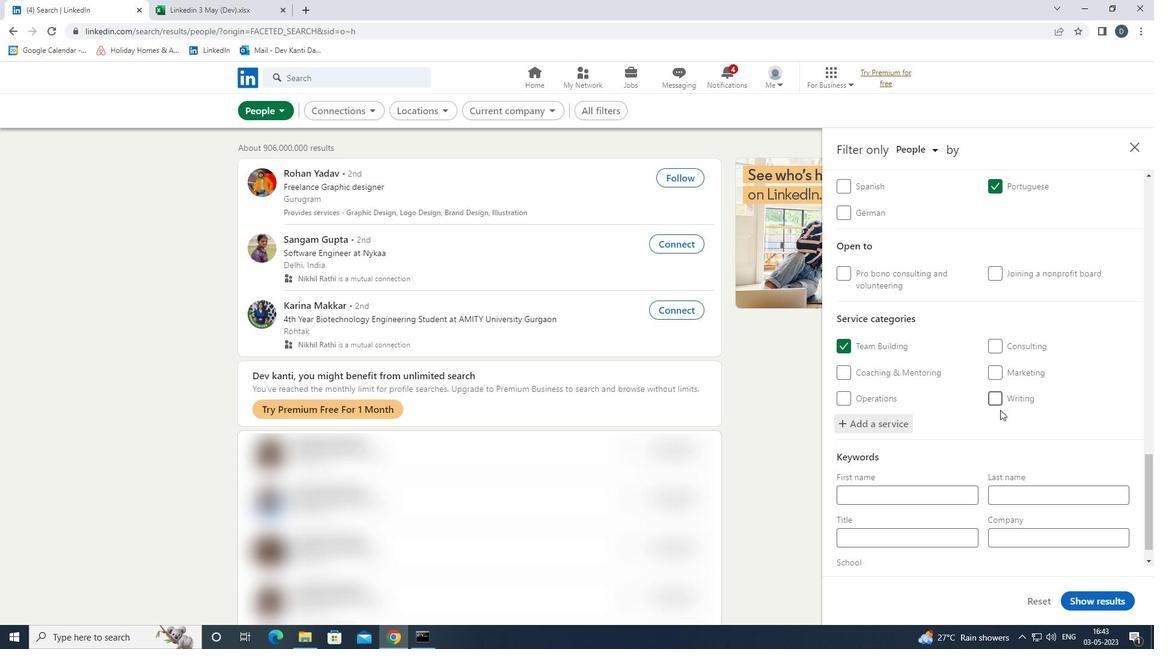 
Action: Mouse scrolled (939, 491) with delta (0, 0)
Screenshot: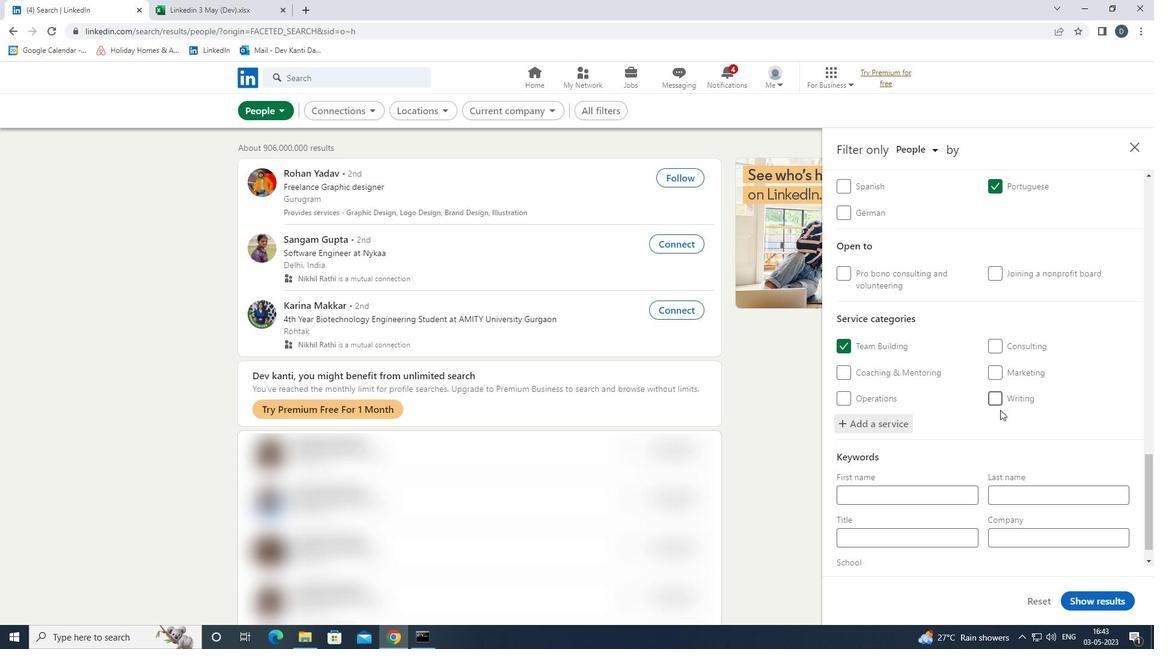 
Action: Mouse moved to (939, 492)
Screenshot: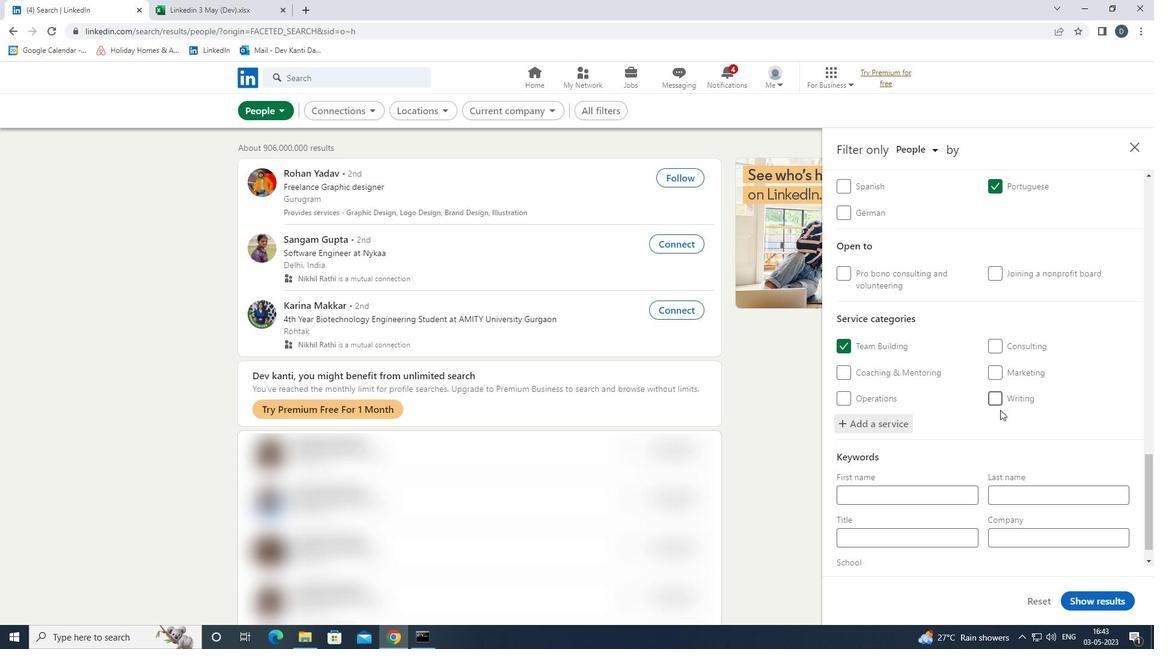 
Action: Mouse scrolled (939, 492) with delta (0, 0)
Screenshot: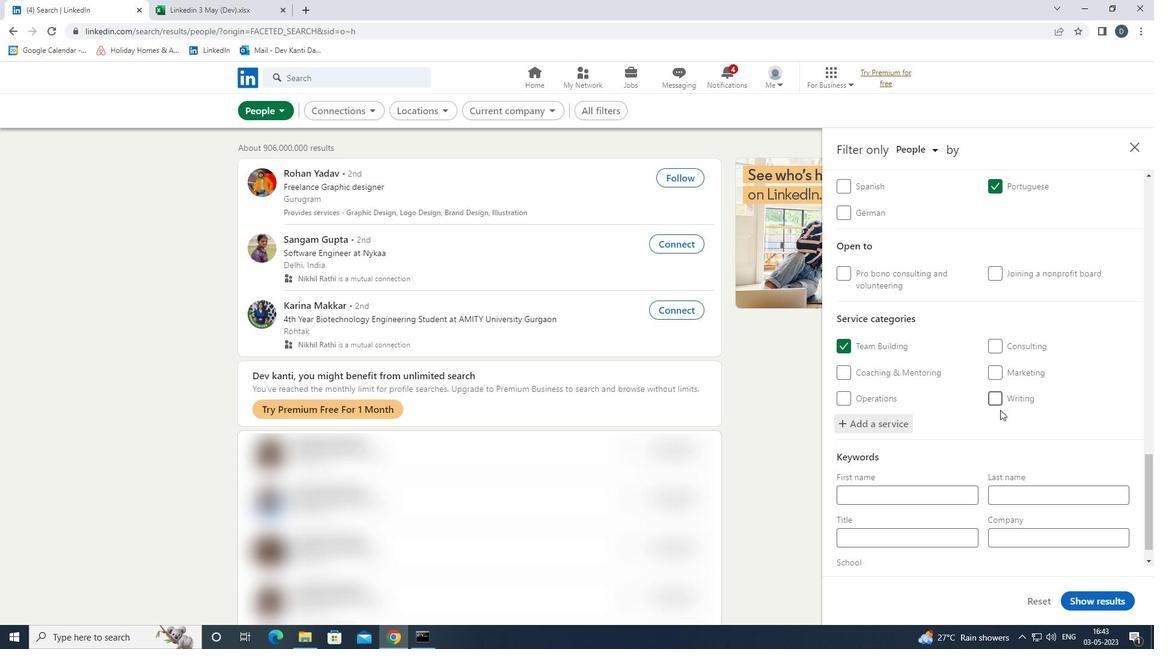 
Action: Mouse moved to (929, 505)
Screenshot: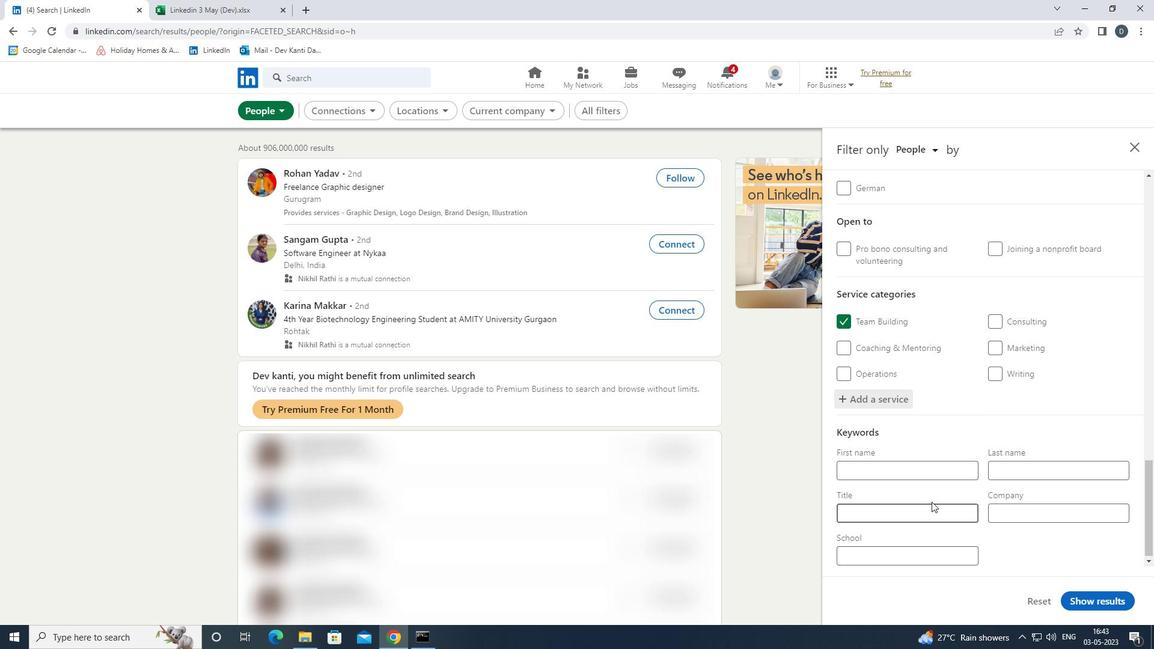
Action: Mouse pressed left at (929, 505)
Screenshot: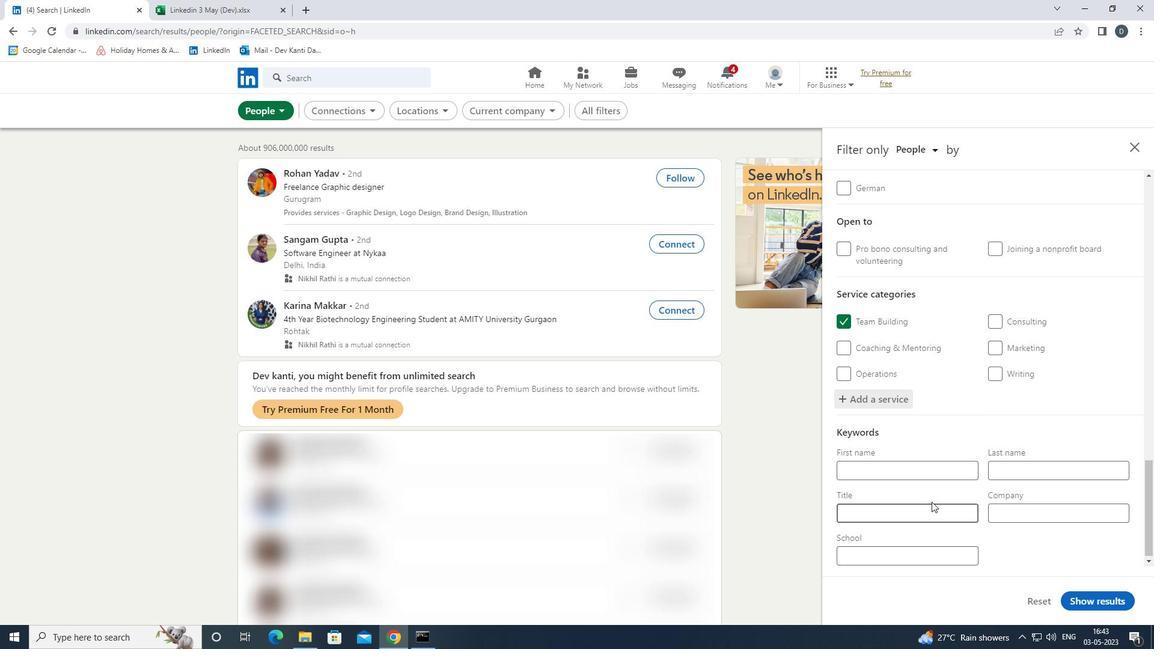 
Action: Key pressed <Key.shift>ANIMAL<Key.space><Key.shift>HSELTER<Key.space><Key.enter><Key.backspace><Key.backspace><Key.backspace><Key.backspace><Key.backspace><Key.backspace><Key.backspace><Key.backspace><Key.shift>SHELTER<Key.space><Key.shift>MANAGER
Screenshot: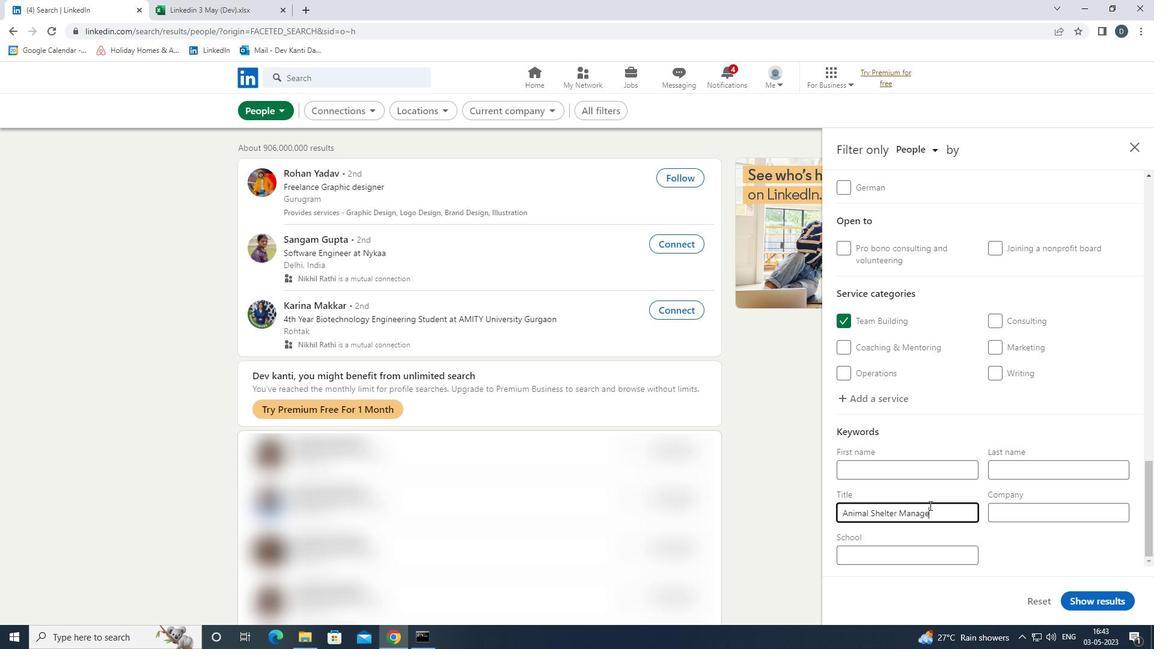 
Action: Mouse moved to (1088, 601)
Screenshot: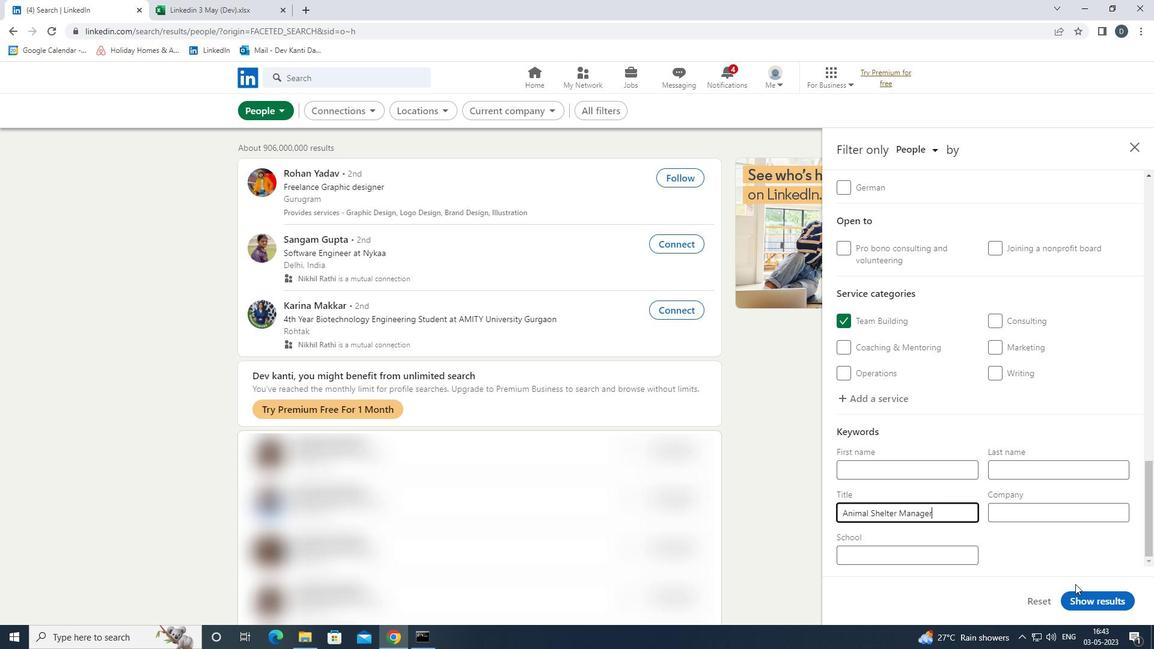 
Action: Mouse pressed left at (1088, 601)
Screenshot: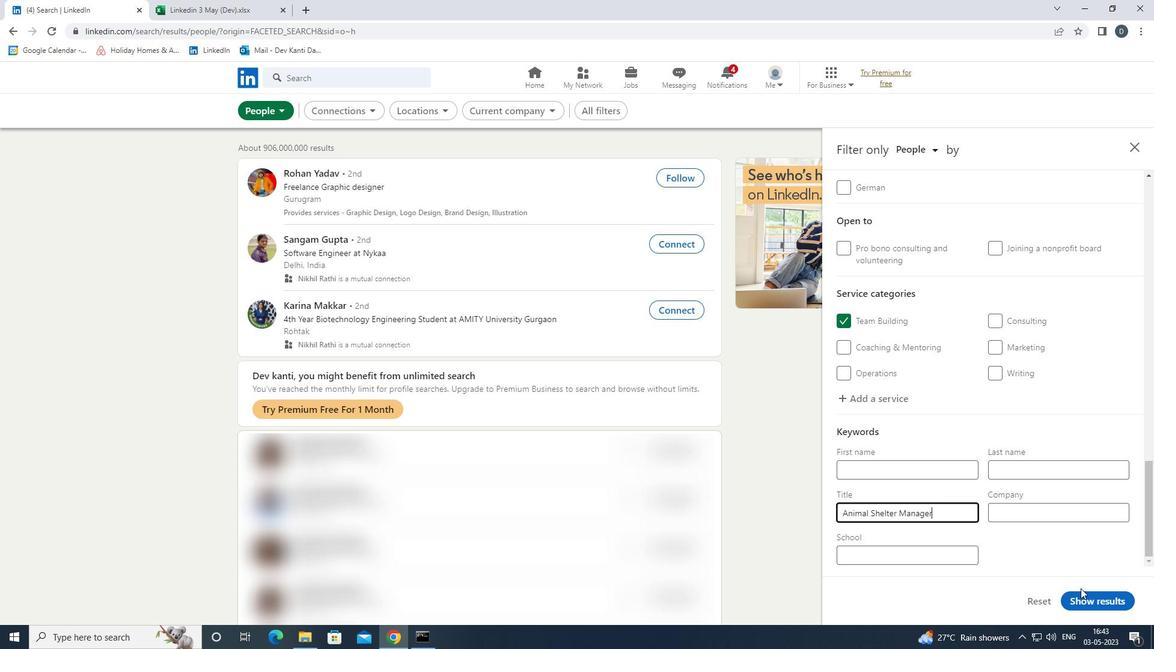 
Action: Mouse moved to (684, 344)
Screenshot: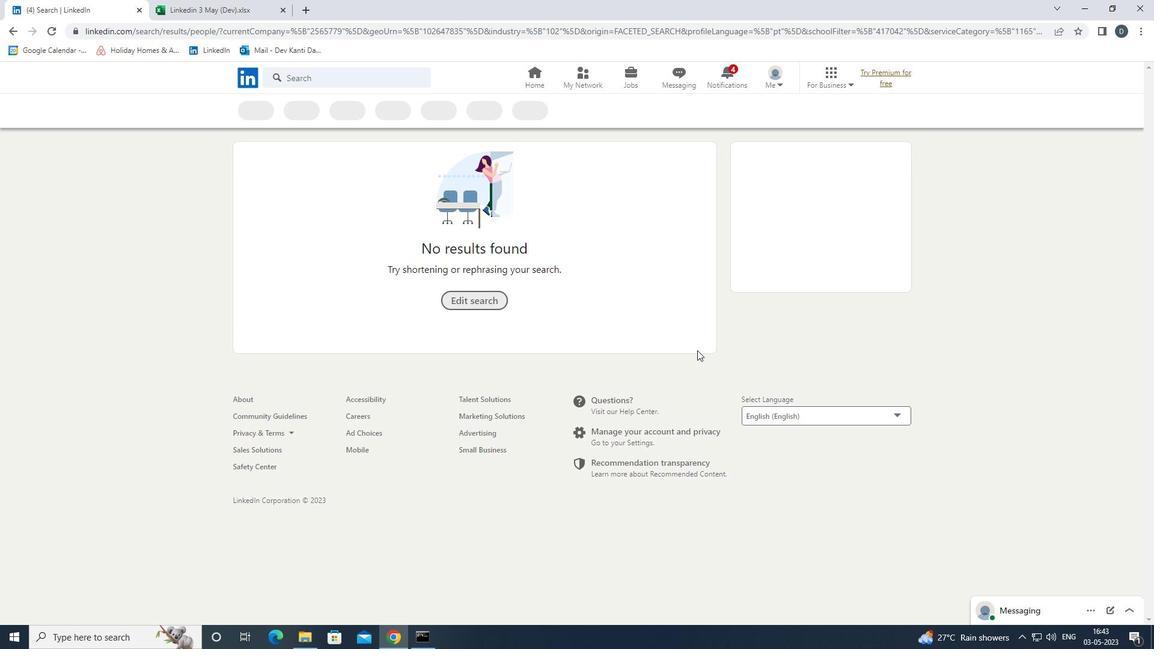 
